 Task: Log work in the project BuildPro for the issue 'Address issues related to system stability and uptime' spent time as '4w 1d 18h 9m' and remaining time as '4w 4d 4h 3m' and move to top of backlog. Now add the issue to the epic 'Single Sign-On (SSO) Implementation'. Log work in the project BuildPro for the issue 'Develop a new feature to allow for virtual reality or augmented reality experiences' spent time as '3w 6d 11h 50m' and remaining time as '5w 2d 18h 51m' and move to bottom of backlog. Now add the issue to the epic 'Patch Management'
Action: Mouse moved to (227, 66)
Screenshot: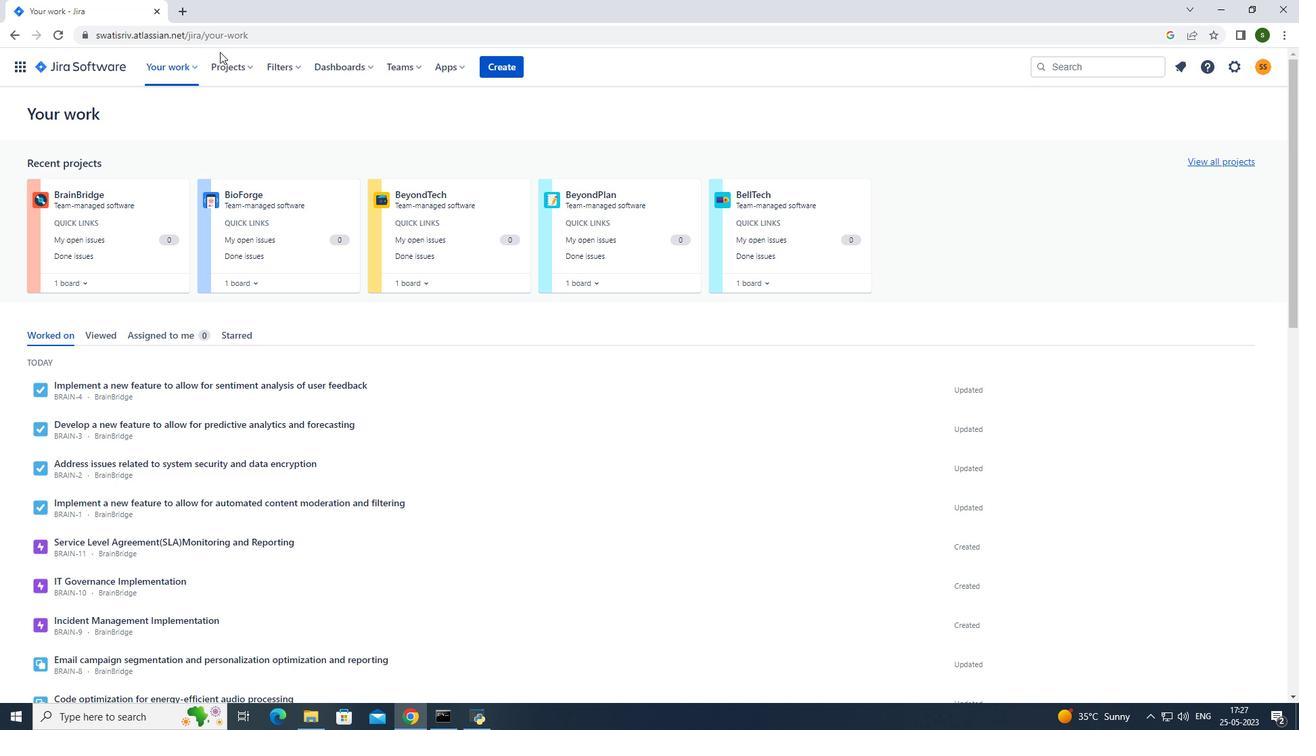 
Action: Mouse pressed left at (227, 66)
Screenshot: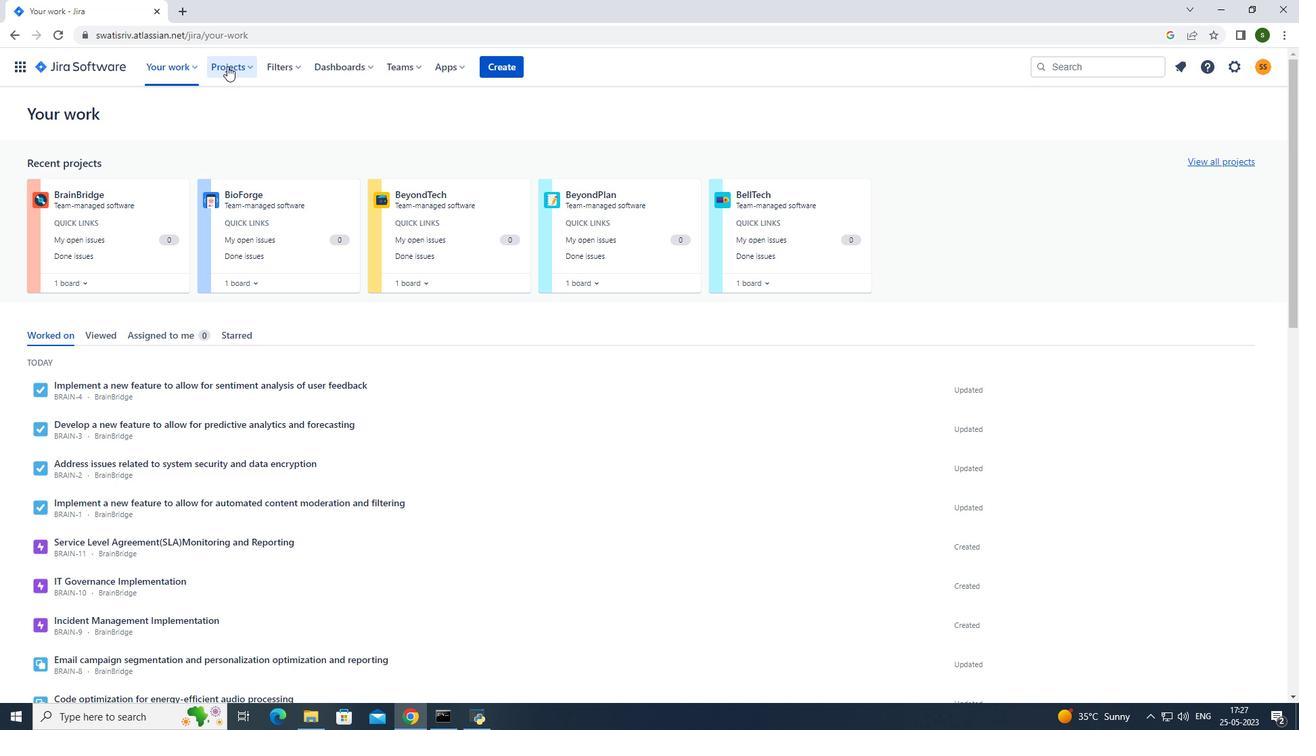 
Action: Mouse moved to (276, 120)
Screenshot: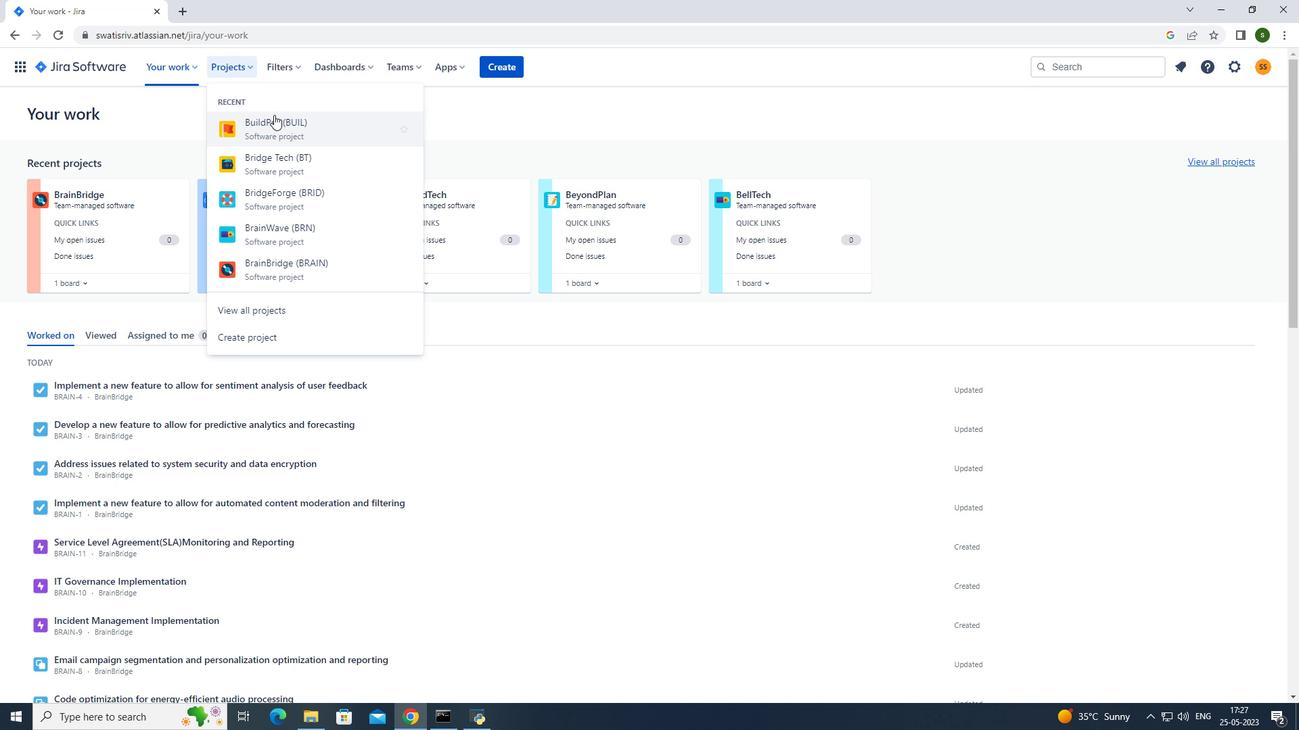 
Action: Mouse pressed left at (276, 120)
Screenshot: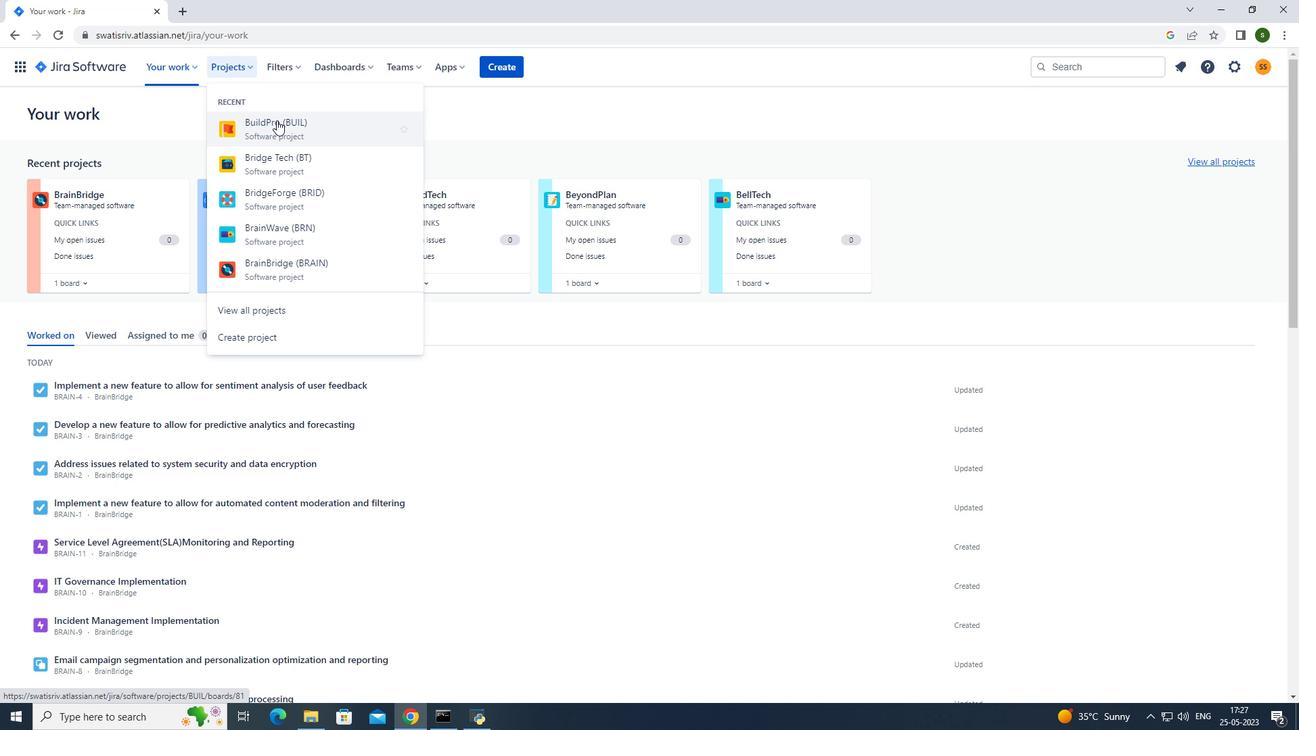 
Action: Mouse moved to (116, 198)
Screenshot: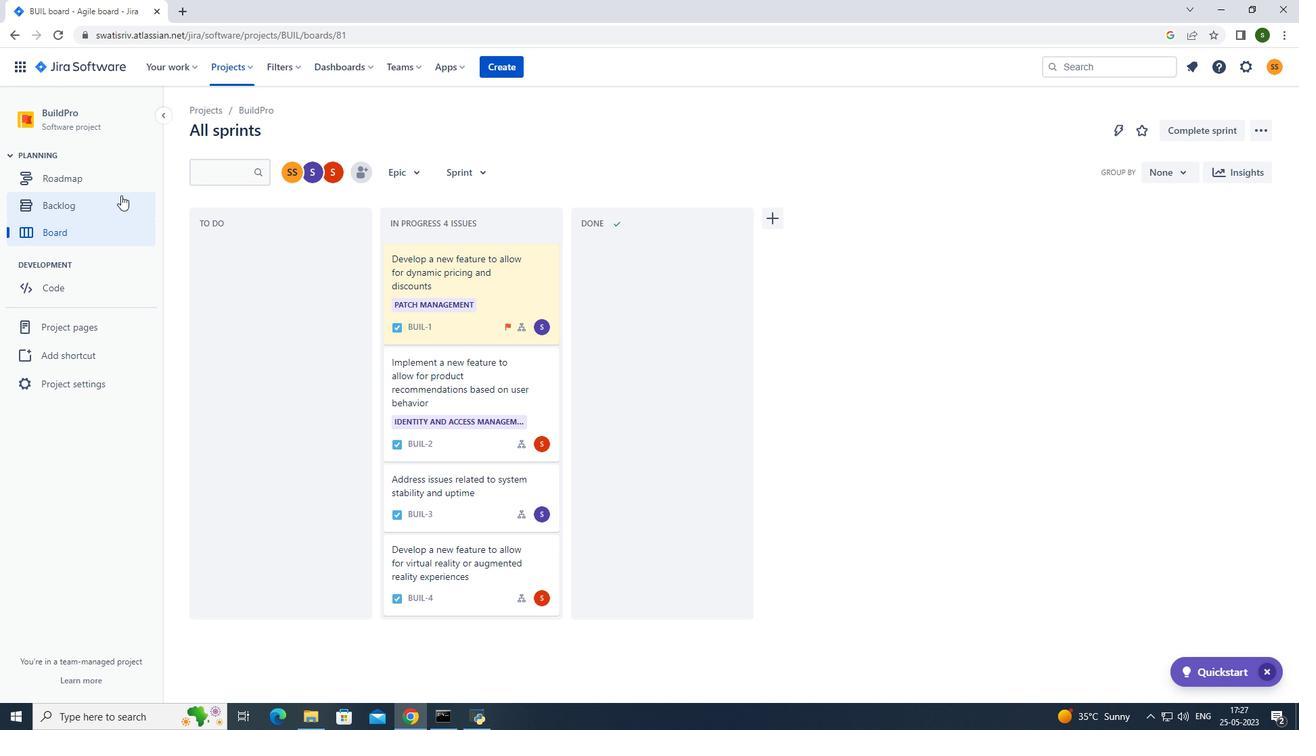 
Action: Mouse pressed left at (116, 198)
Screenshot: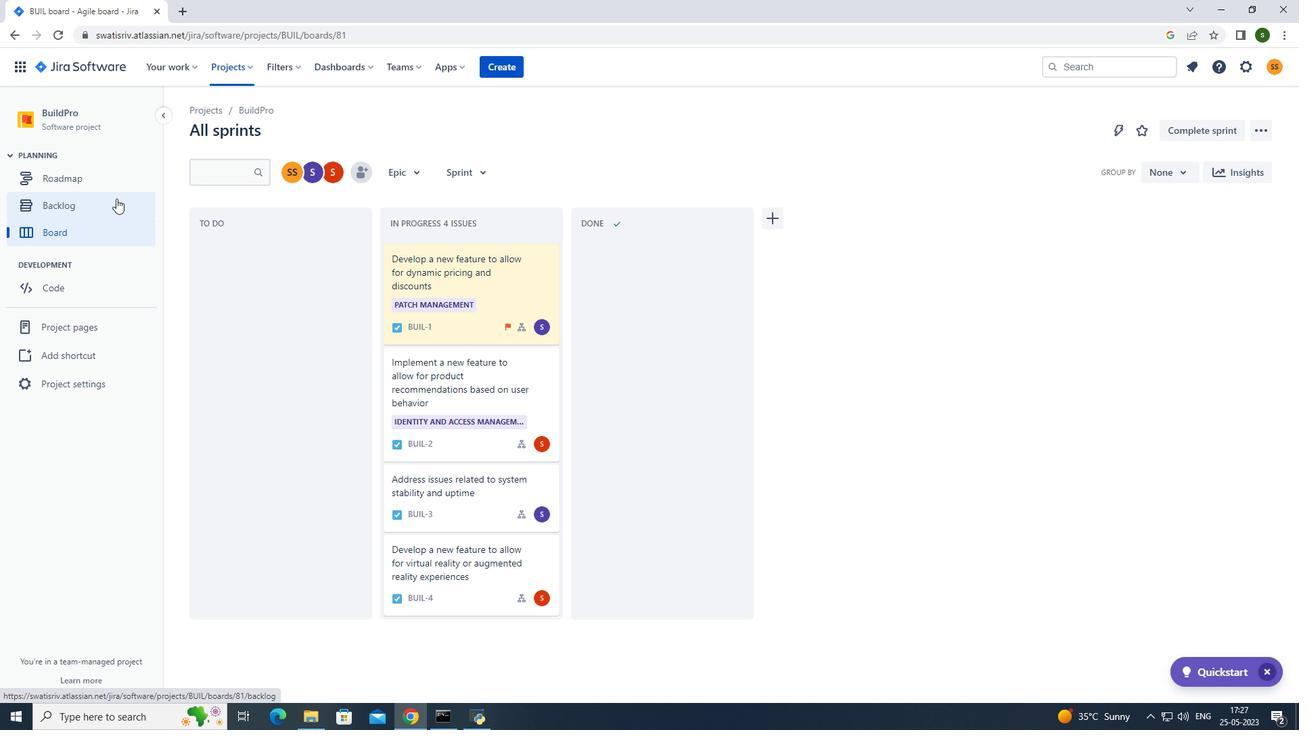 
Action: Mouse moved to (805, 411)
Screenshot: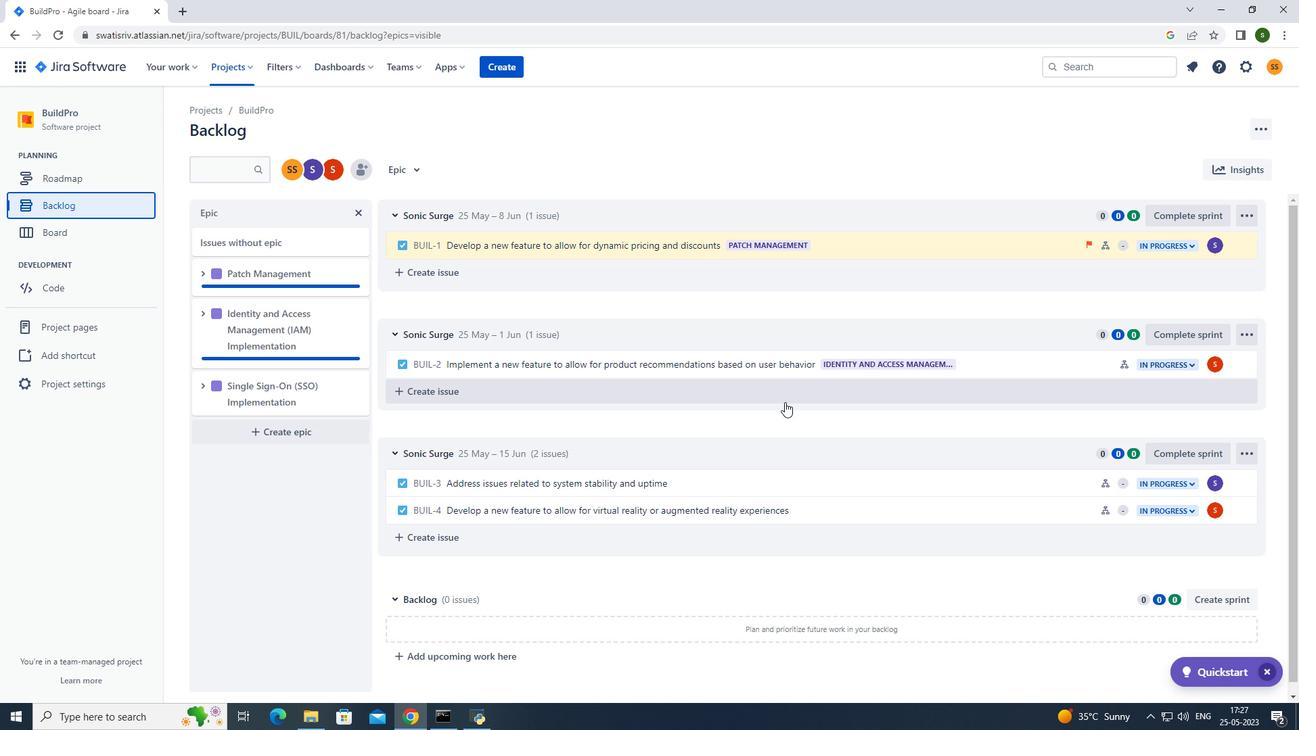 
Action: Mouse scrolled (805, 410) with delta (0, 0)
Screenshot: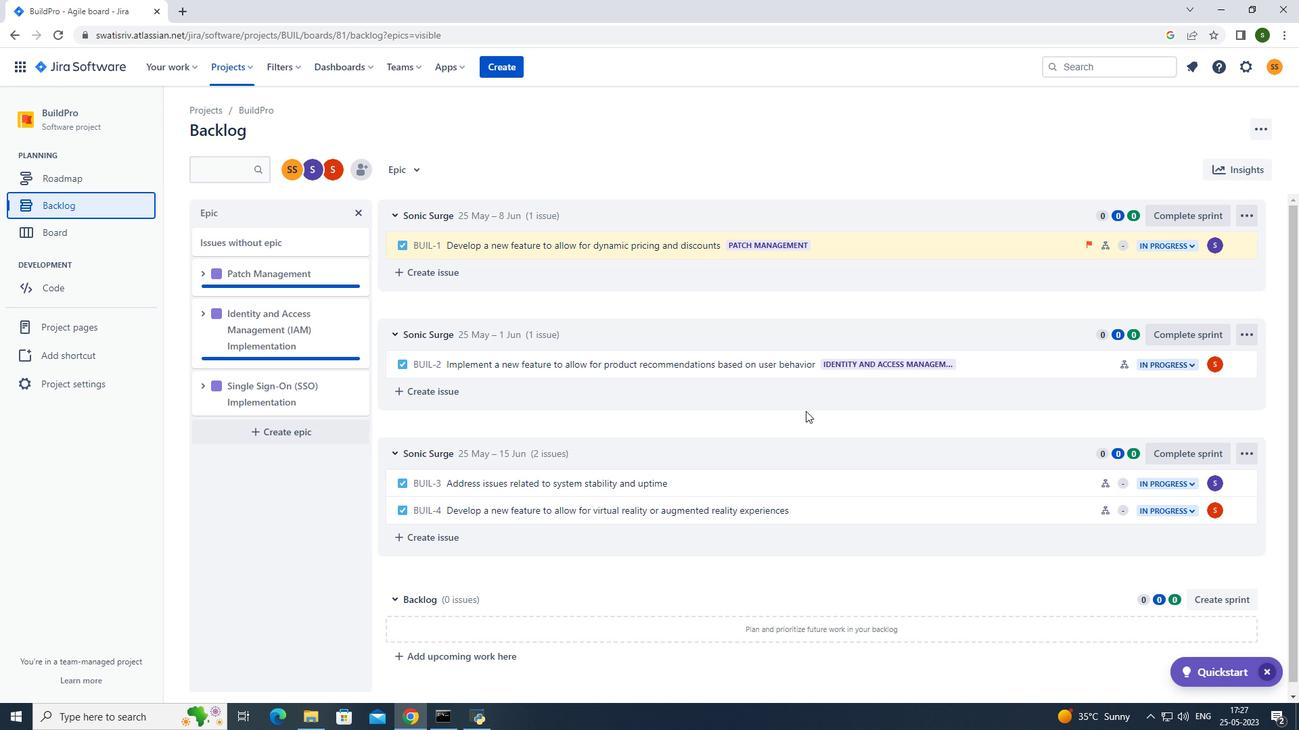 
Action: Mouse moved to (895, 472)
Screenshot: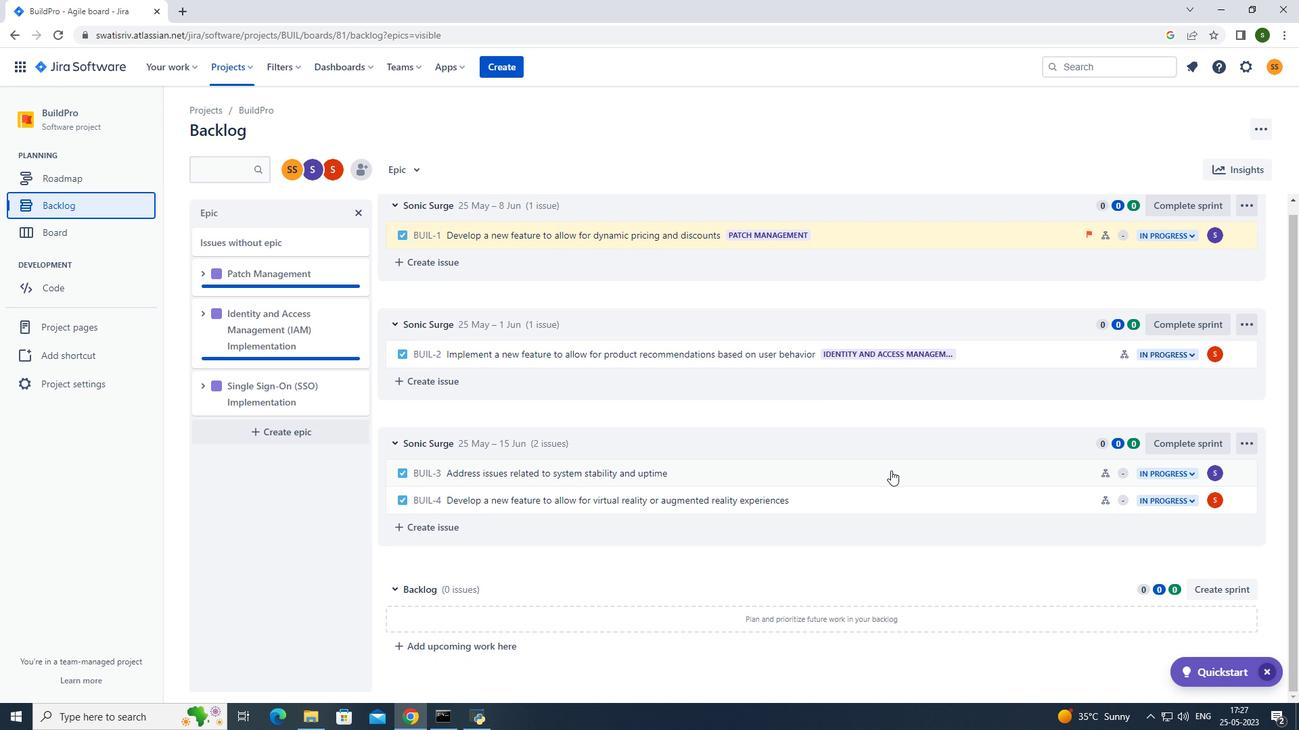 
Action: Mouse pressed left at (895, 472)
Screenshot: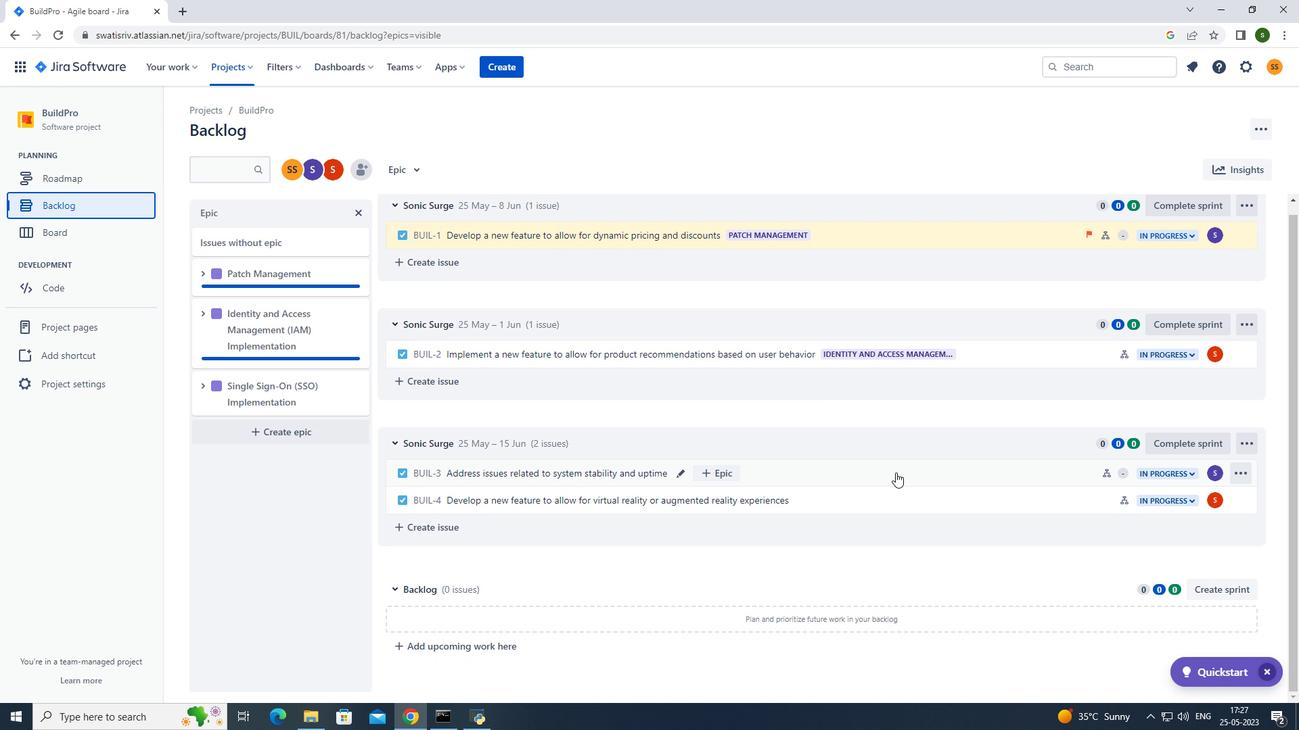 
Action: Mouse moved to (1242, 209)
Screenshot: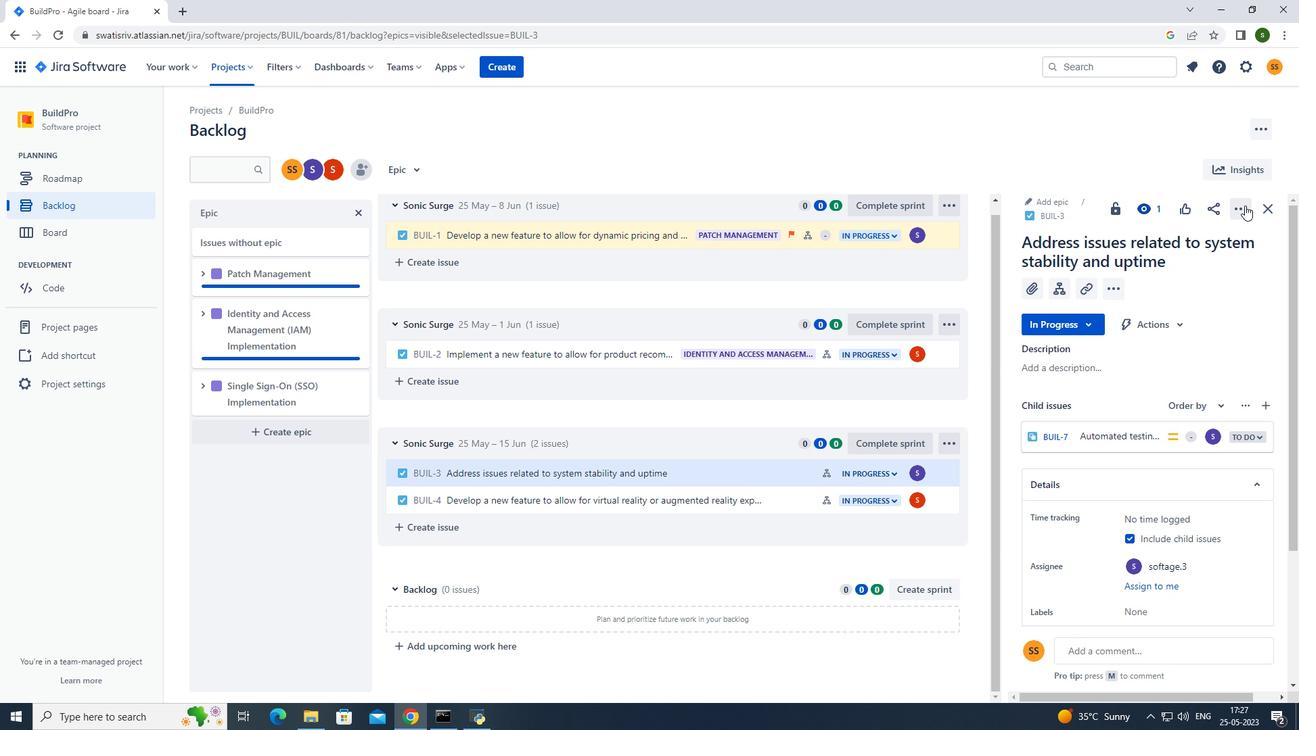 
Action: Mouse pressed left at (1242, 209)
Screenshot: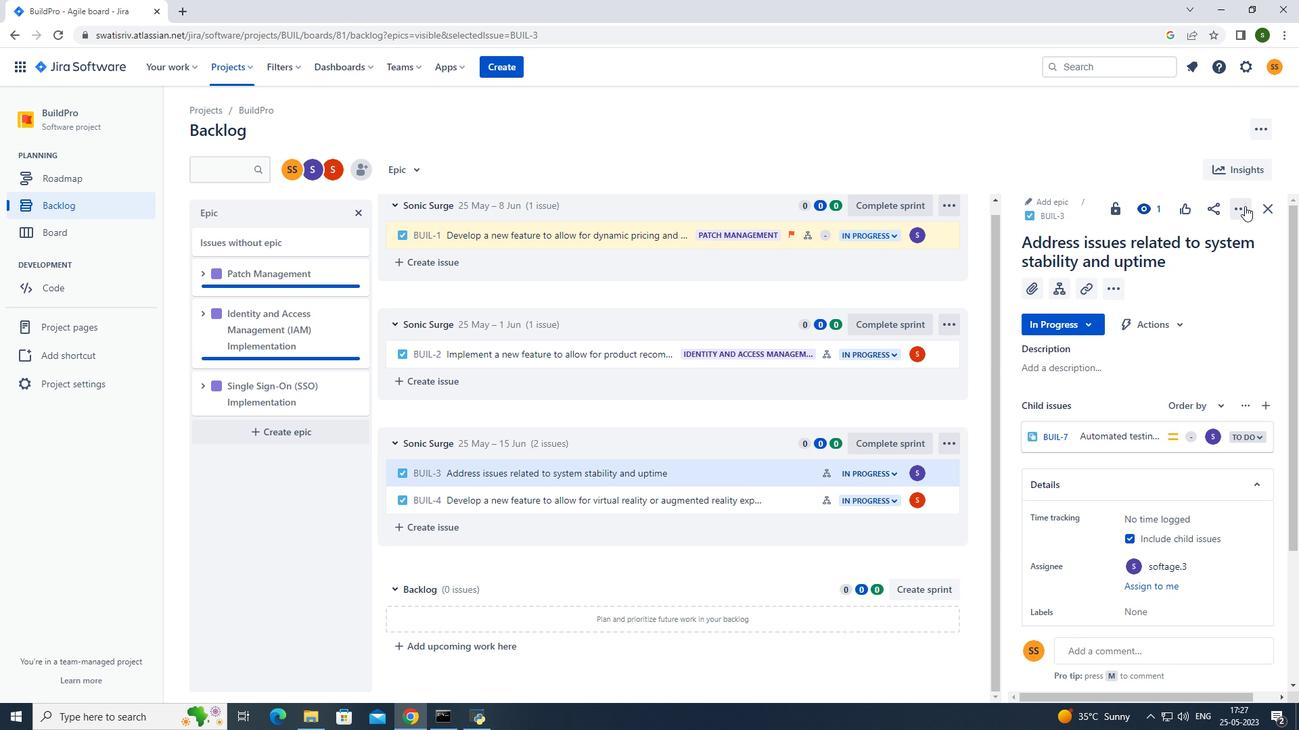 
Action: Mouse moved to (1215, 242)
Screenshot: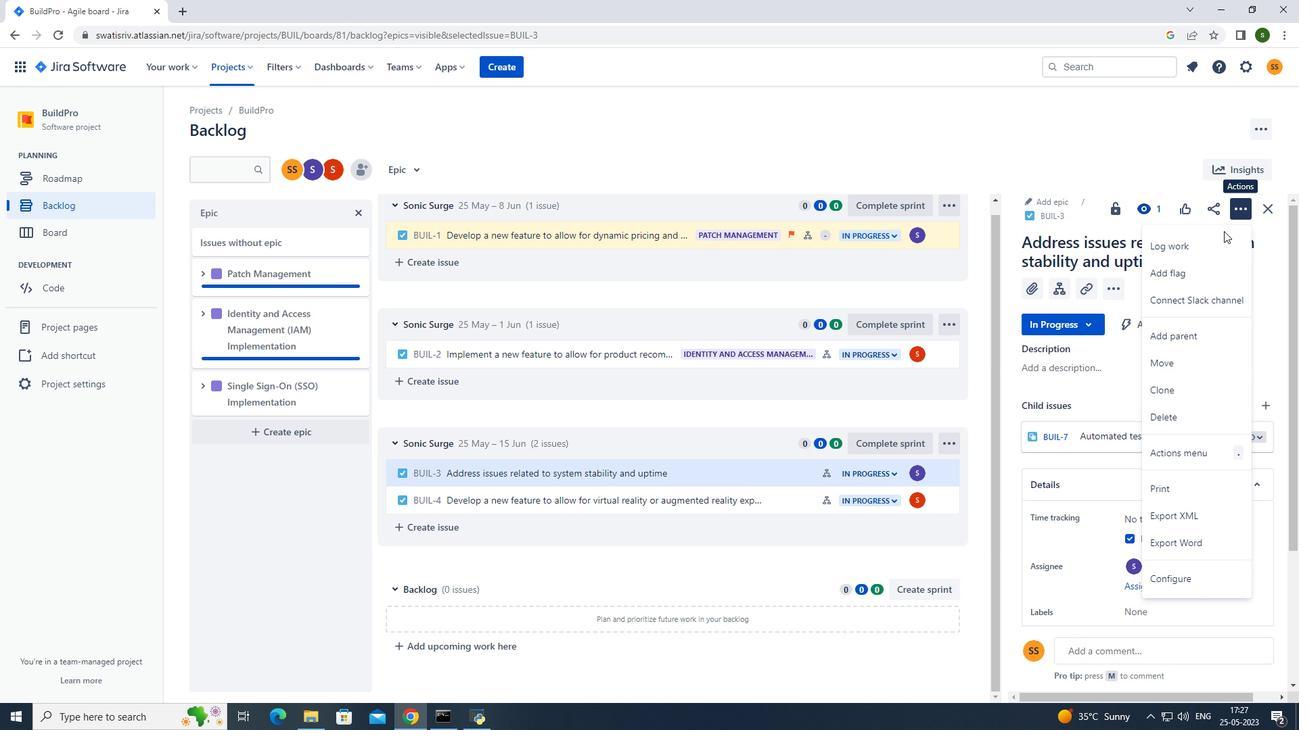 
Action: Mouse pressed left at (1215, 242)
Screenshot: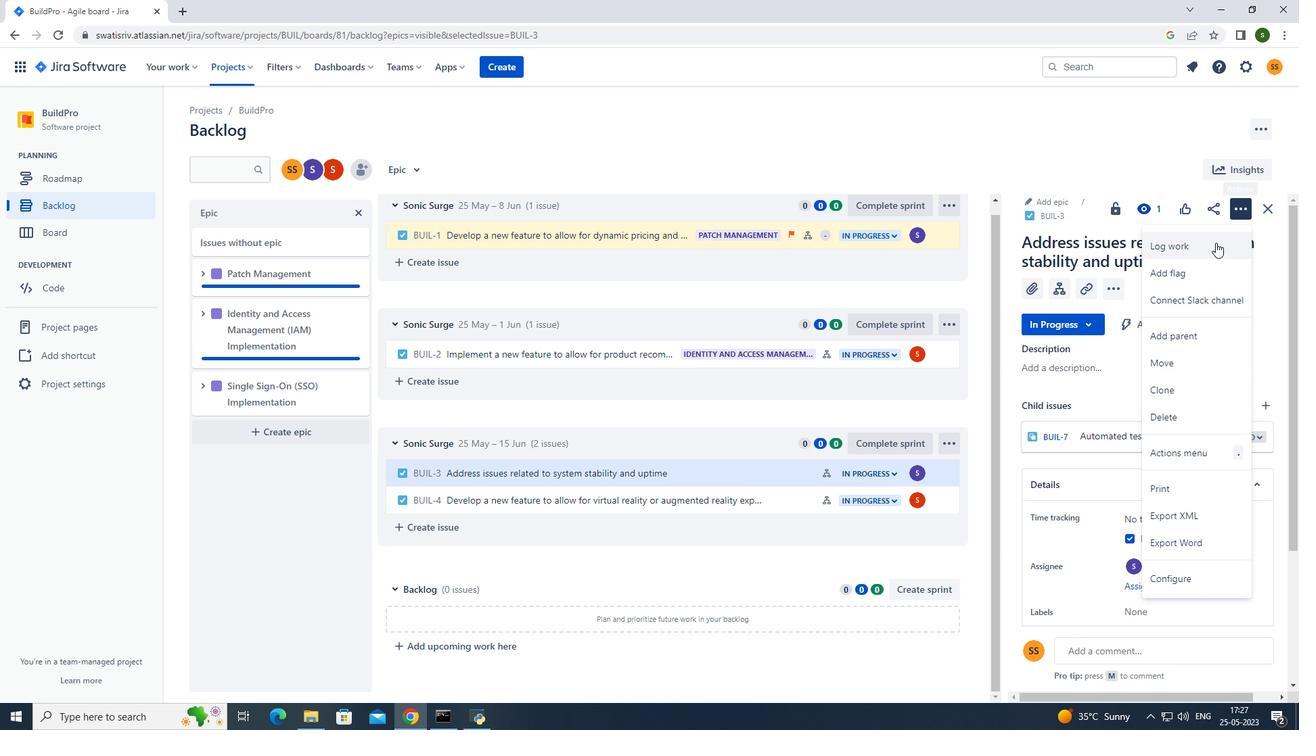 
Action: Mouse moved to (619, 204)
Screenshot: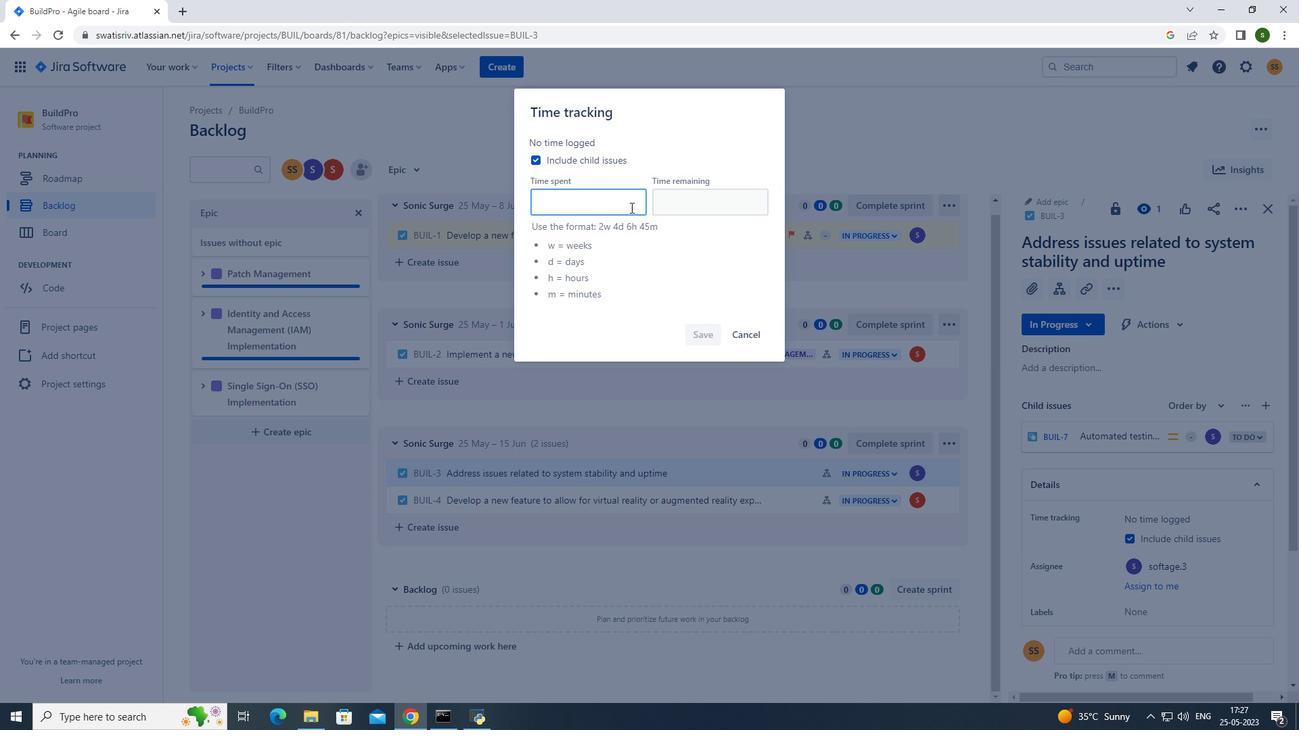 
Action: Key pressed 4w<Key.space>1d<Key.space>18h<Key.space>9m
Screenshot: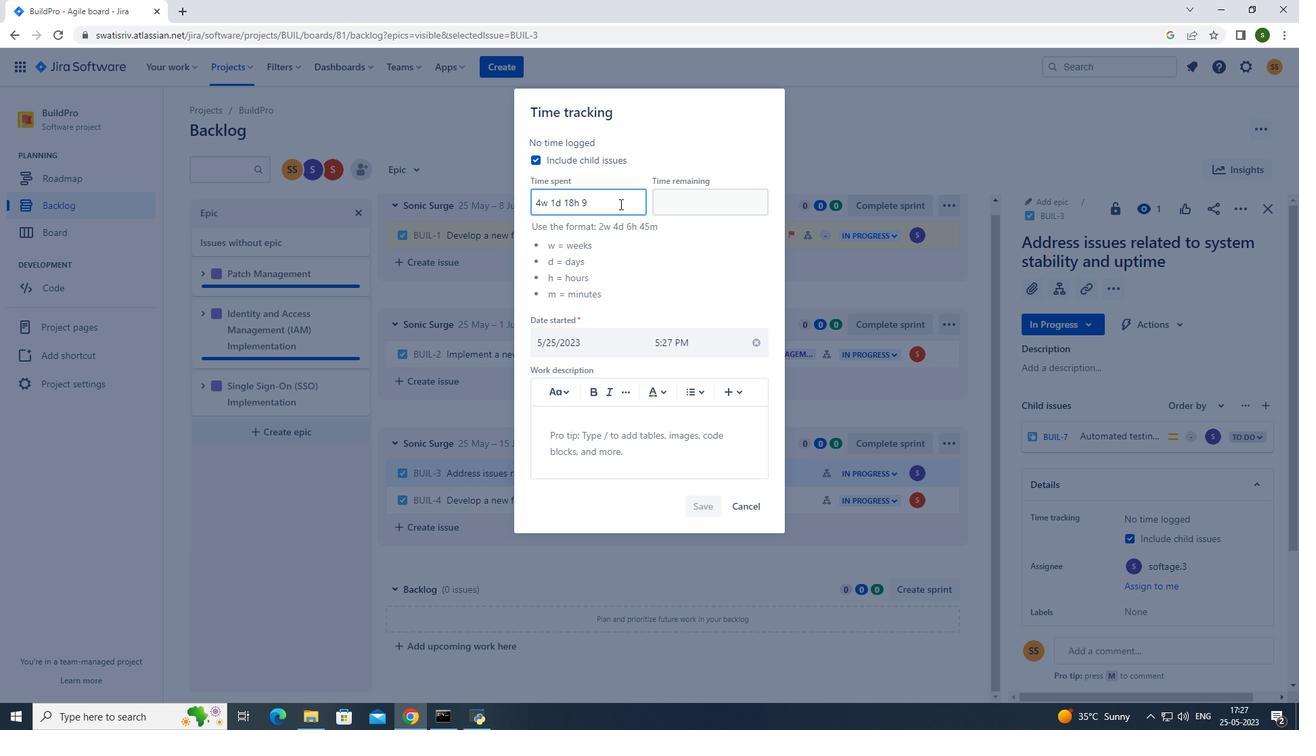 
Action: Mouse moved to (665, 200)
Screenshot: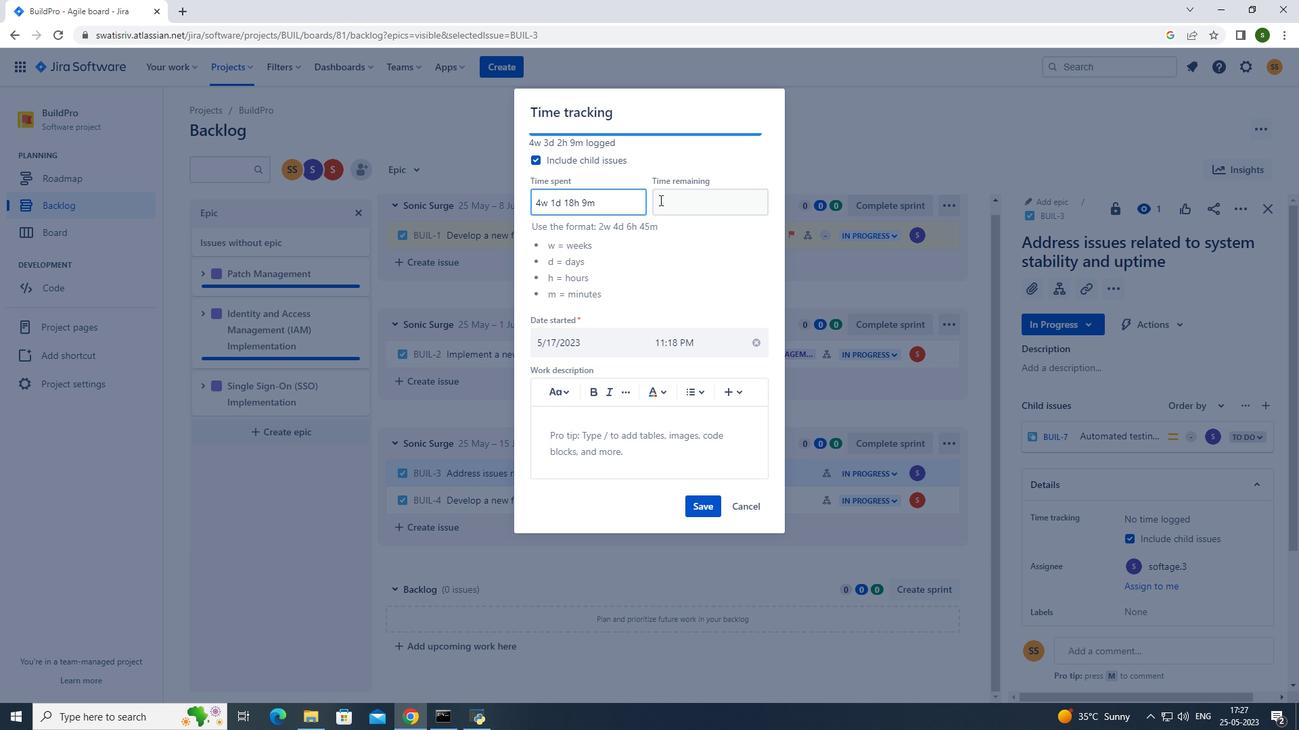 
Action: Mouse pressed left at (665, 200)
Screenshot: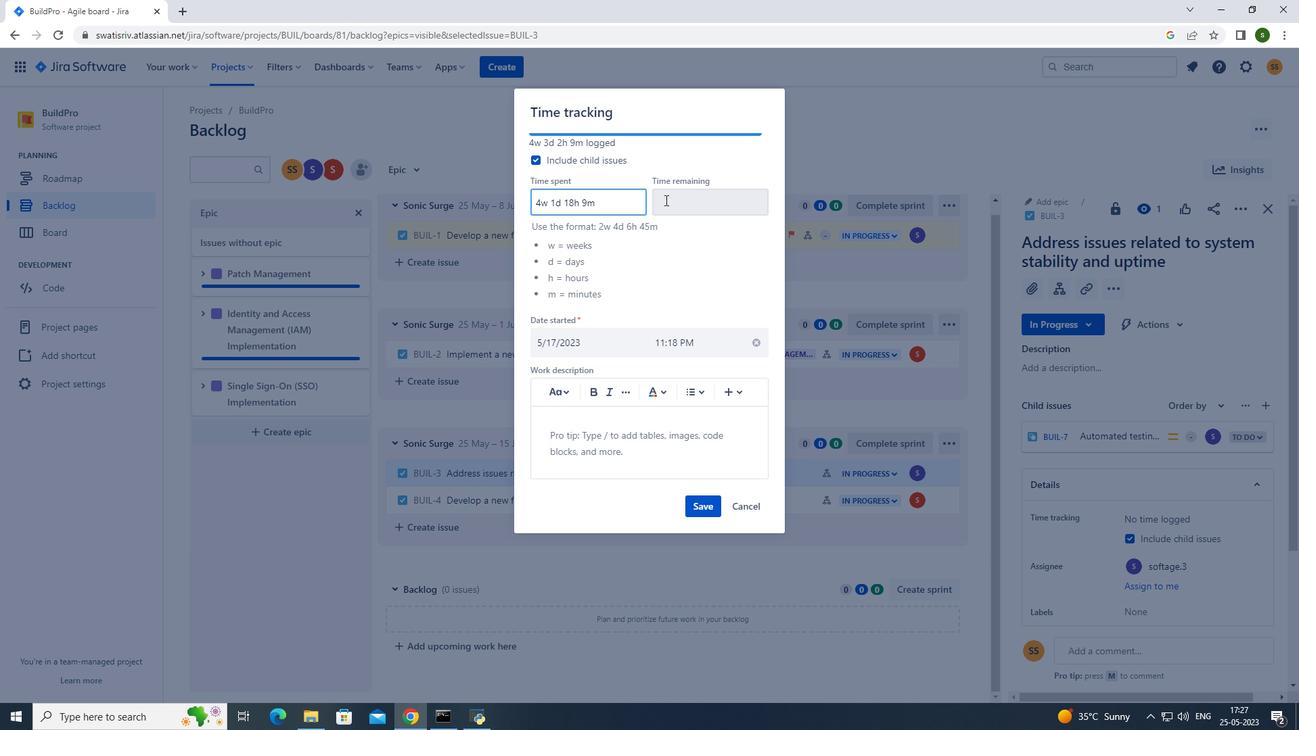 
Action: Key pressed 4w<Key.space>4d<Key.space>4h<Key.space>3m
Screenshot: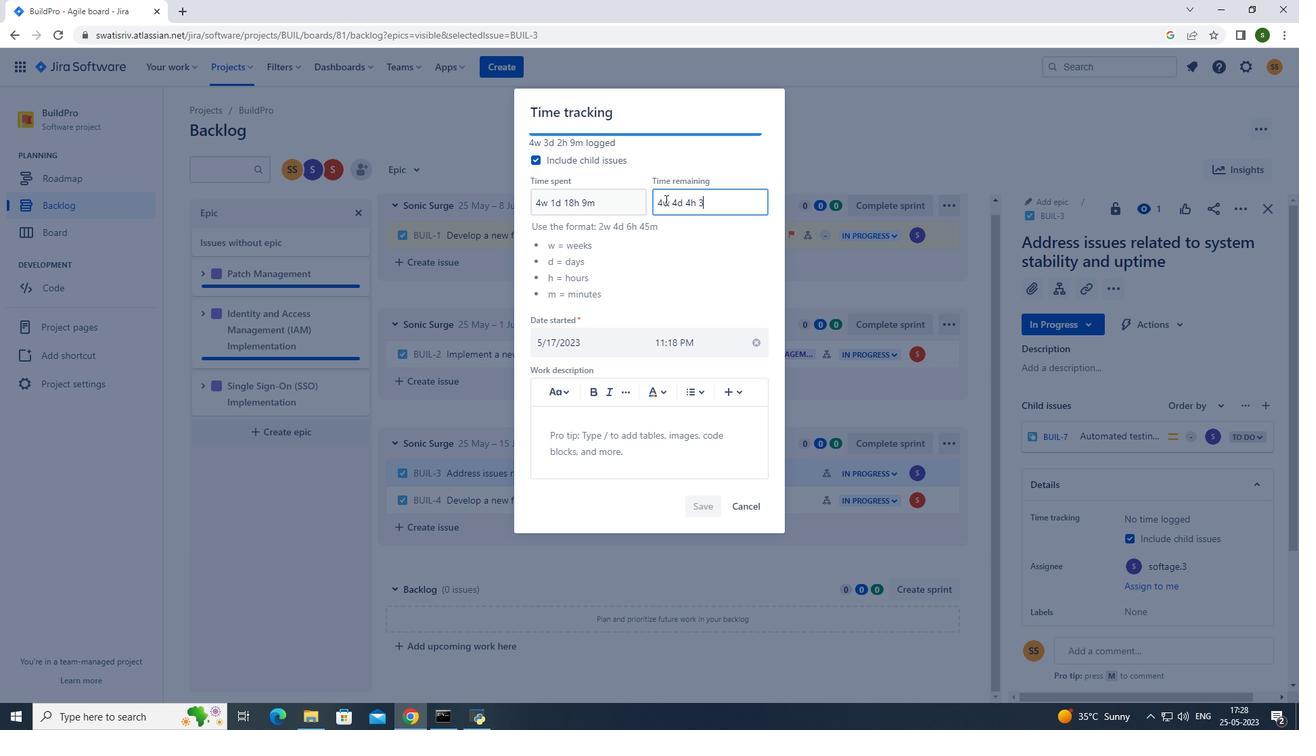 
Action: Mouse moved to (703, 502)
Screenshot: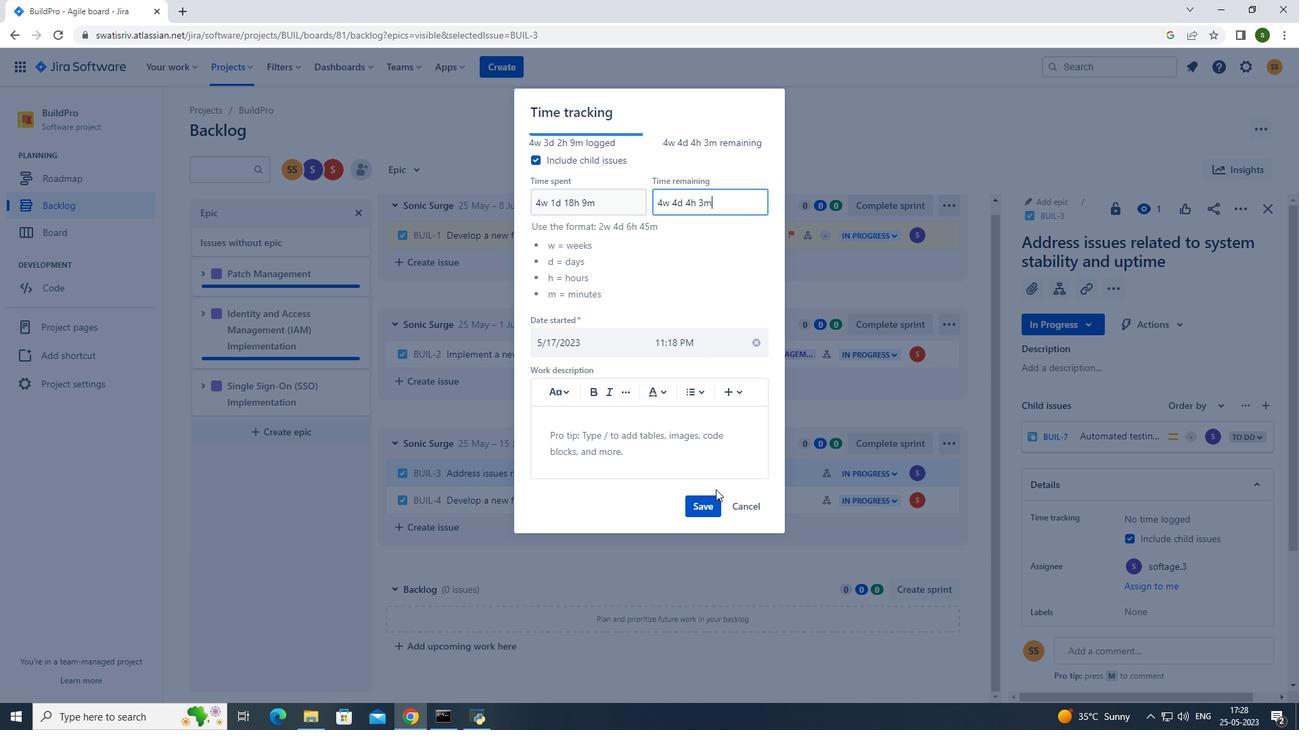 
Action: Mouse pressed left at (703, 502)
Screenshot: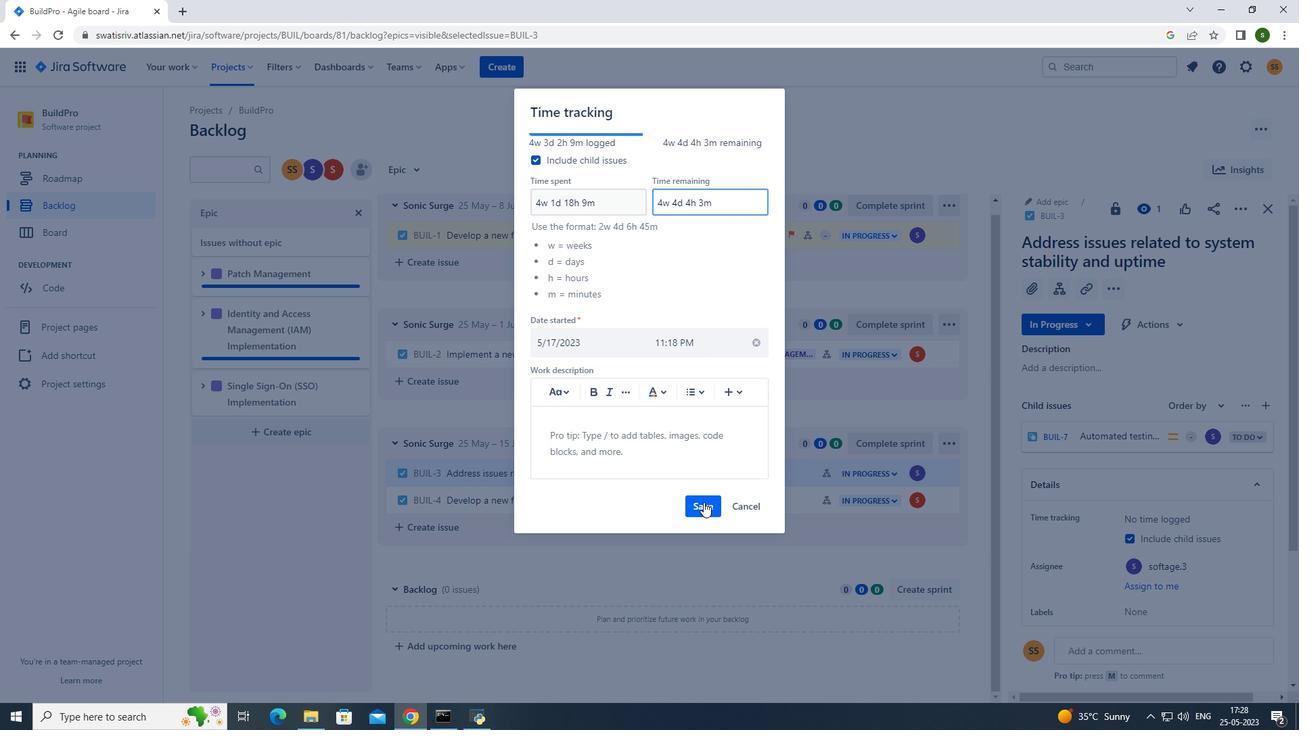 
Action: Mouse moved to (944, 479)
Screenshot: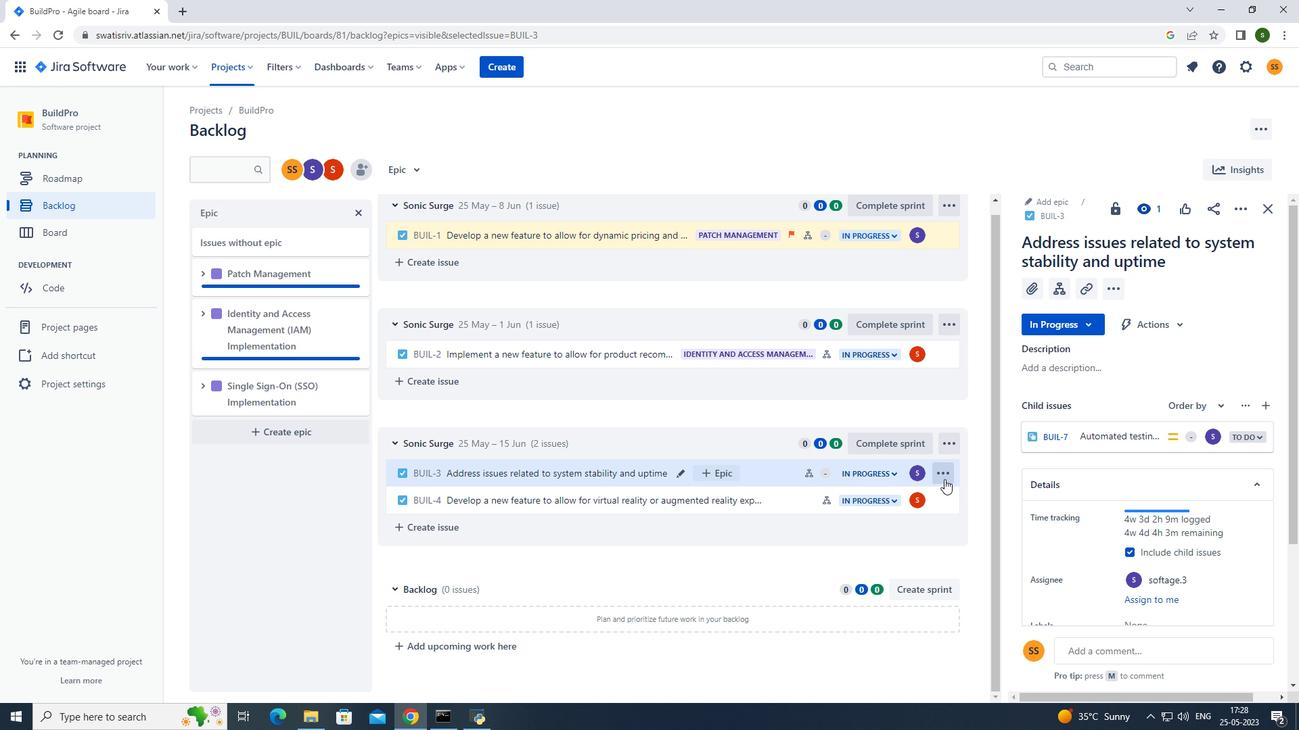 
Action: Mouse pressed left at (944, 479)
Screenshot: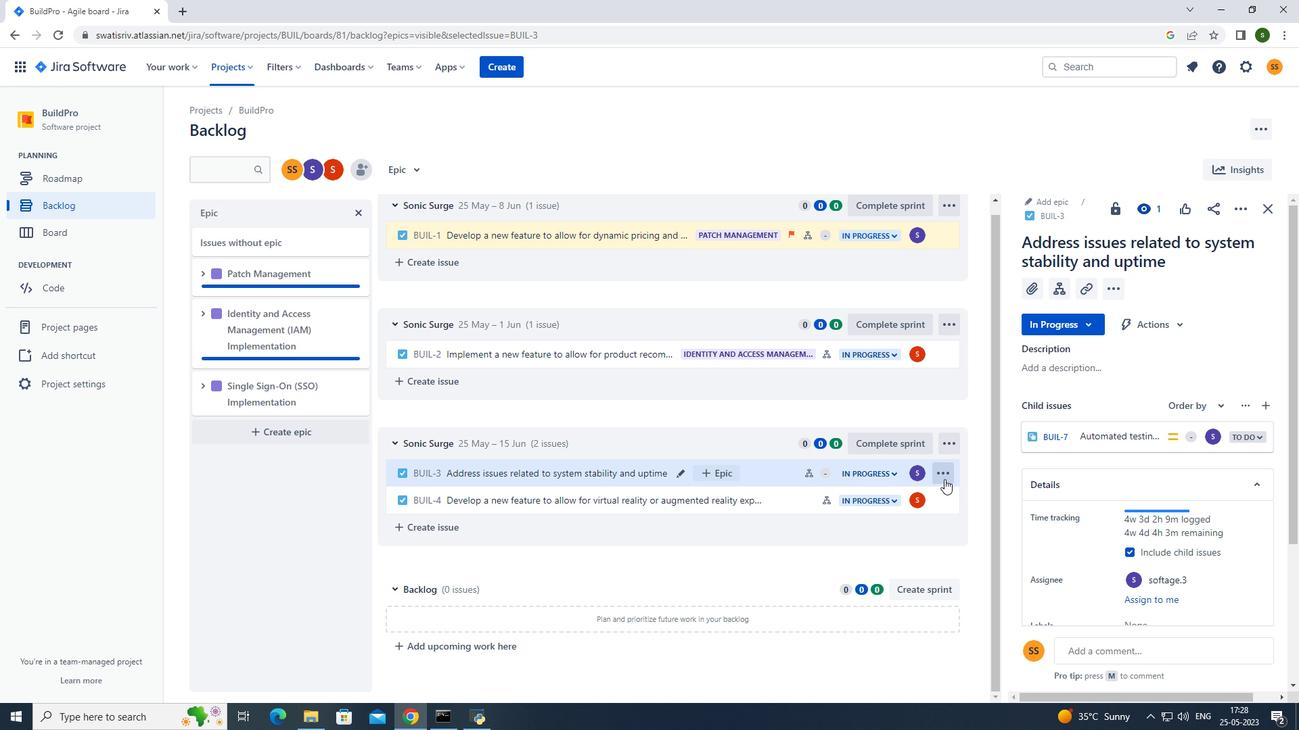 
Action: Mouse moved to (924, 421)
Screenshot: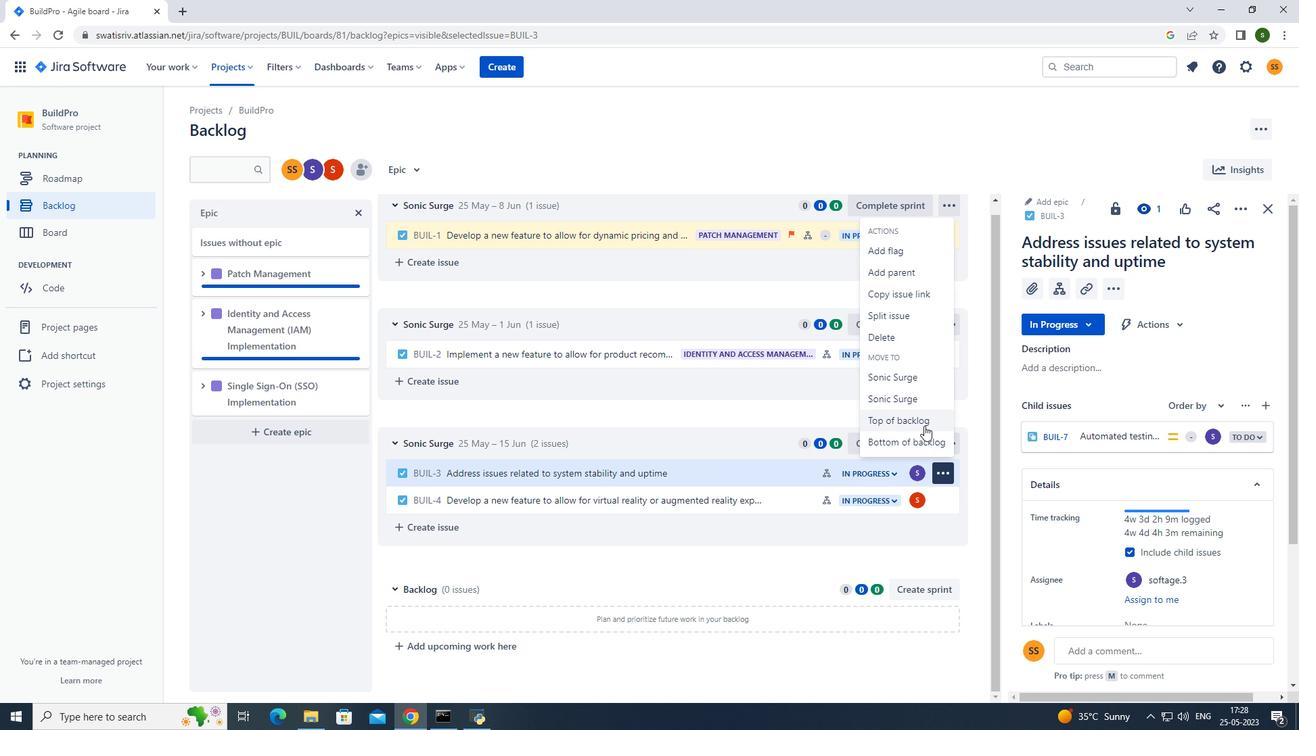 
Action: Mouse pressed left at (924, 421)
Screenshot: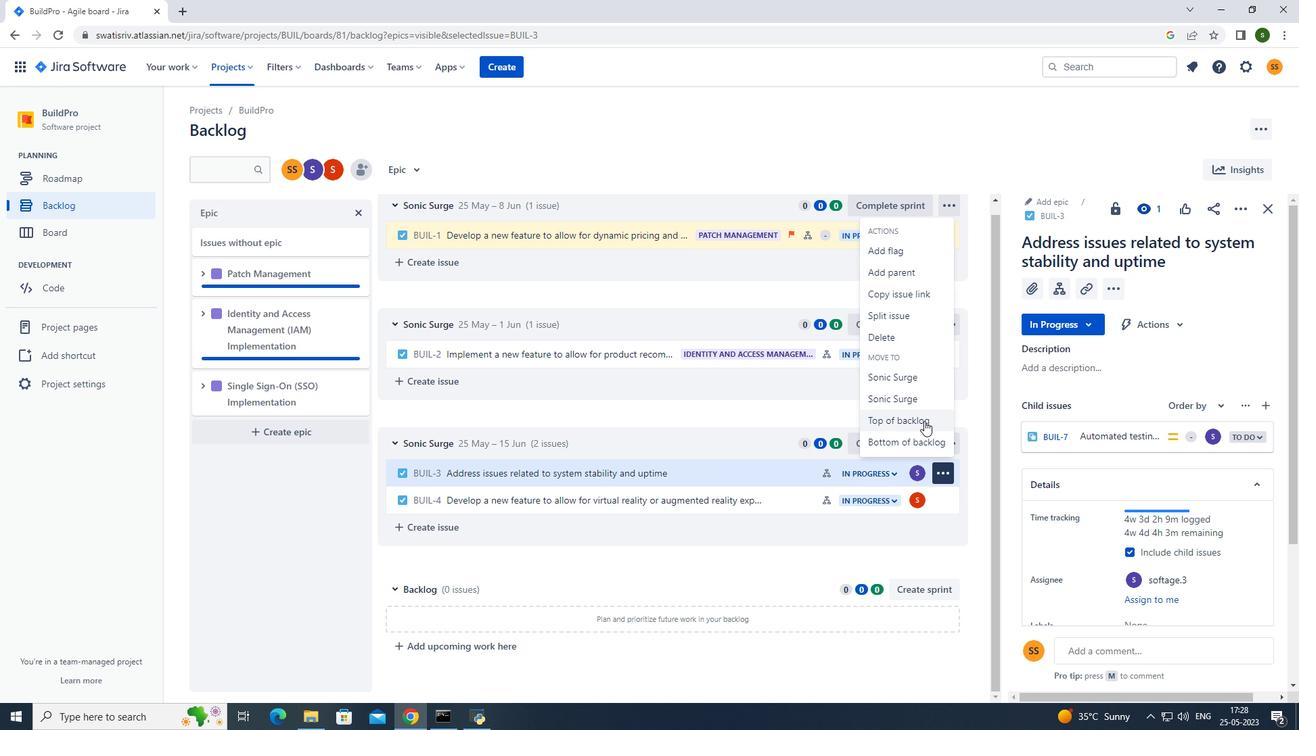 
Action: Mouse moved to (707, 221)
Screenshot: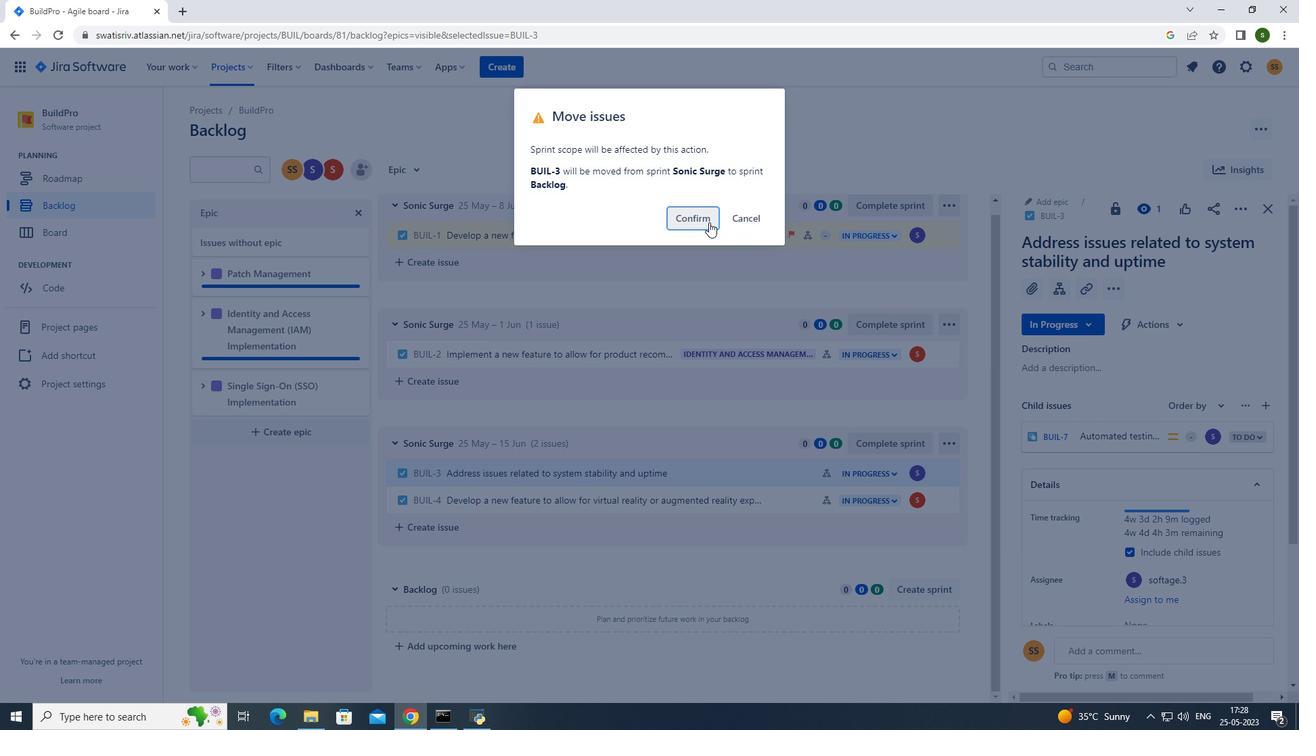 
Action: Mouse pressed left at (707, 221)
Screenshot: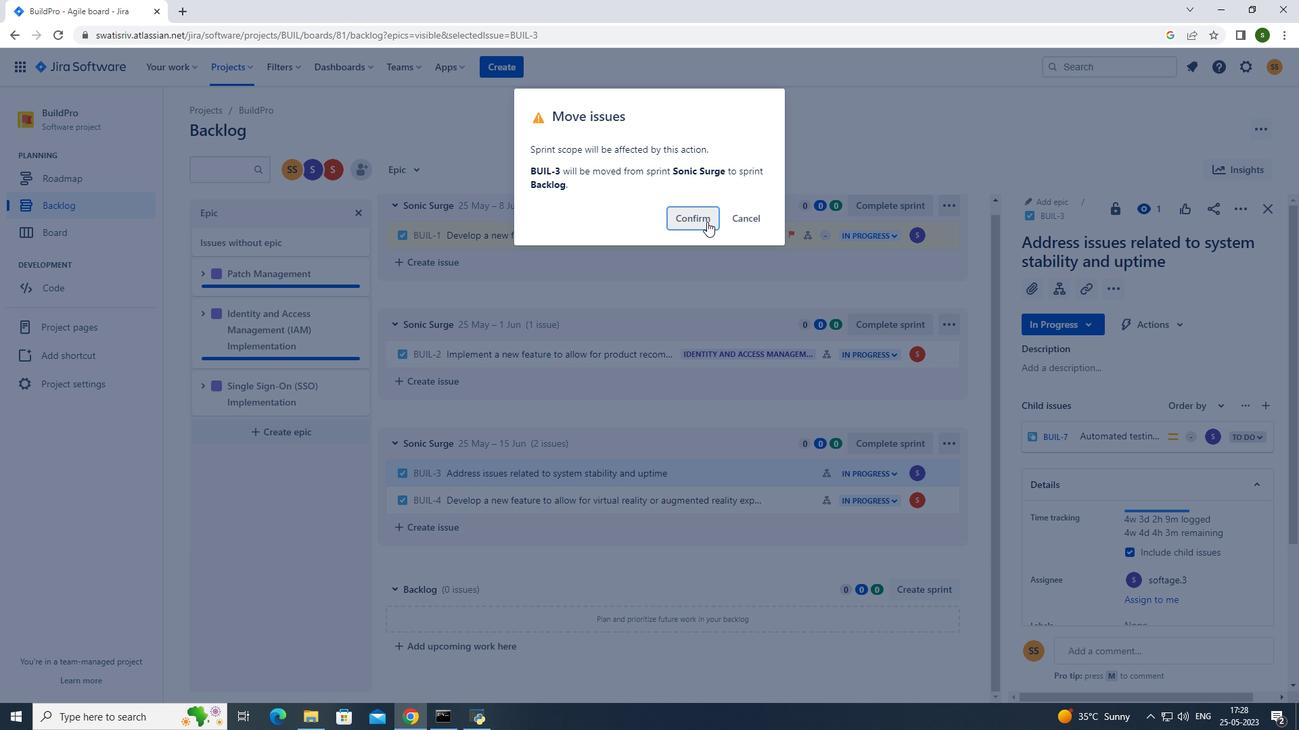 
Action: Mouse moved to (721, 604)
Screenshot: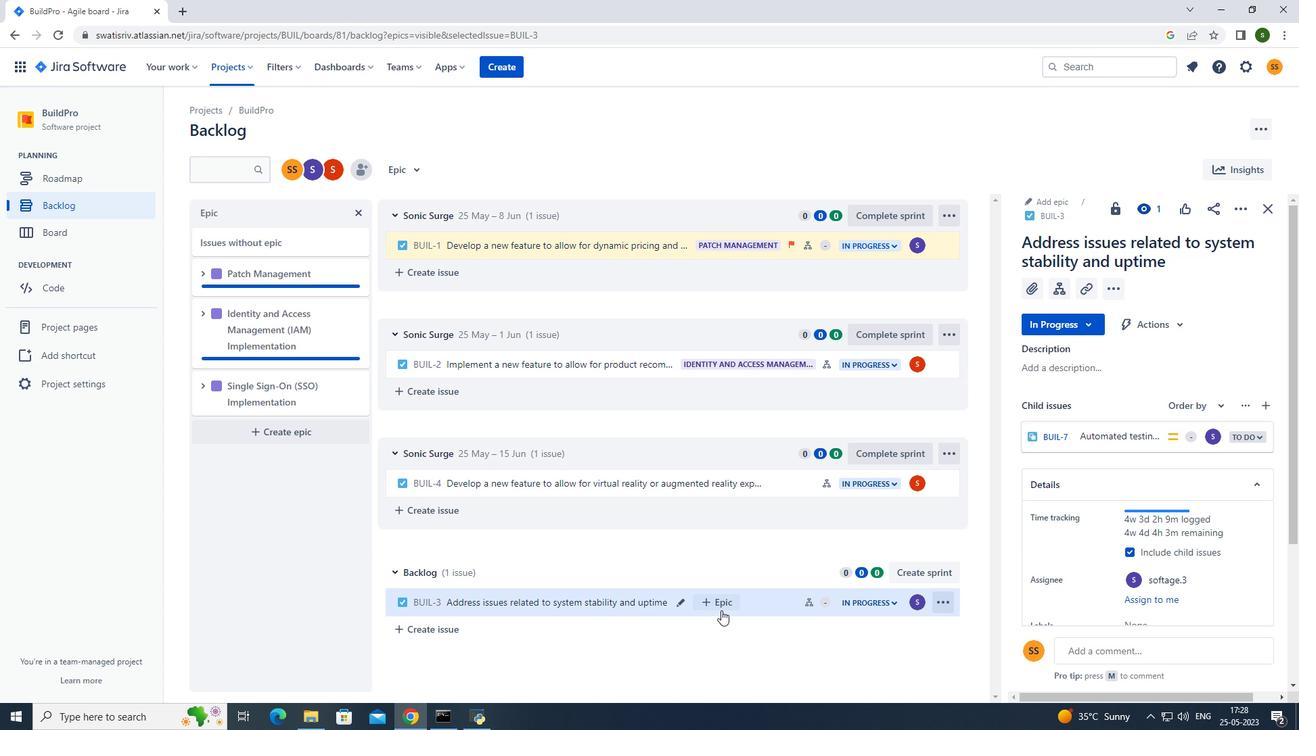 
Action: Mouse pressed left at (721, 604)
Screenshot: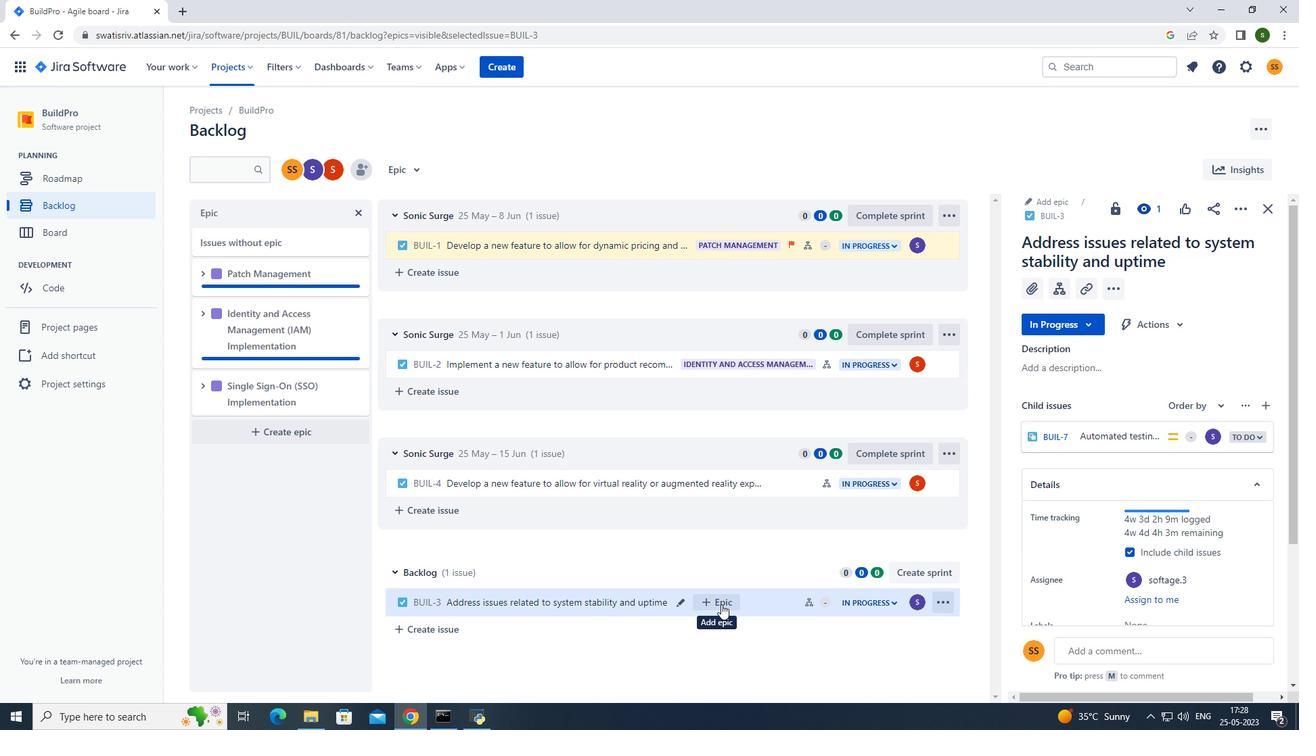 
Action: Mouse moved to (851, 697)
Screenshot: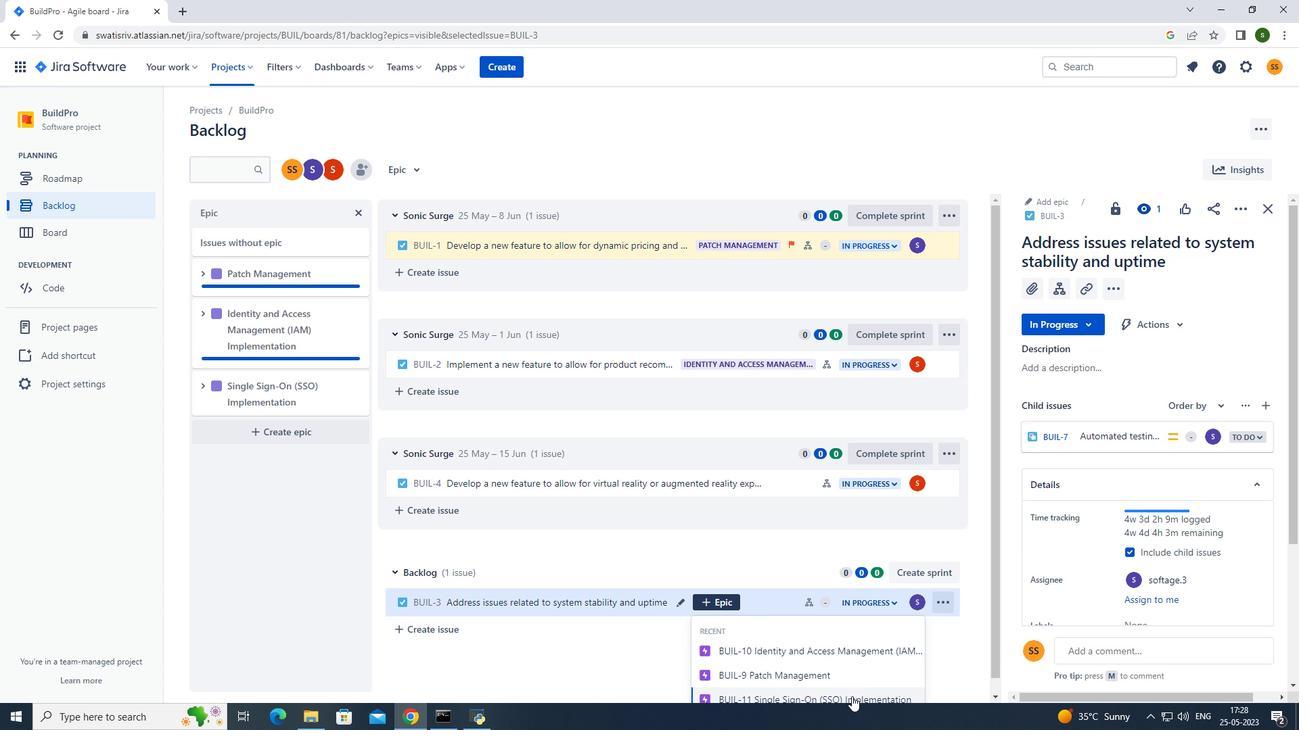 
Action: Mouse pressed left at (851, 697)
Screenshot: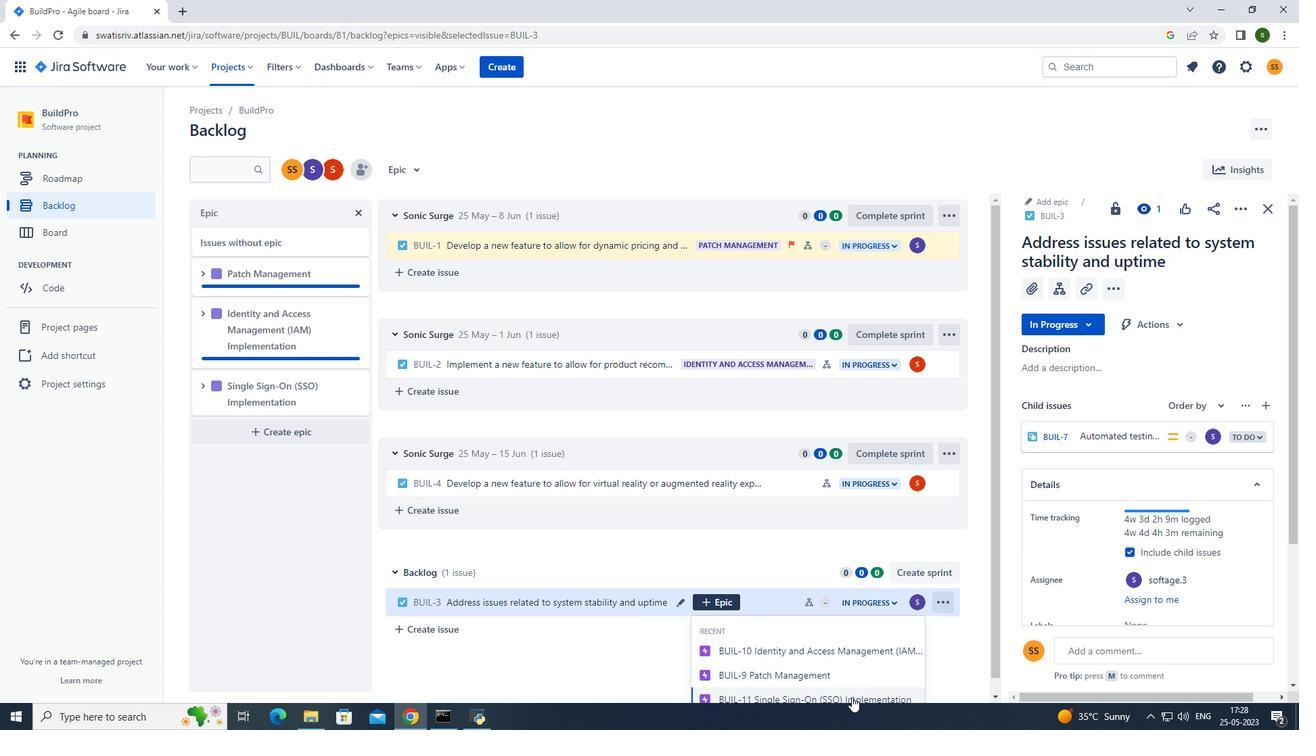 
Action: Mouse moved to (412, 167)
Screenshot: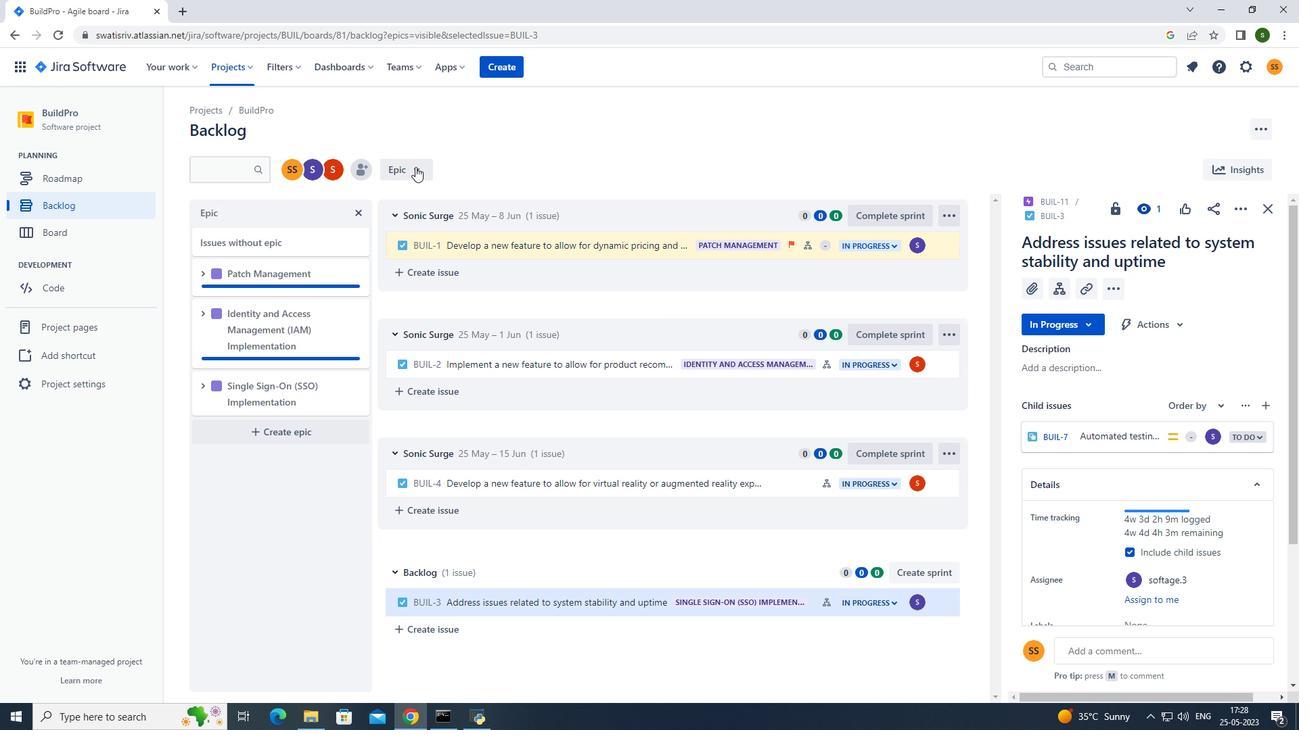 
Action: Mouse pressed left at (412, 167)
Screenshot: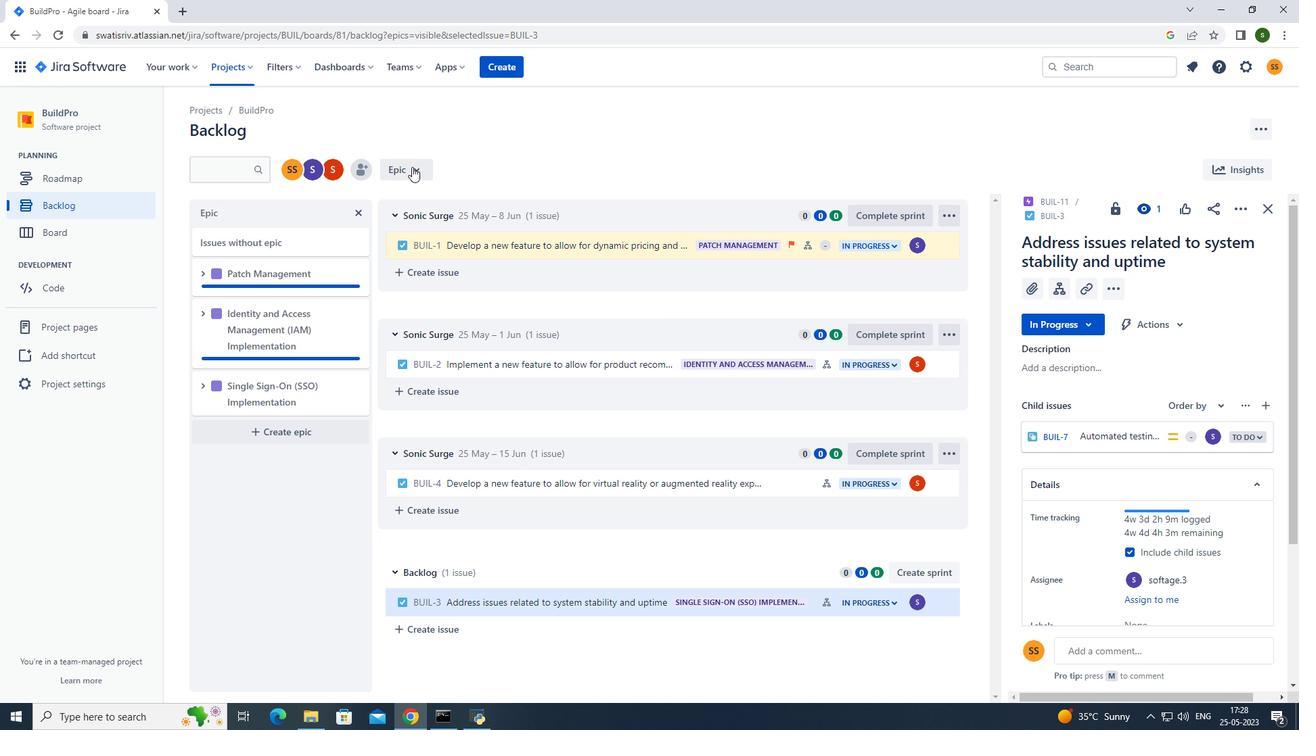 
Action: Mouse moved to (459, 269)
Screenshot: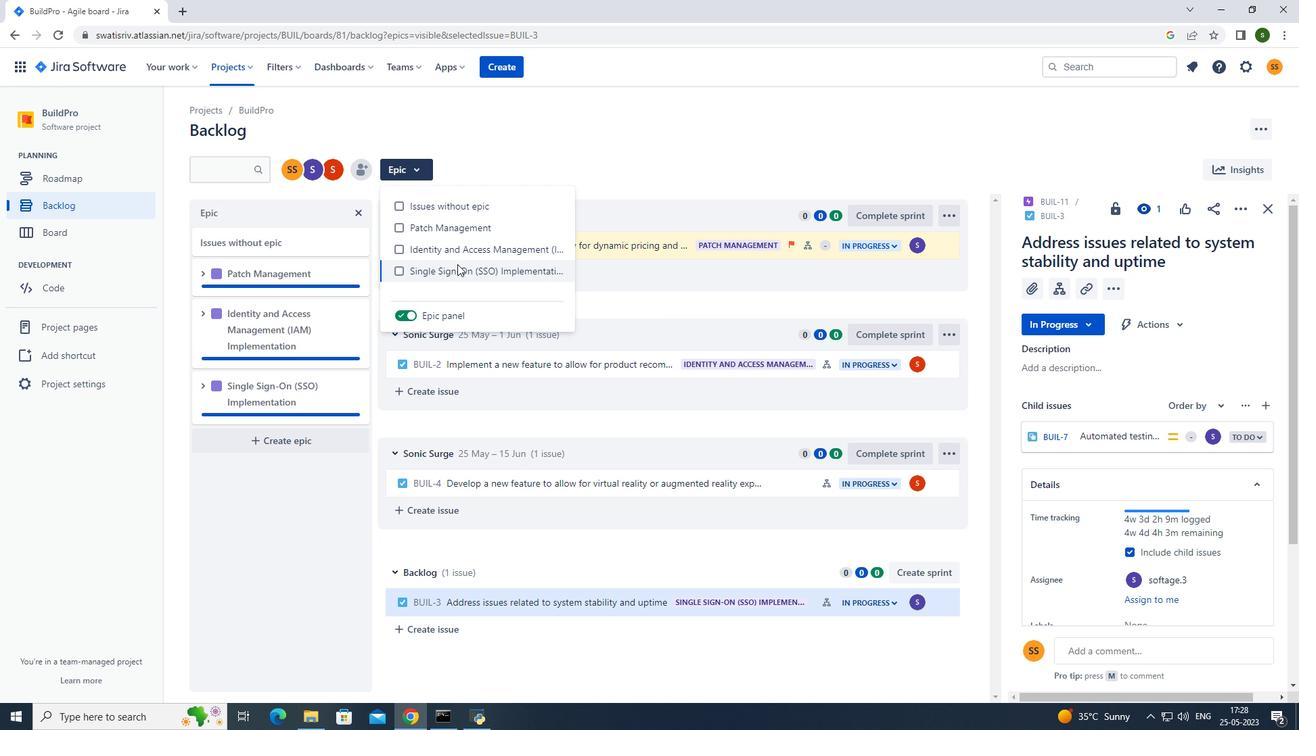 
Action: Mouse pressed left at (459, 269)
Screenshot: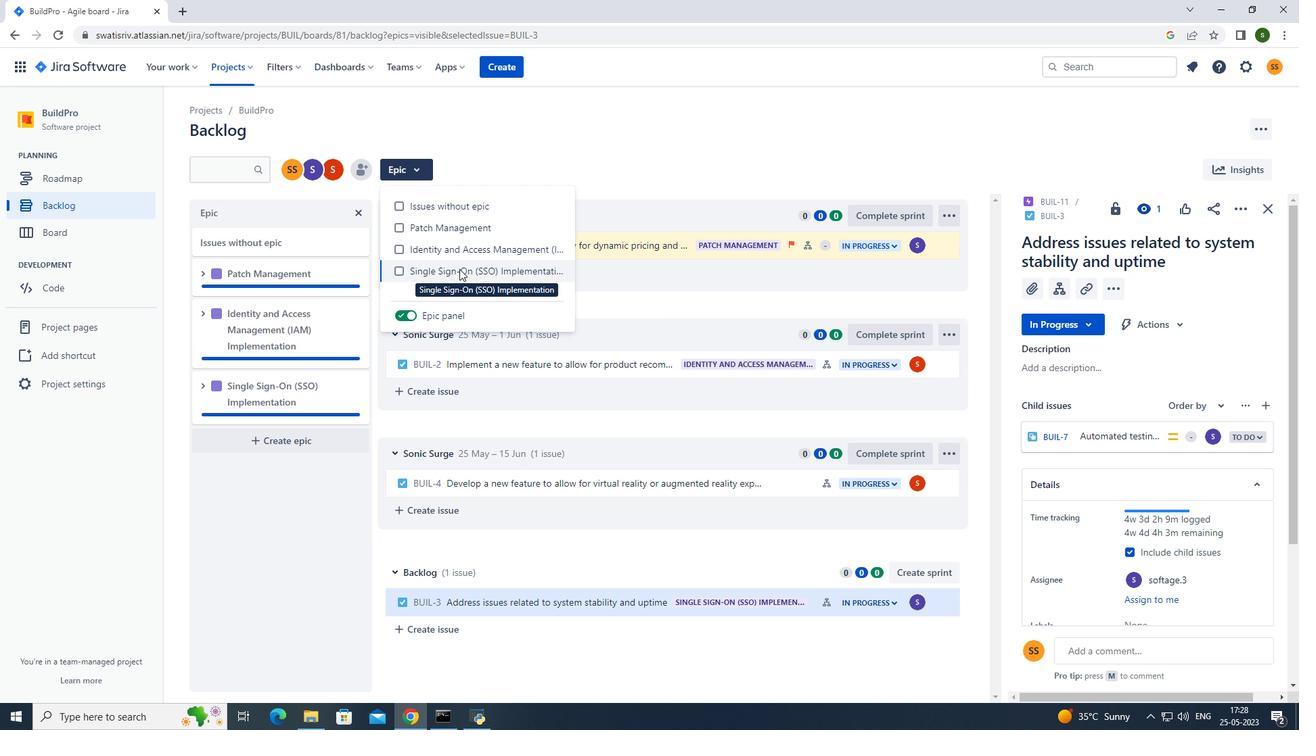 
Action: Mouse moved to (627, 113)
Screenshot: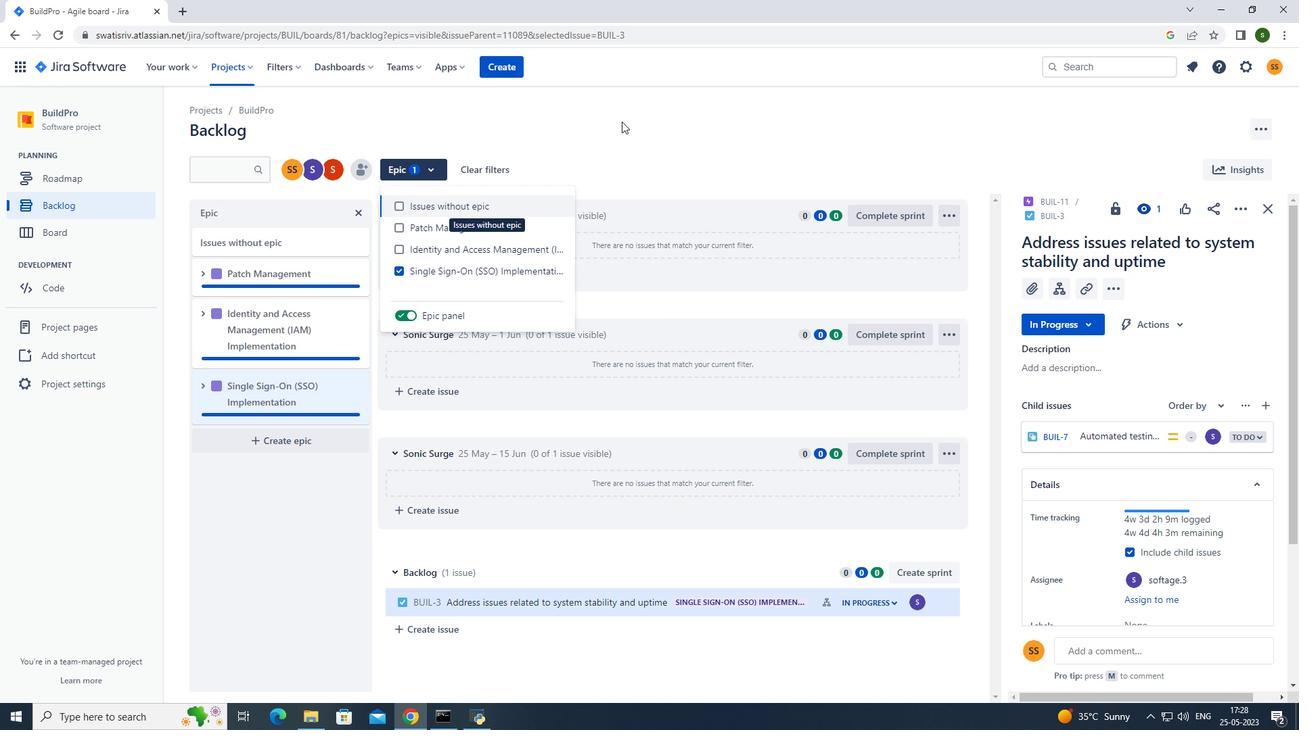 
Action: Mouse pressed left at (627, 113)
Screenshot: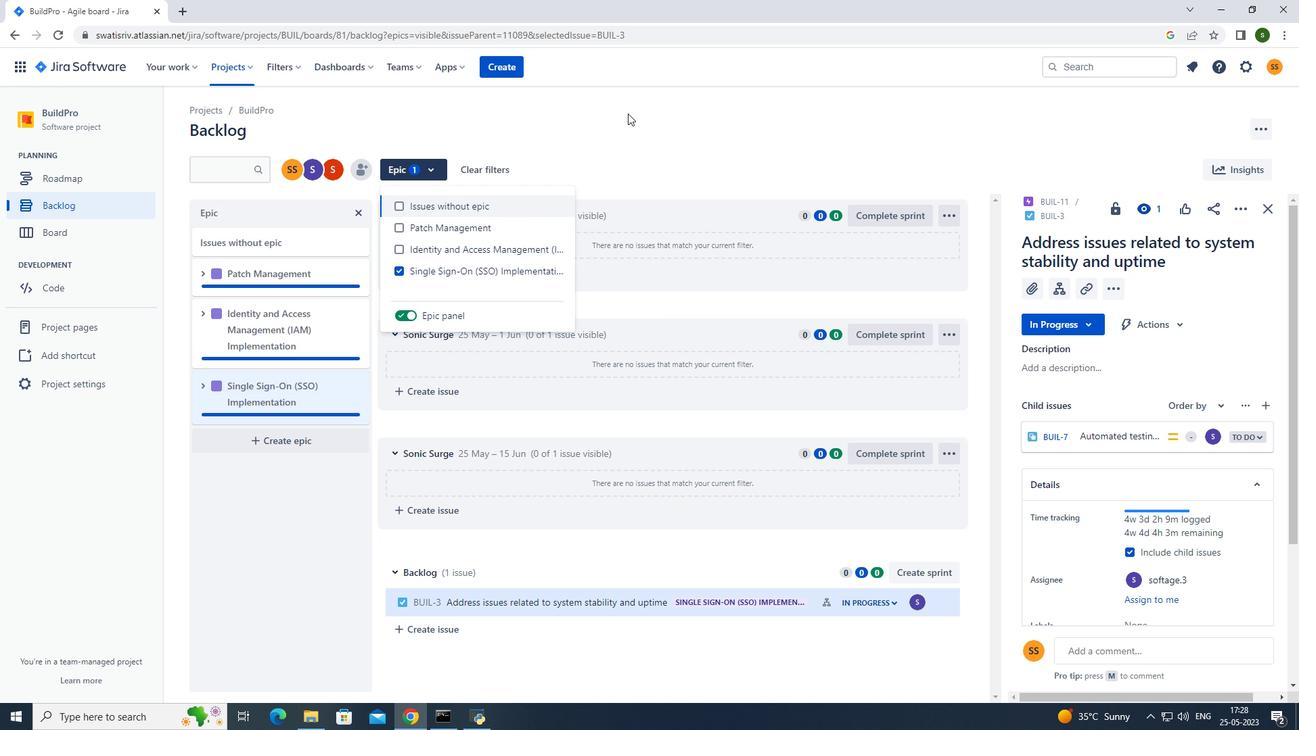 
Action: Mouse moved to (247, 69)
Screenshot: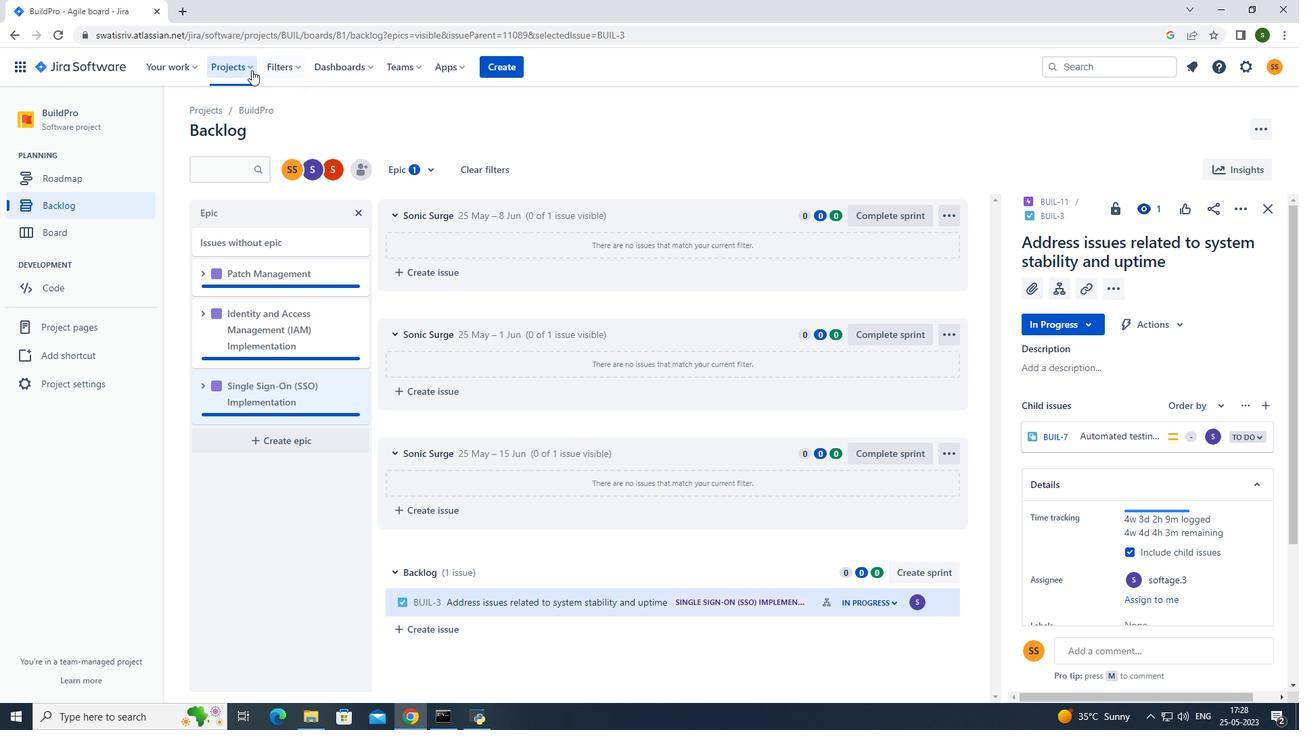 
Action: Mouse pressed left at (247, 69)
Screenshot: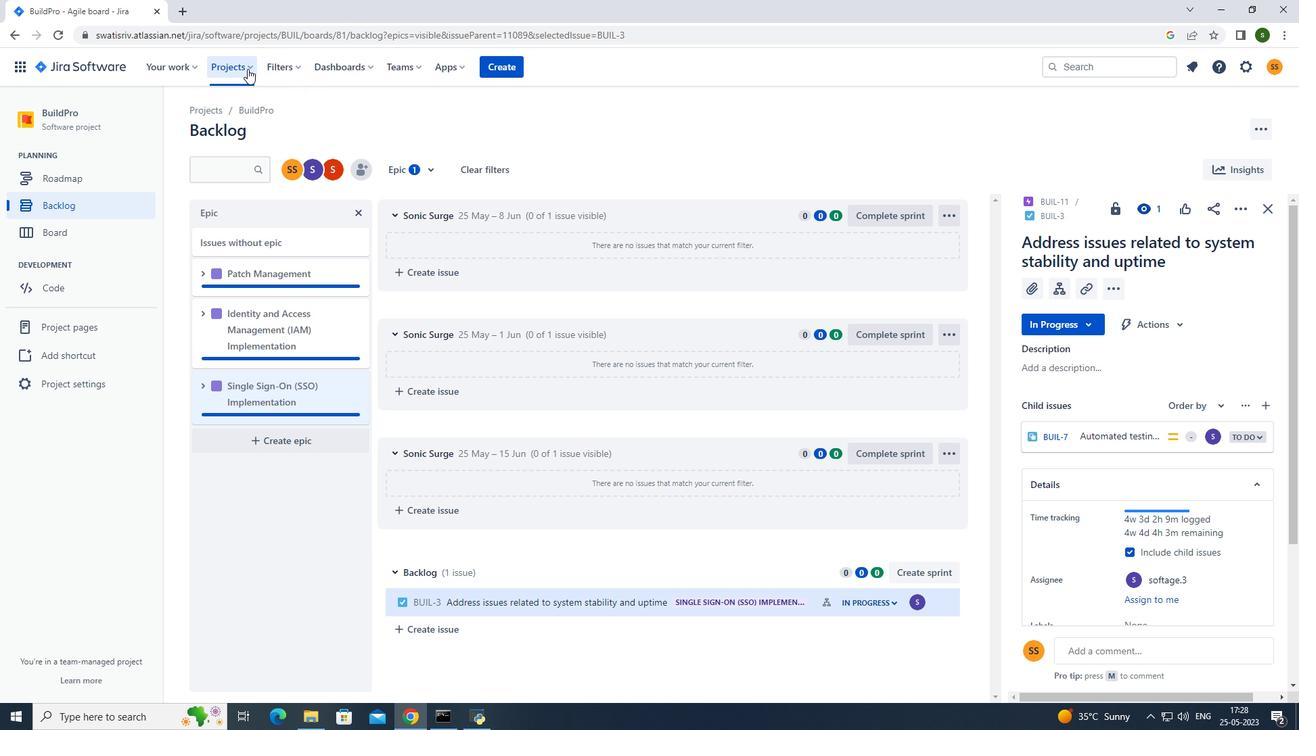 
Action: Mouse moved to (290, 127)
Screenshot: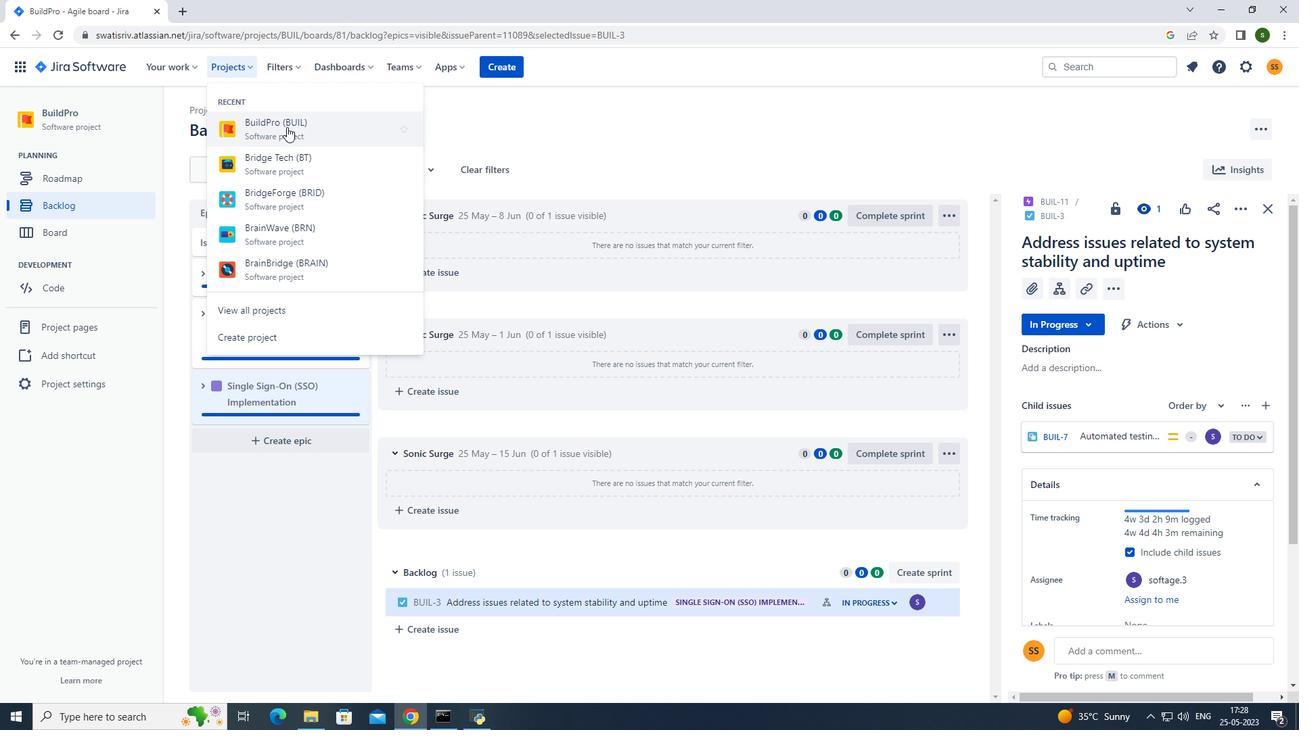 
Action: Mouse pressed left at (290, 127)
Screenshot: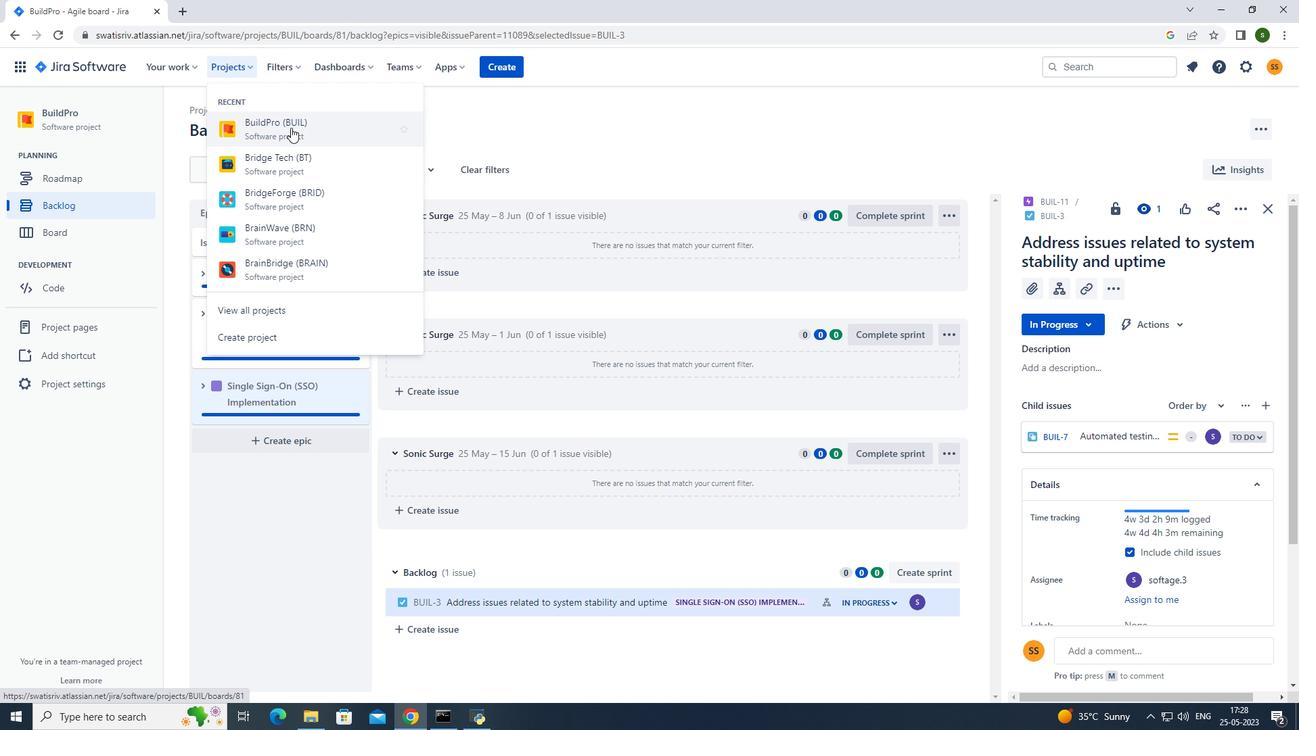 
Action: Mouse moved to (116, 201)
Screenshot: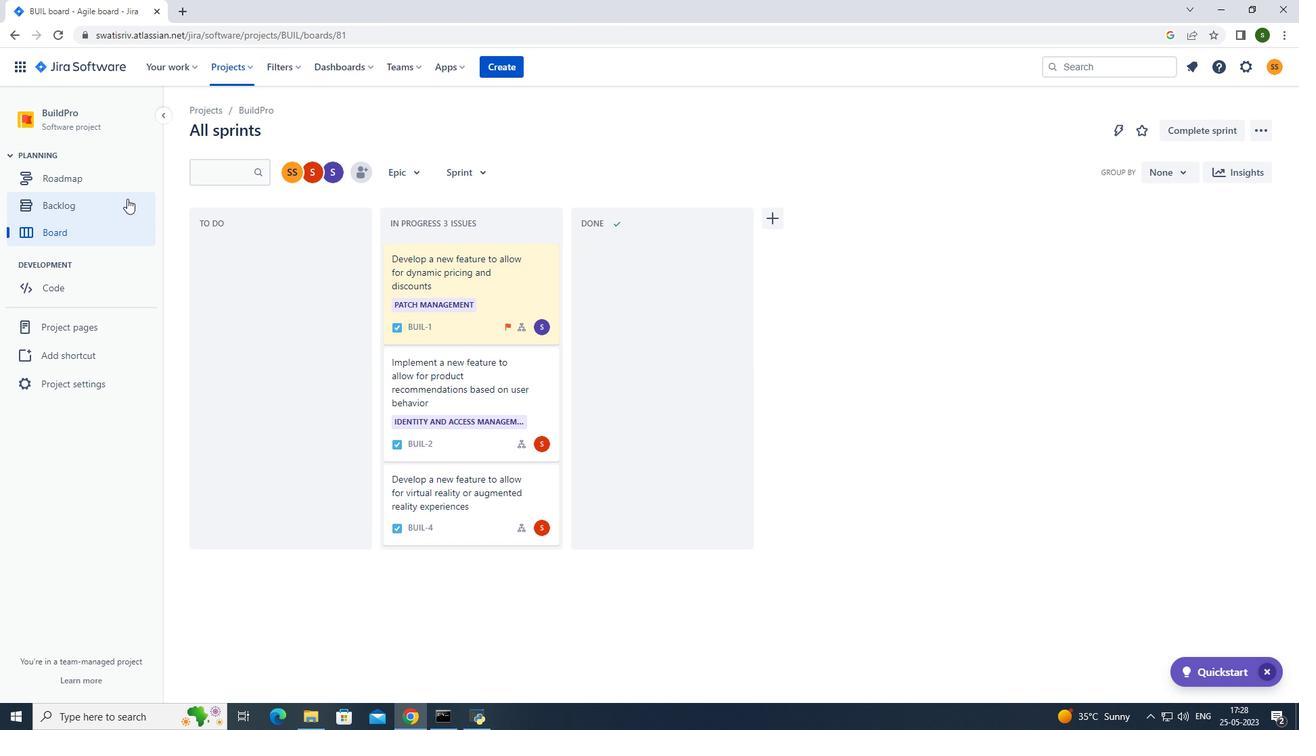 
Action: Mouse pressed left at (116, 201)
Screenshot: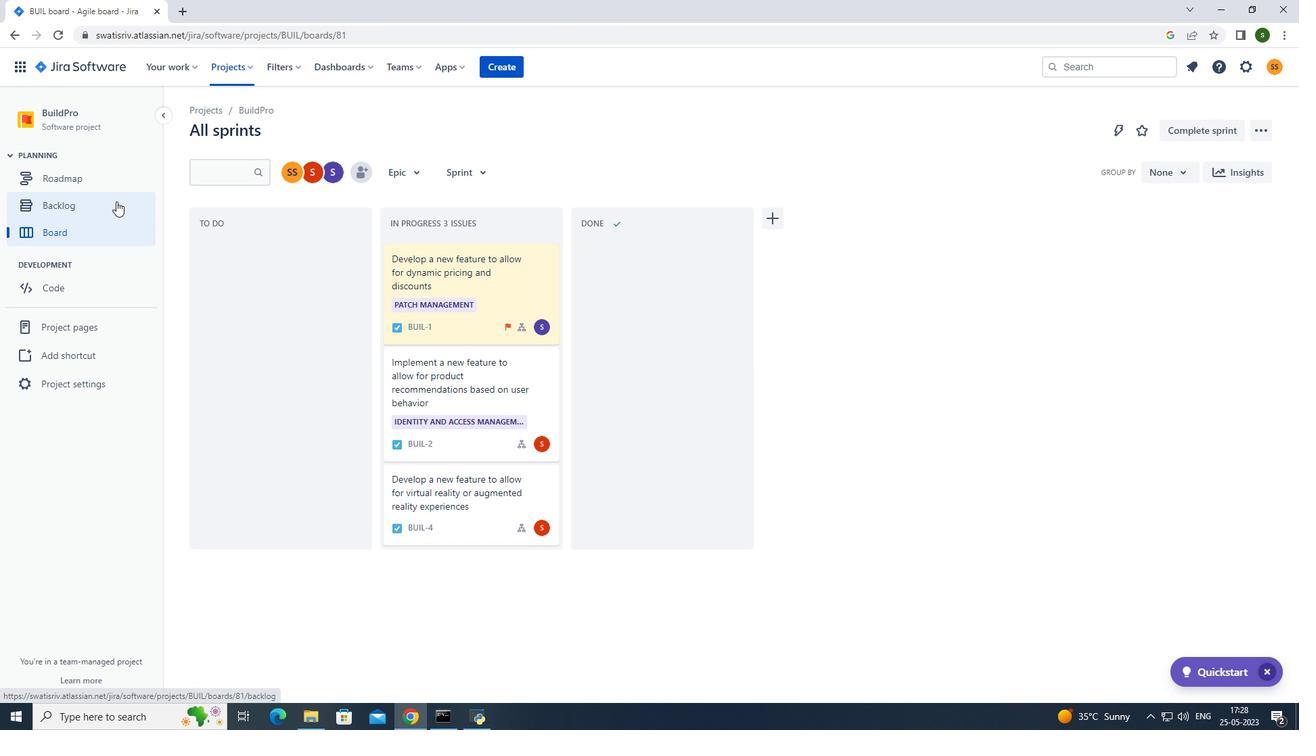 
Action: Mouse moved to (756, 411)
Screenshot: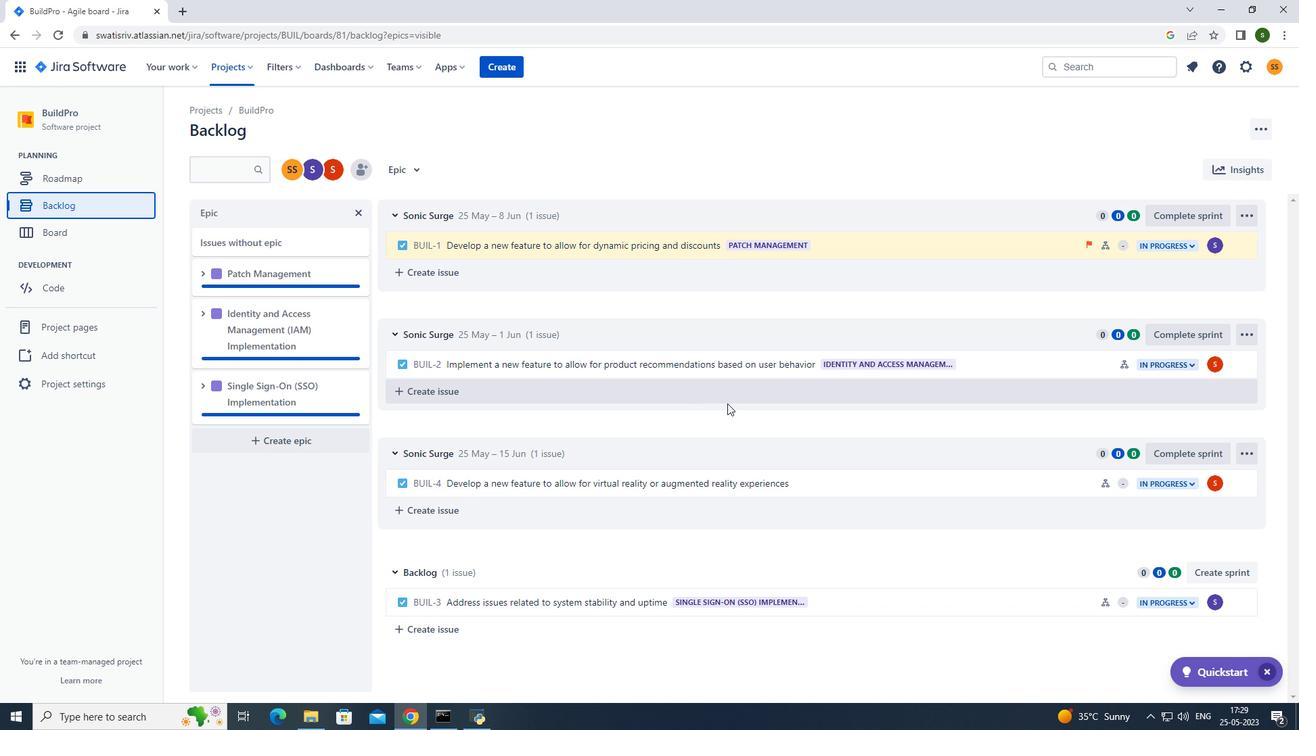 
Action: Mouse scrolled (756, 410) with delta (0, 0)
Screenshot: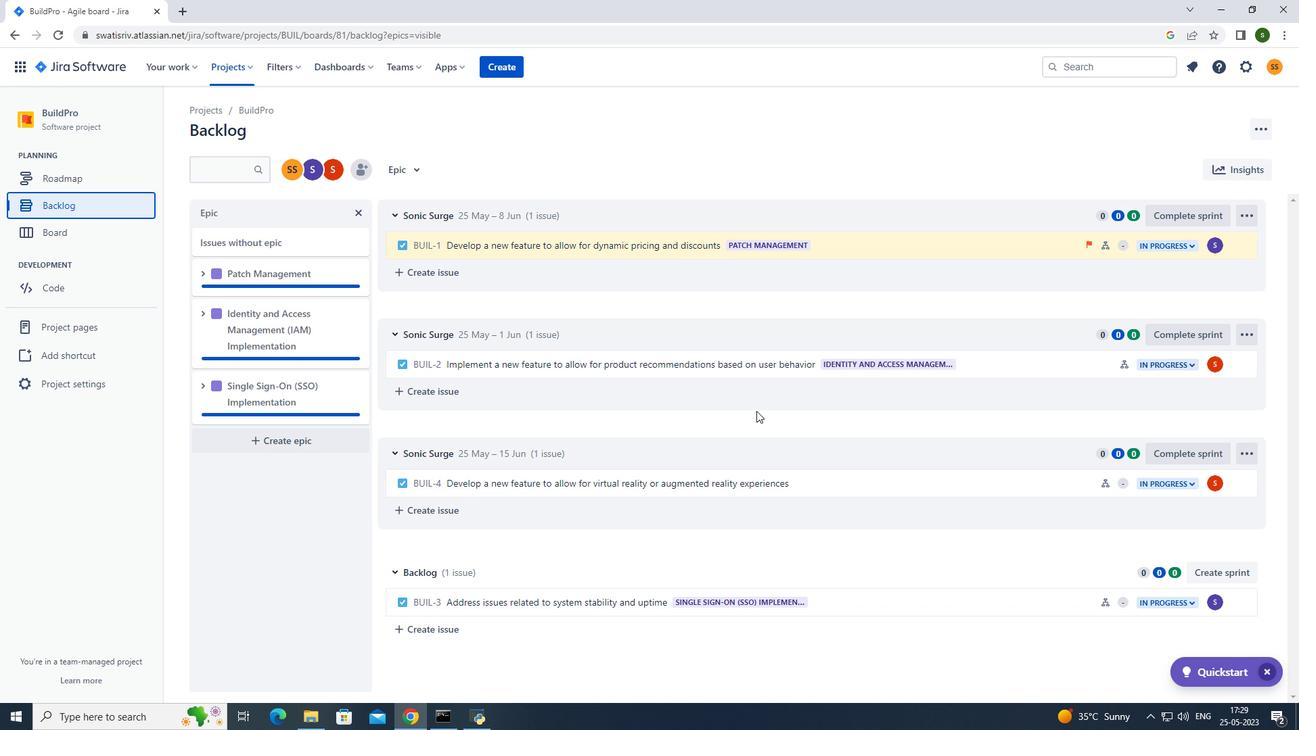 
Action: Mouse moved to (898, 482)
Screenshot: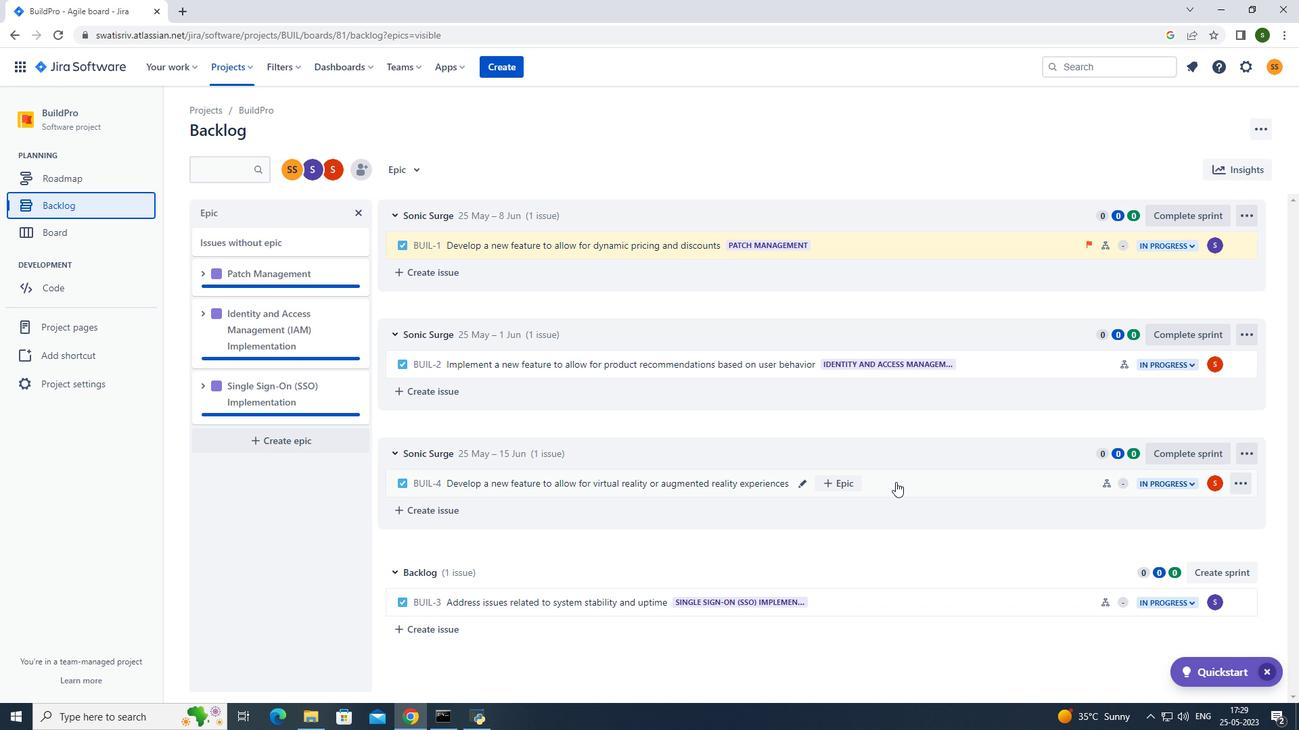 
Action: Mouse pressed left at (898, 482)
Screenshot: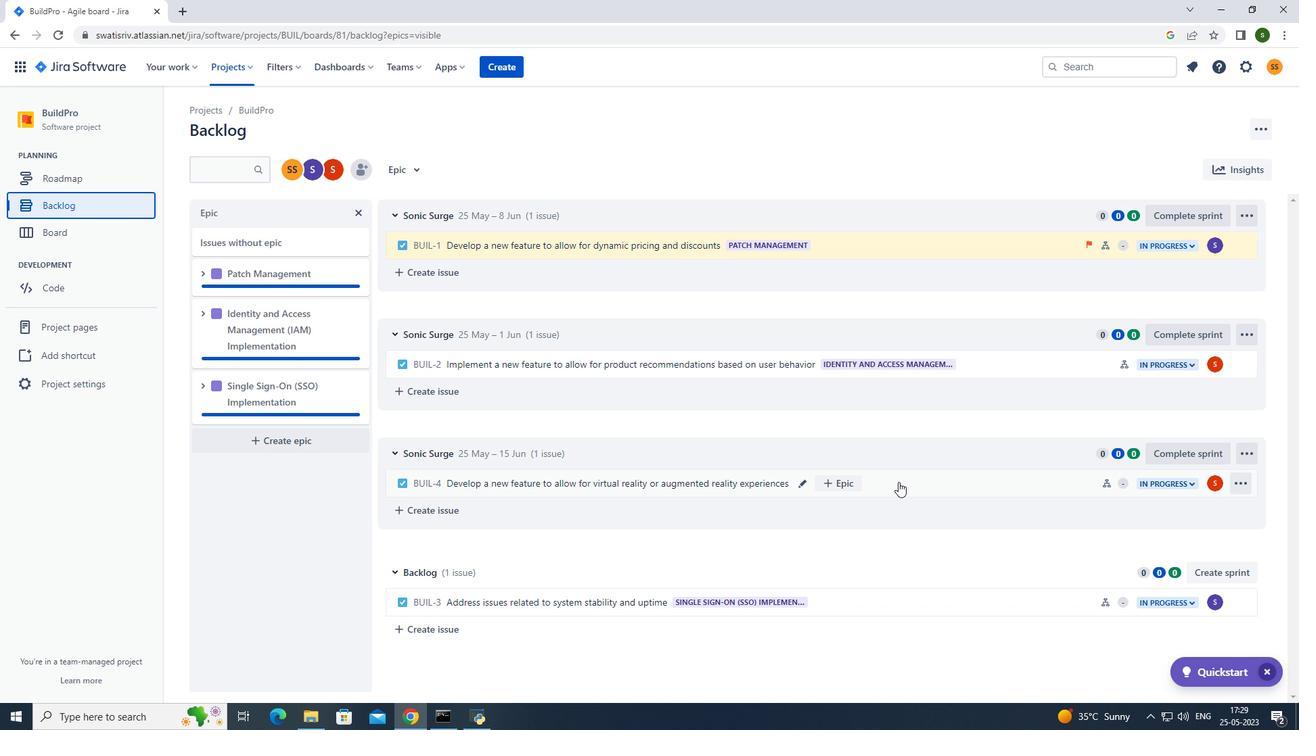 
Action: Mouse moved to (1247, 209)
Screenshot: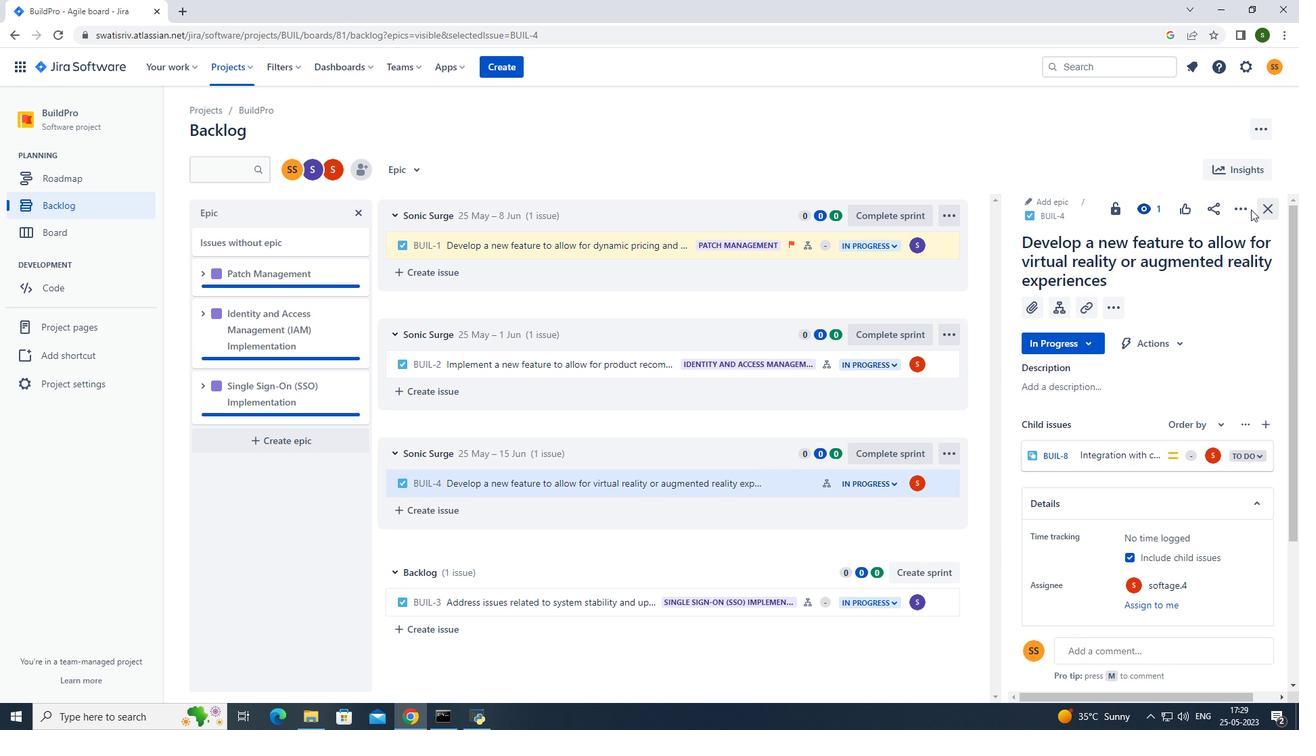 
Action: Mouse pressed left at (1247, 209)
Screenshot: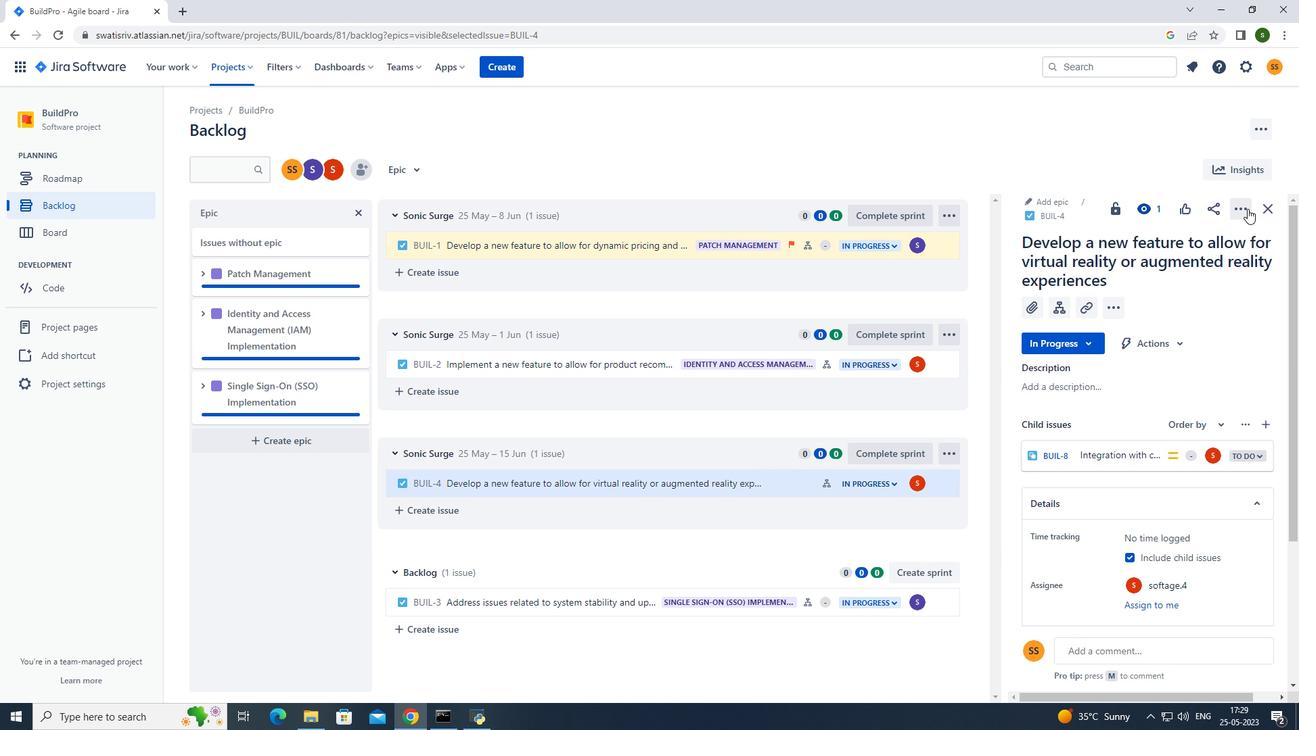 
Action: Mouse moved to (1209, 242)
Screenshot: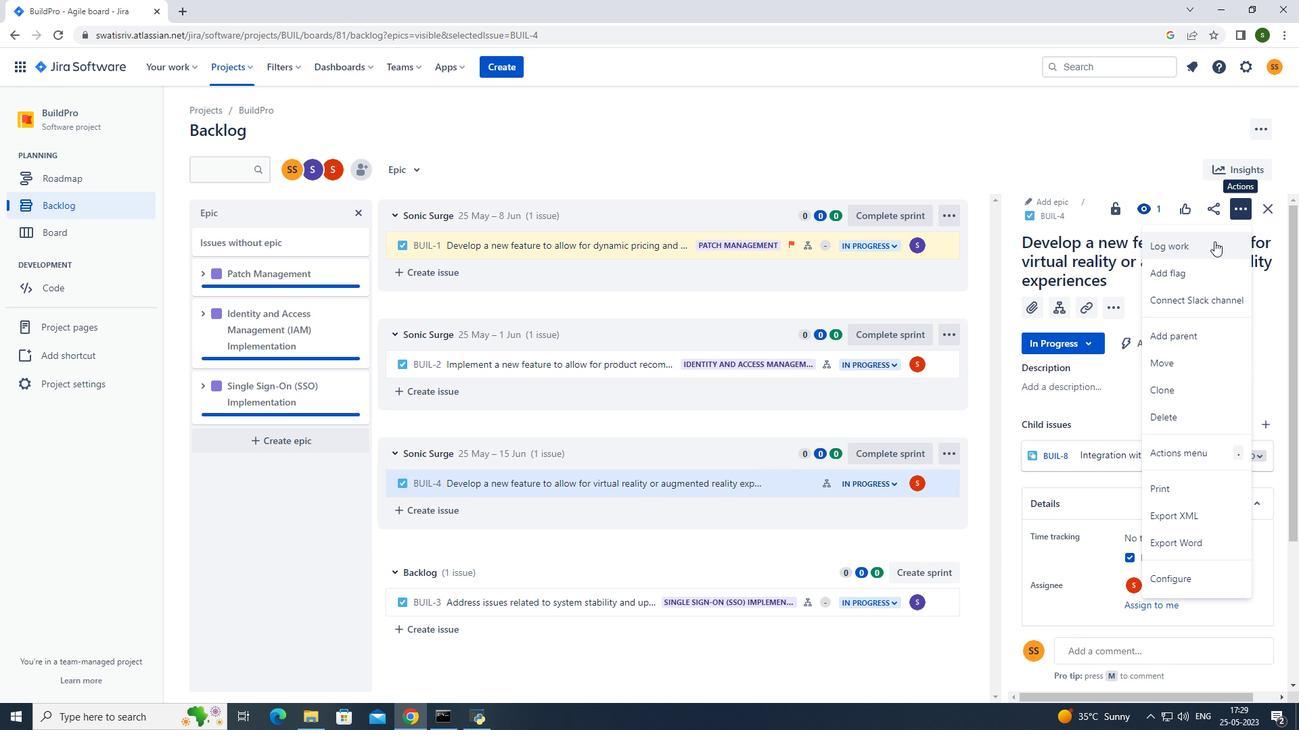 
Action: Mouse pressed left at (1209, 242)
Screenshot: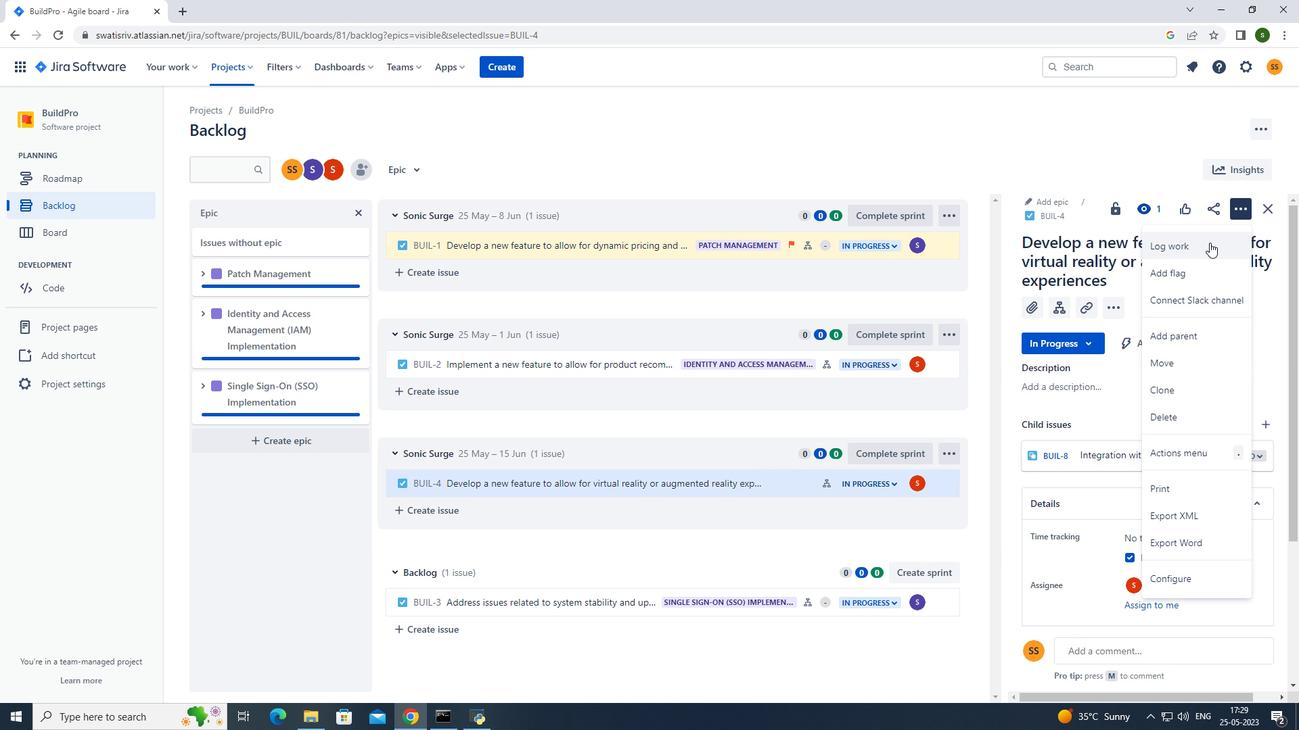 
Action: Mouse moved to (572, 209)
Screenshot: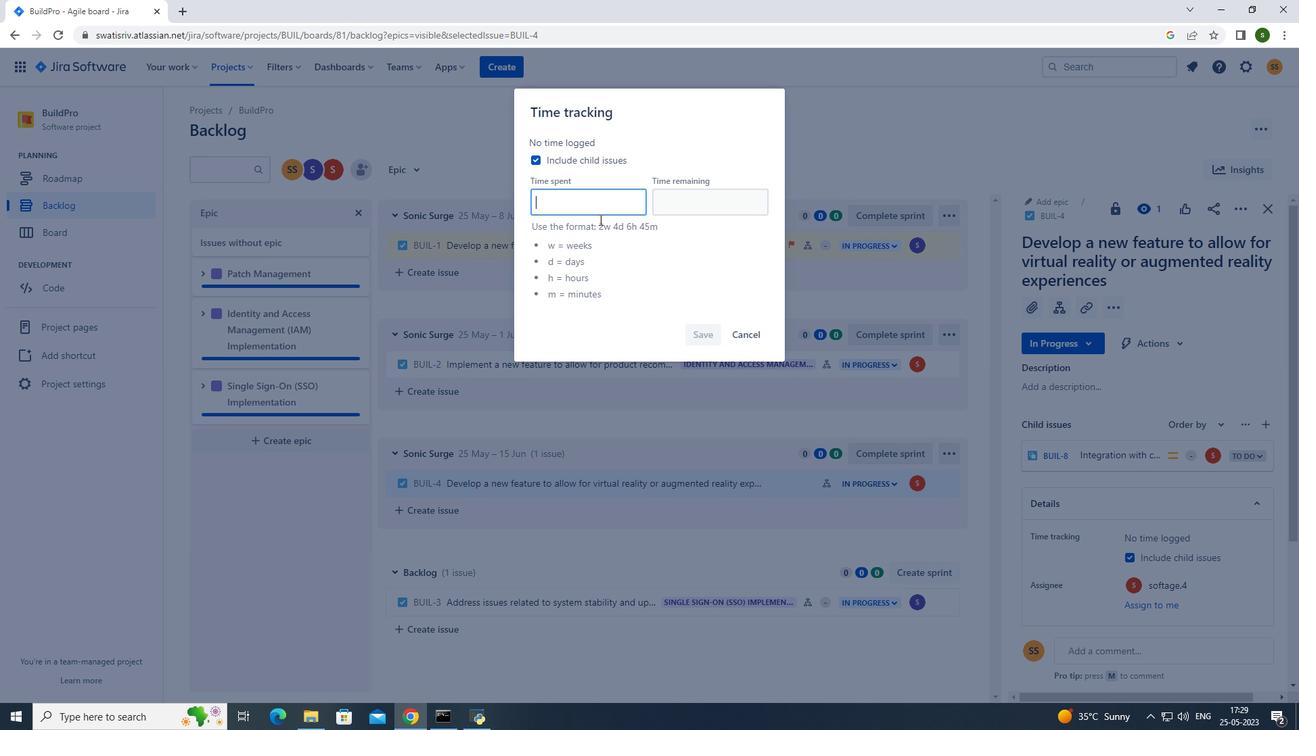 
Action: Key pressed 3w<Key.space>6d<Key.space>11h<Key.space>50m
Screenshot: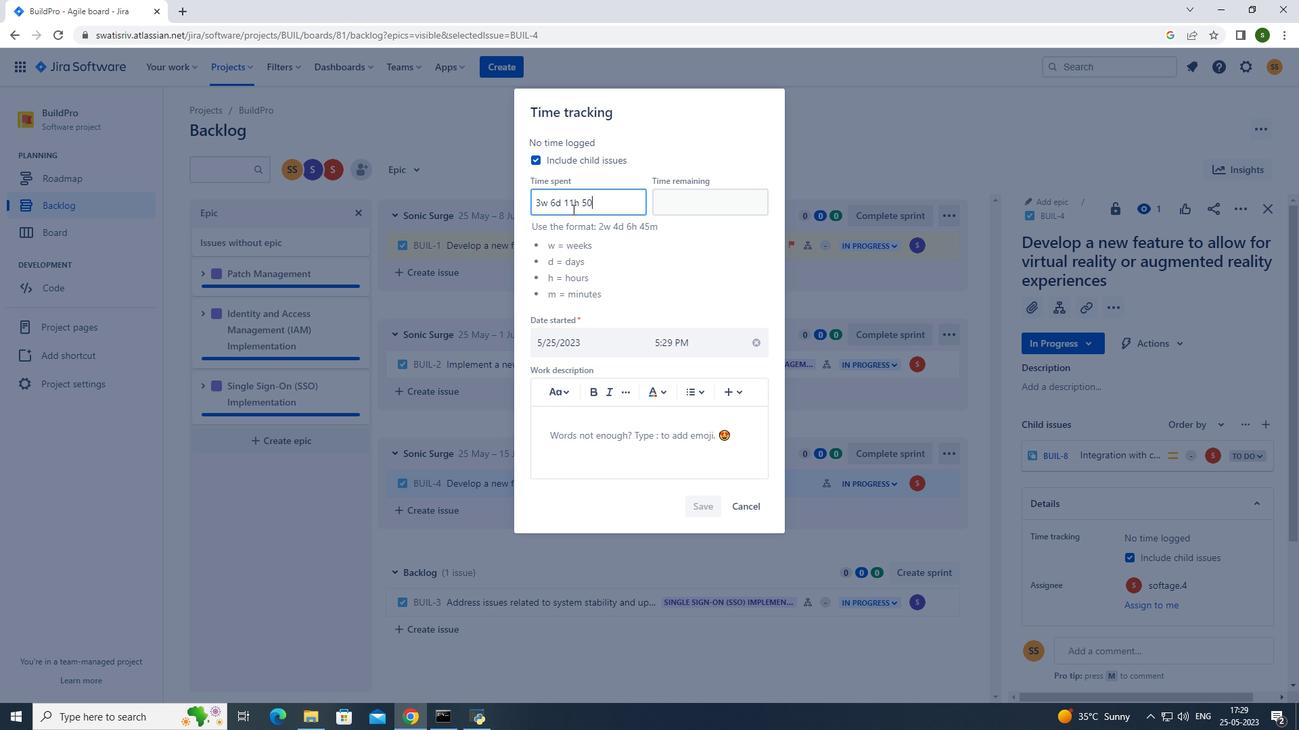 
Action: Mouse moved to (692, 193)
Screenshot: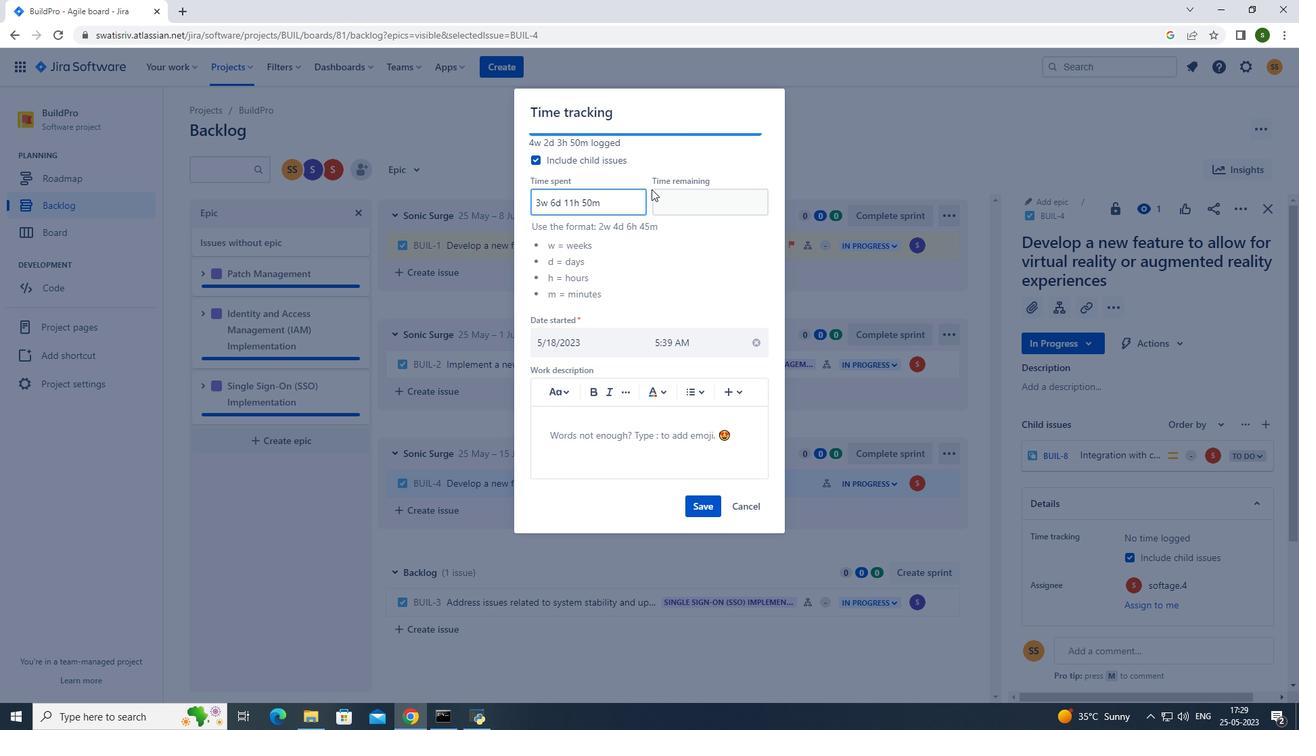 
Action: Mouse pressed left at (692, 193)
Screenshot: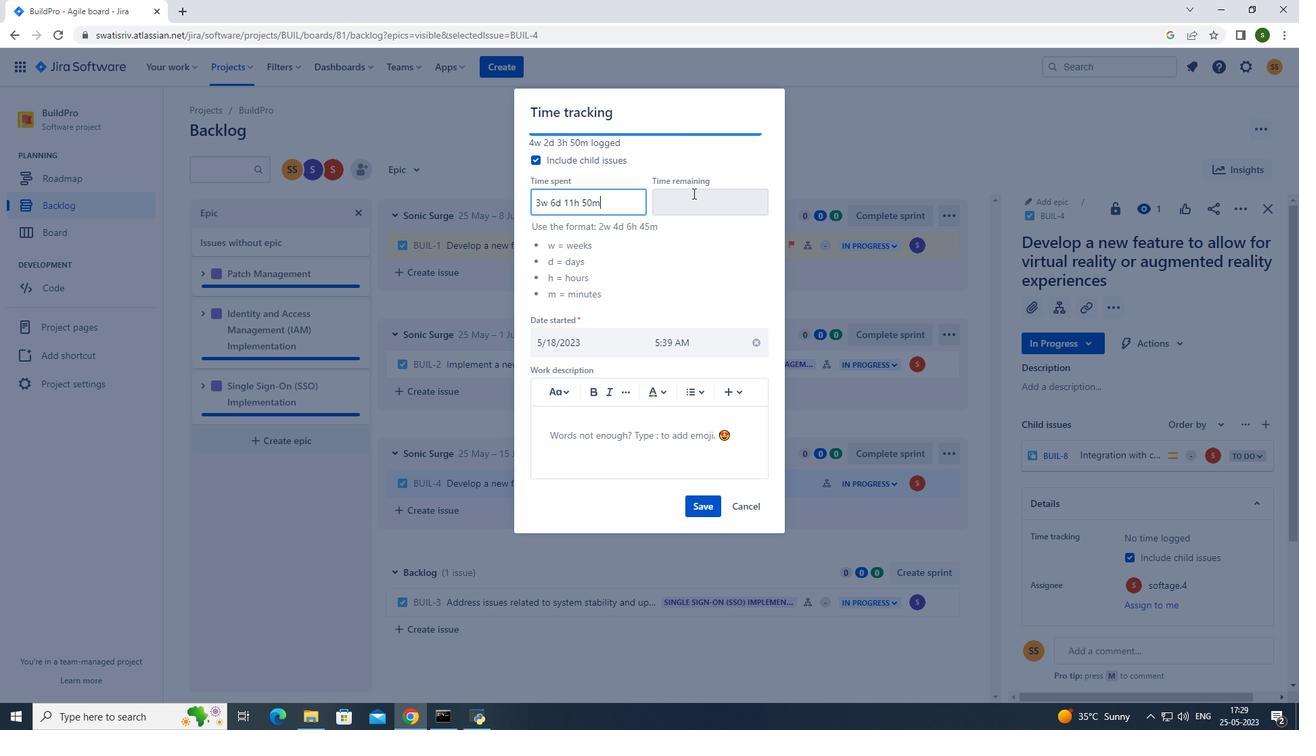 
Action: Key pressed 5w
Screenshot: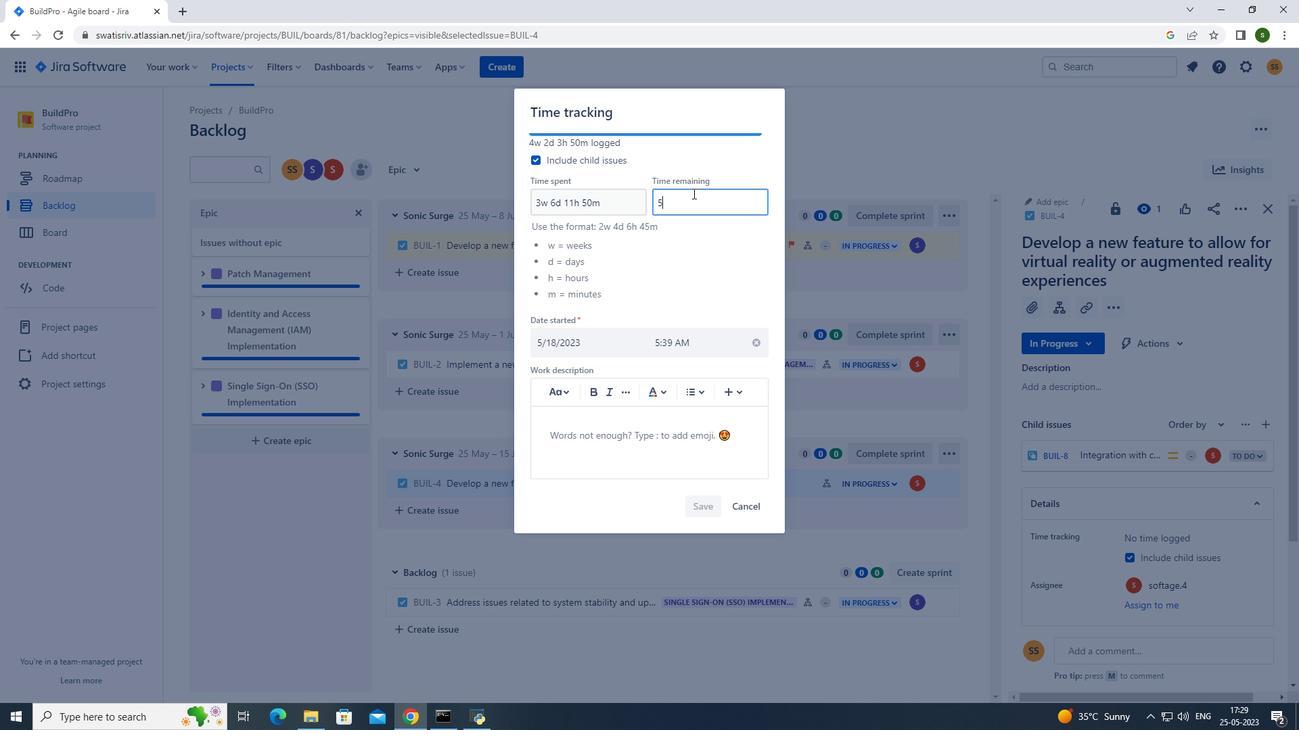 
Action: Mouse moved to (693, 194)
Screenshot: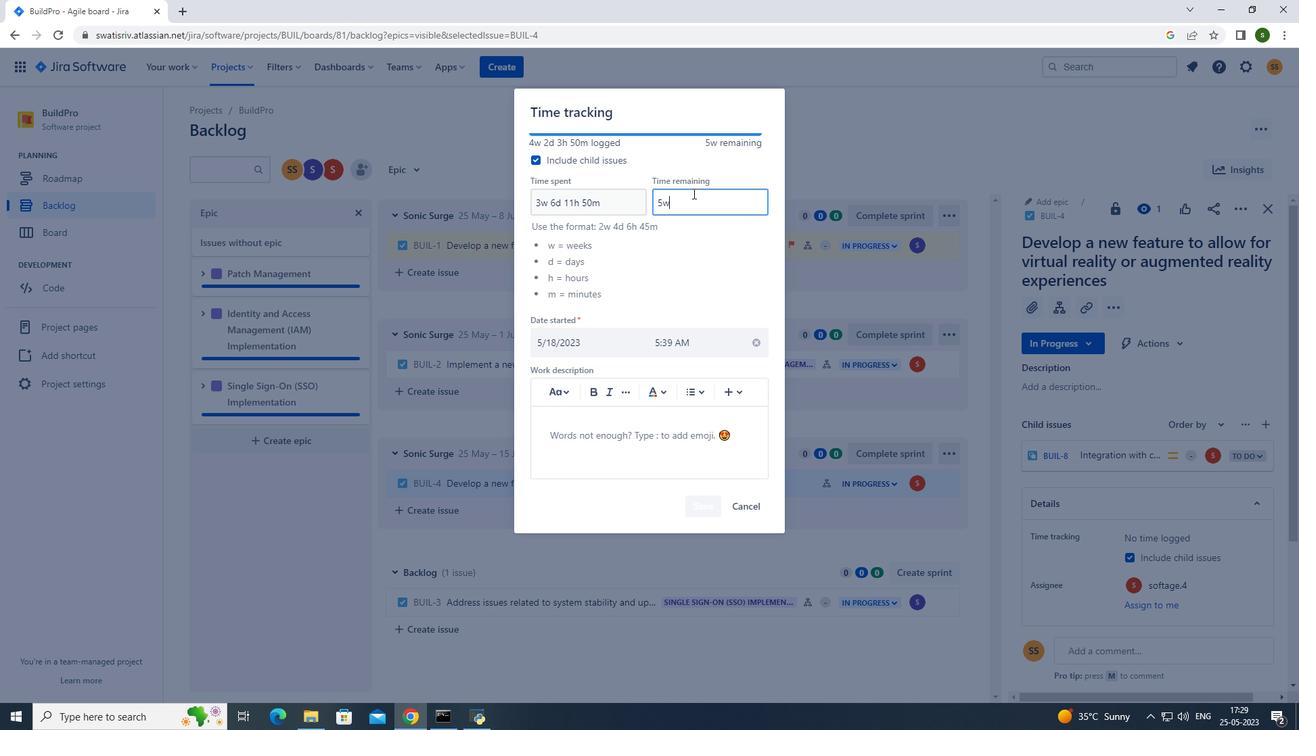 
Action: Key pressed <Key.space>2d<Key.space>
Screenshot: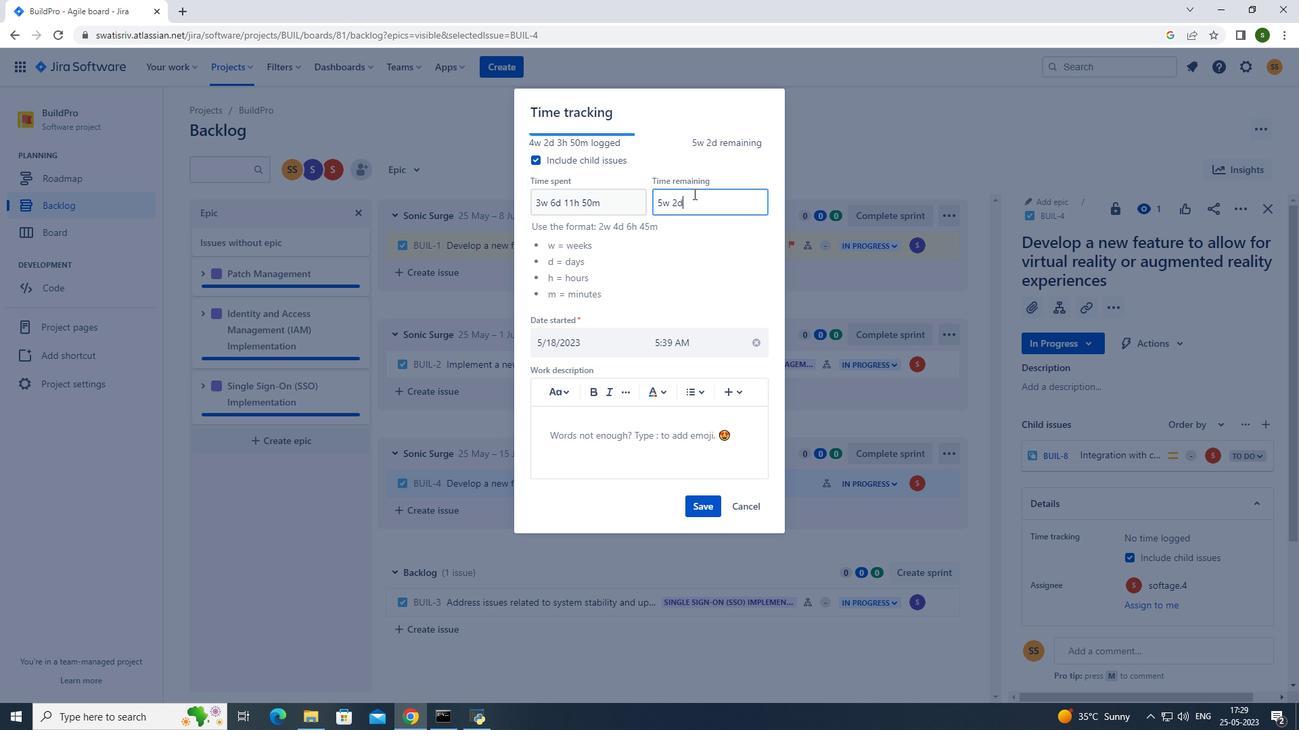 
Action: Mouse moved to (692, 194)
Screenshot: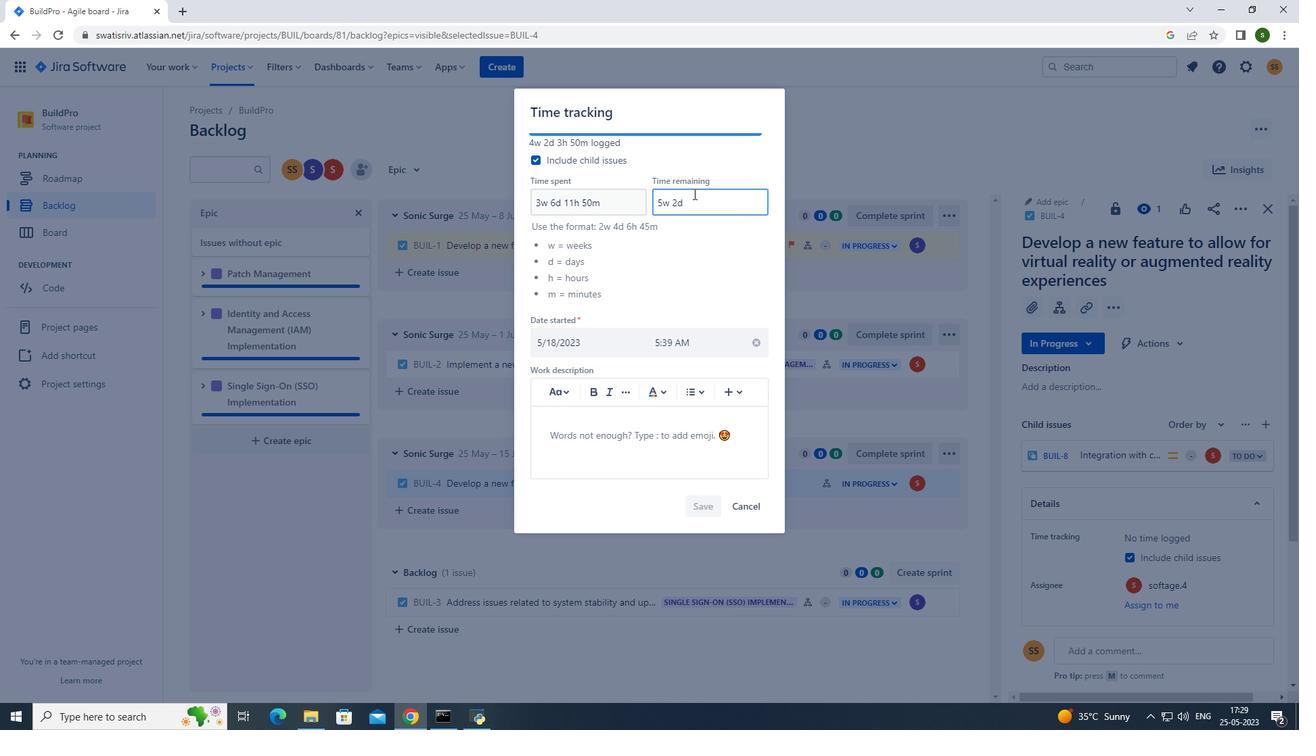 
Action: Key pressed 18h<Key.space>51m
Screenshot: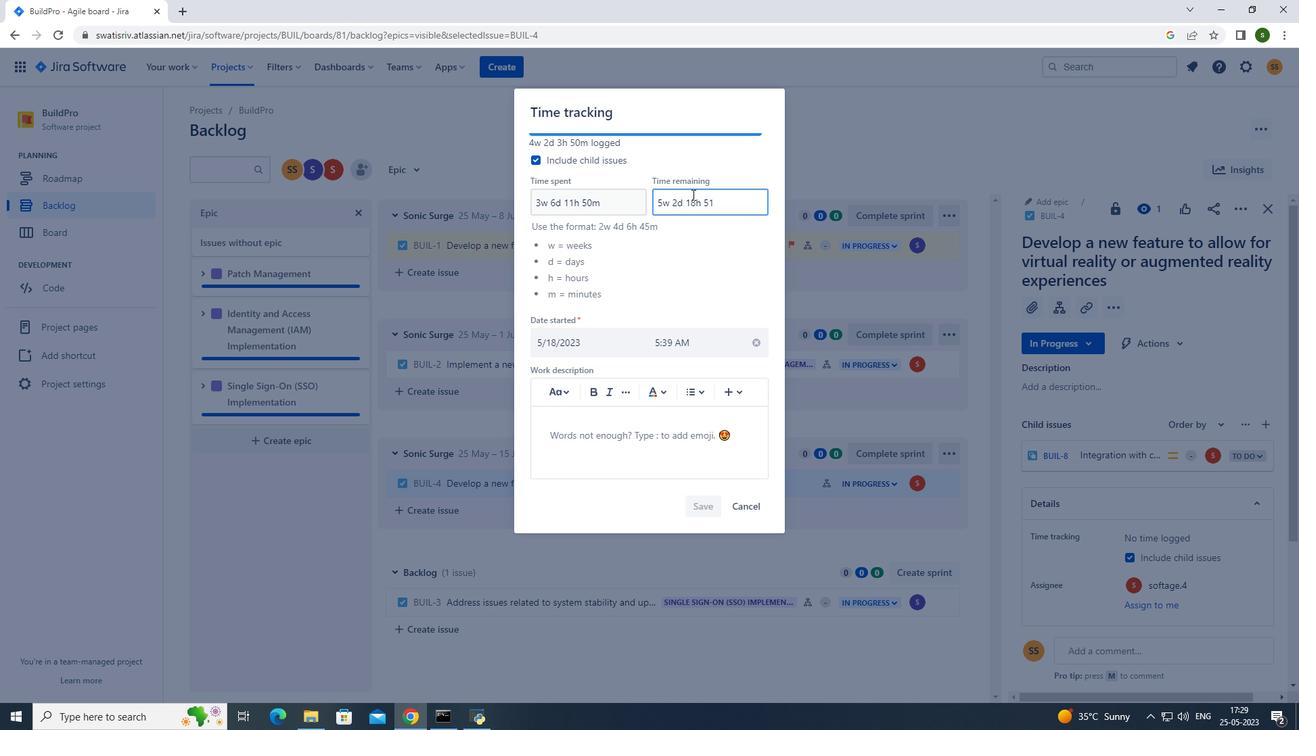 
Action: Mouse moved to (698, 508)
Screenshot: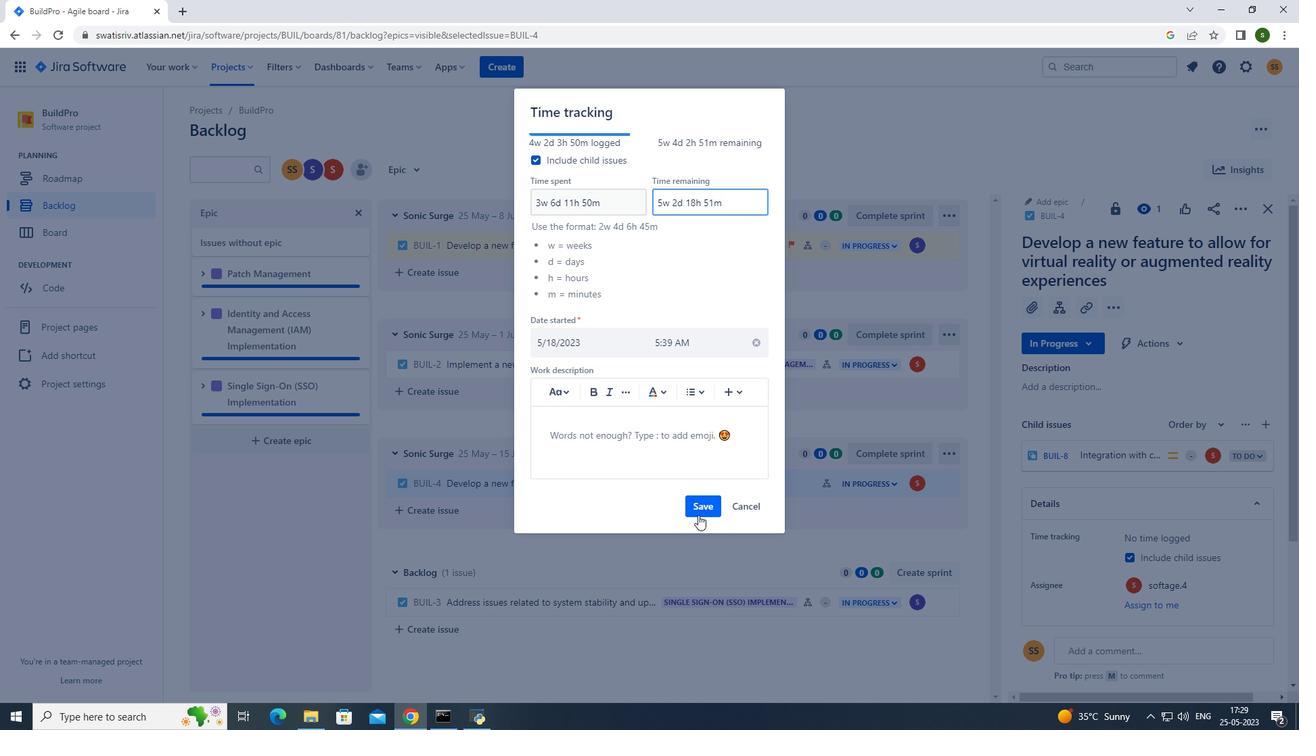 
Action: Mouse pressed left at (698, 508)
Screenshot: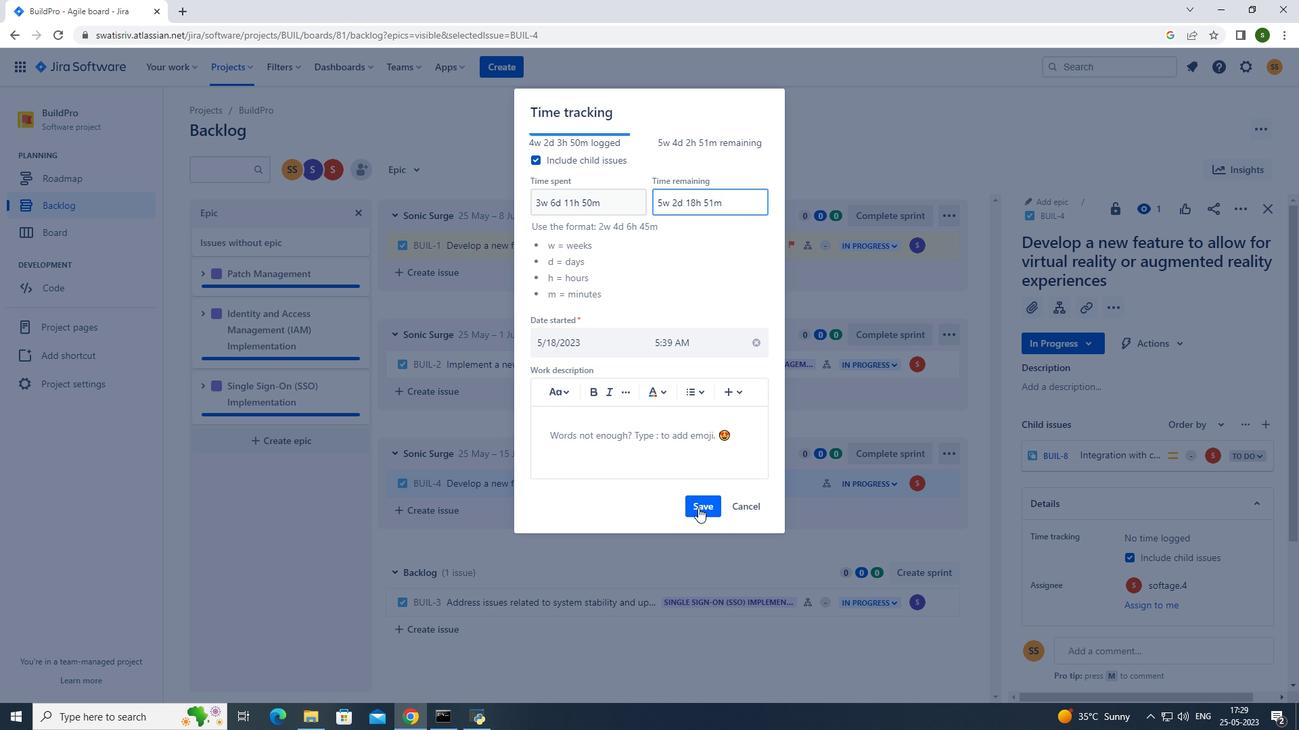 
Action: Mouse moved to (782, 484)
Screenshot: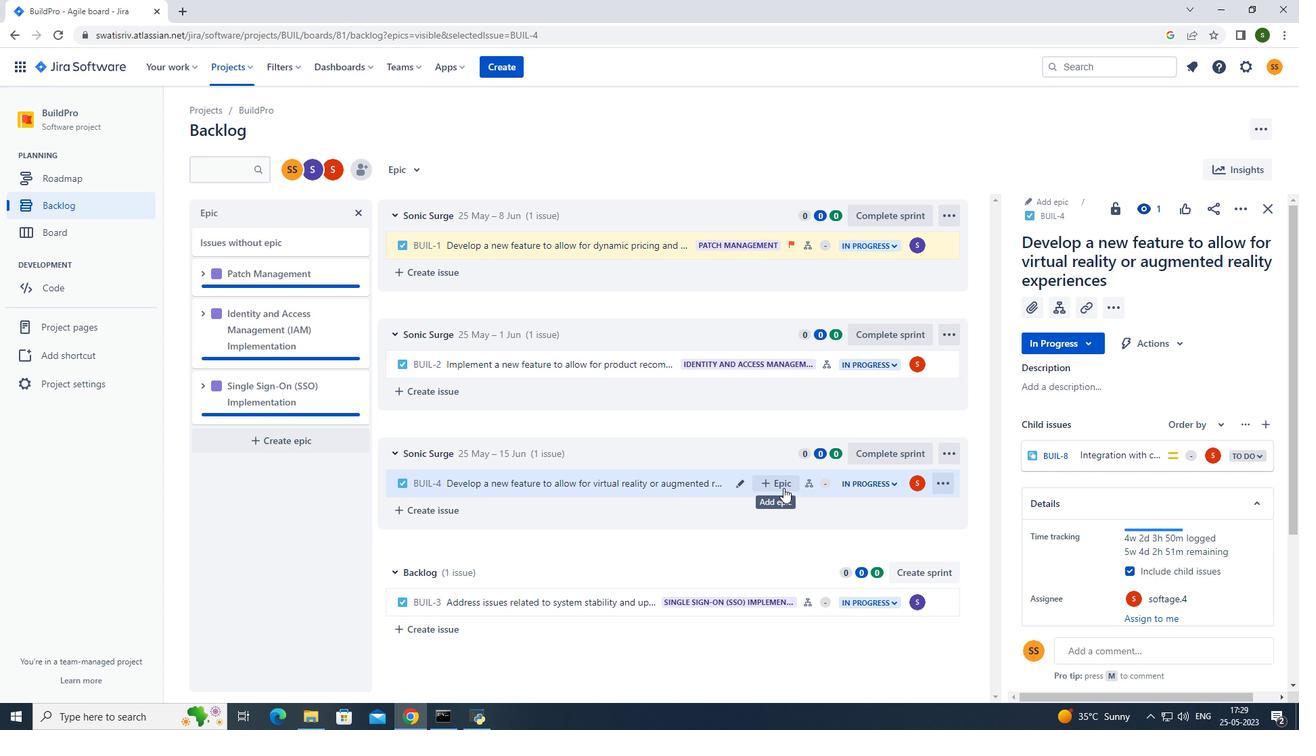 
Action: Mouse pressed left at (782, 484)
Screenshot: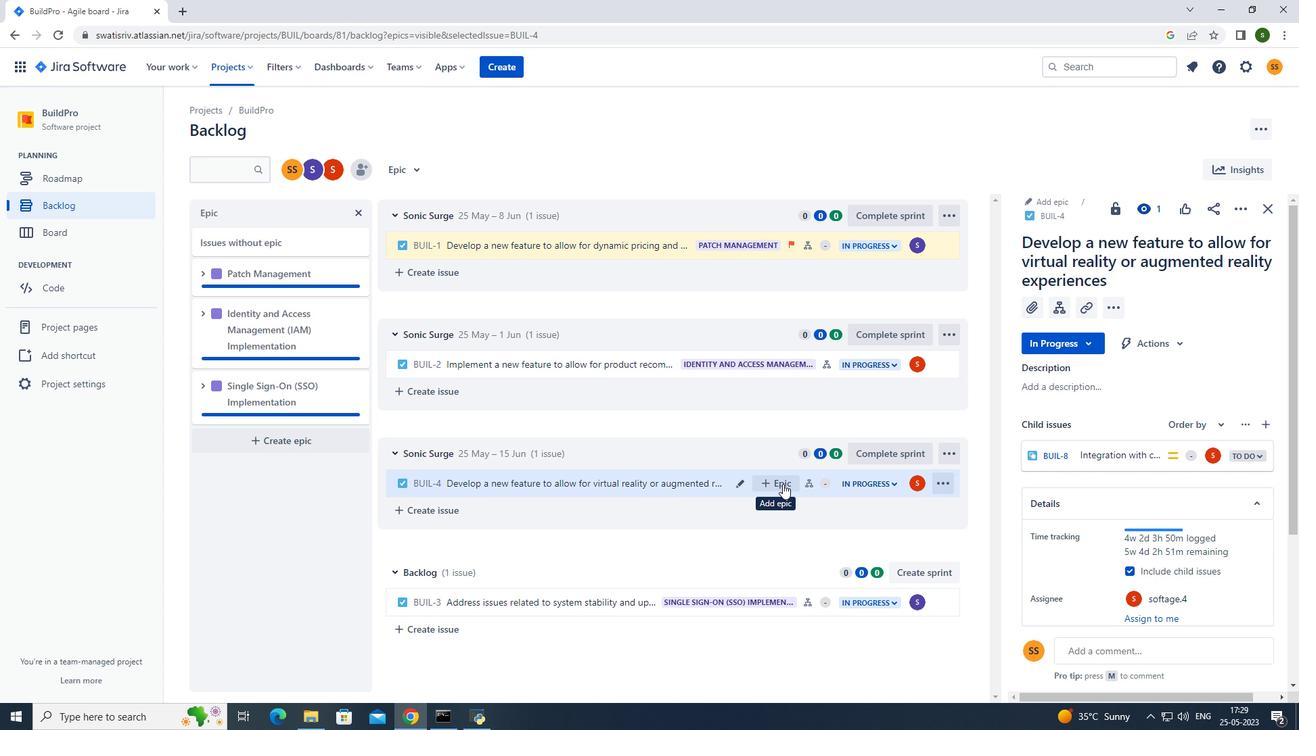 
Action: Mouse moved to (947, 479)
Screenshot: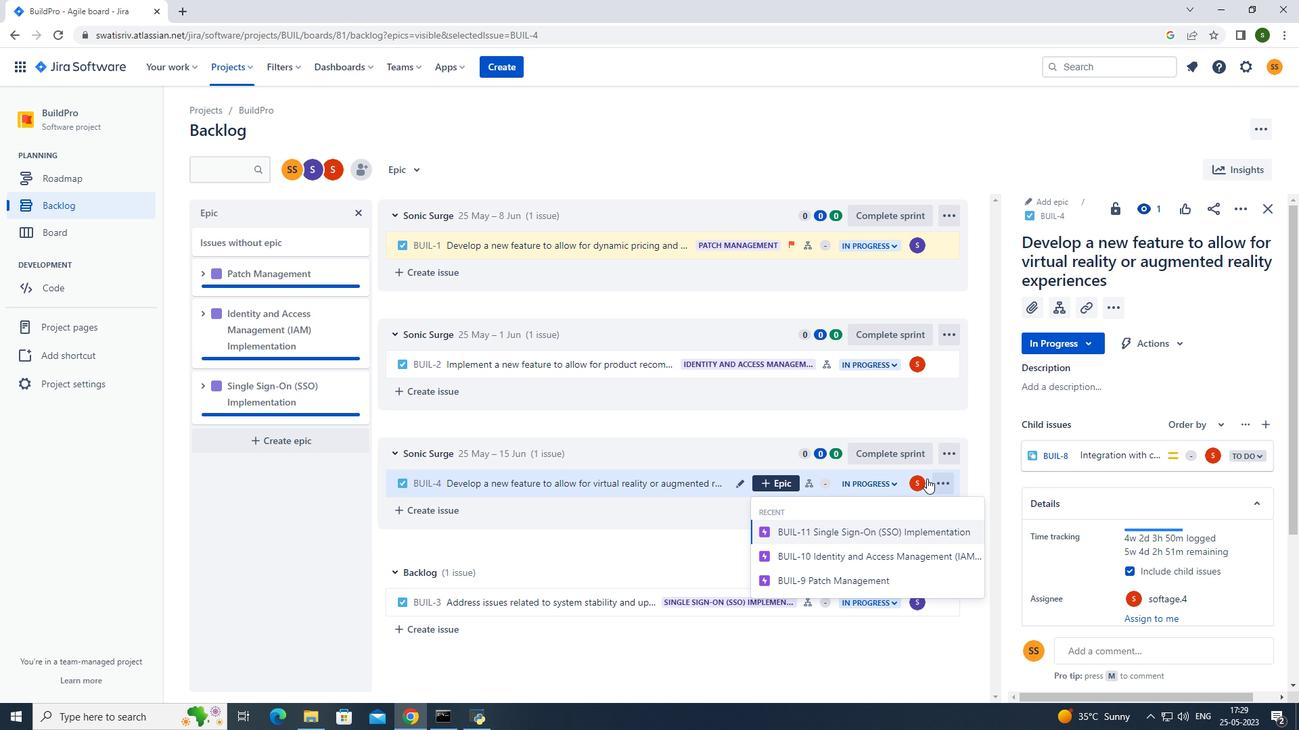 
Action: Mouse pressed left at (947, 479)
Screenshot: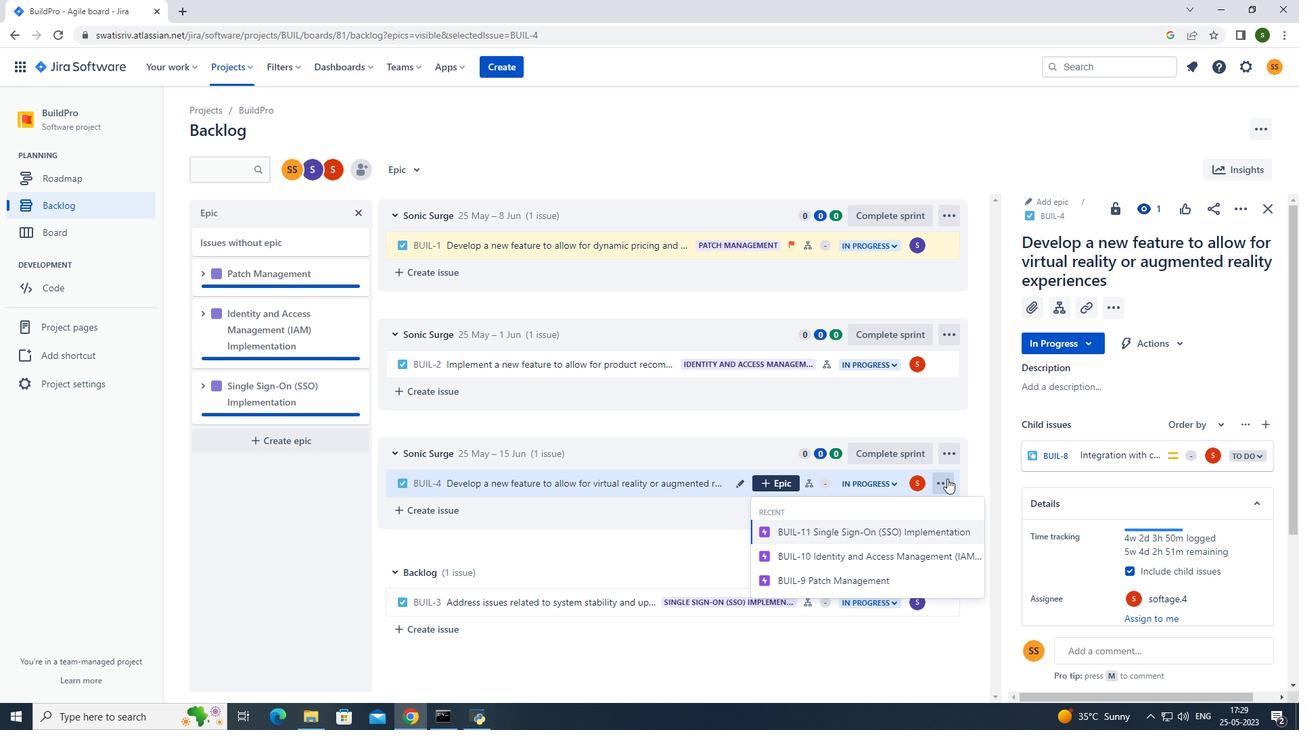 
Action: Mouse moved to (936, 458)
Screenshot: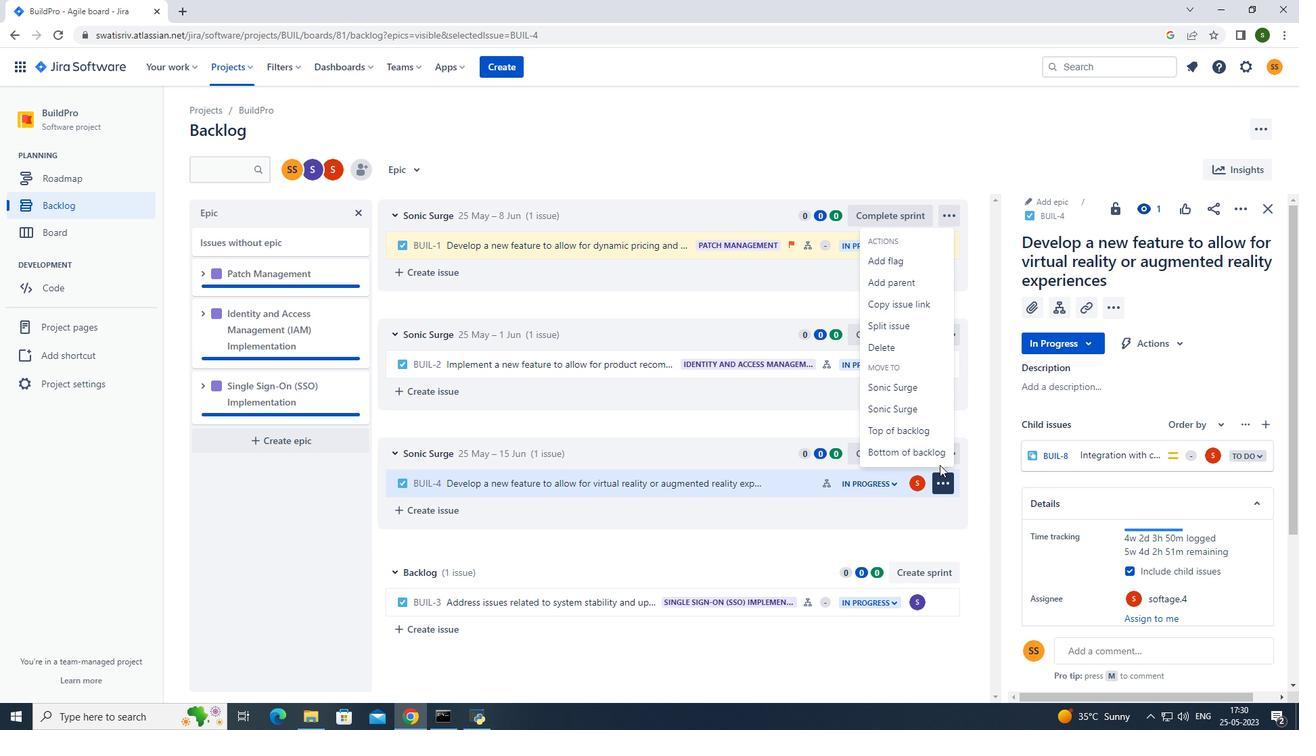 
Action: Mouse pressed left at (936, 458)
Screenshot: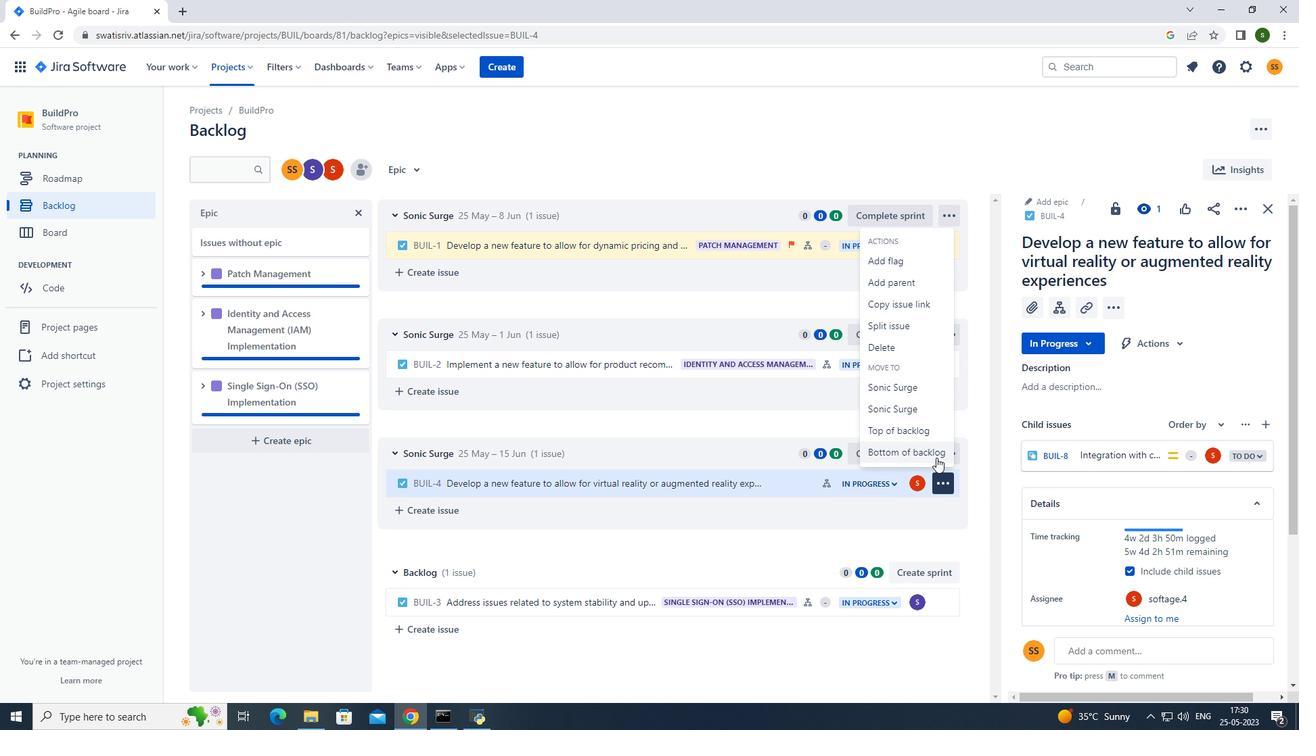 
Action: Mouse moved to (695, 215)
Screenshot: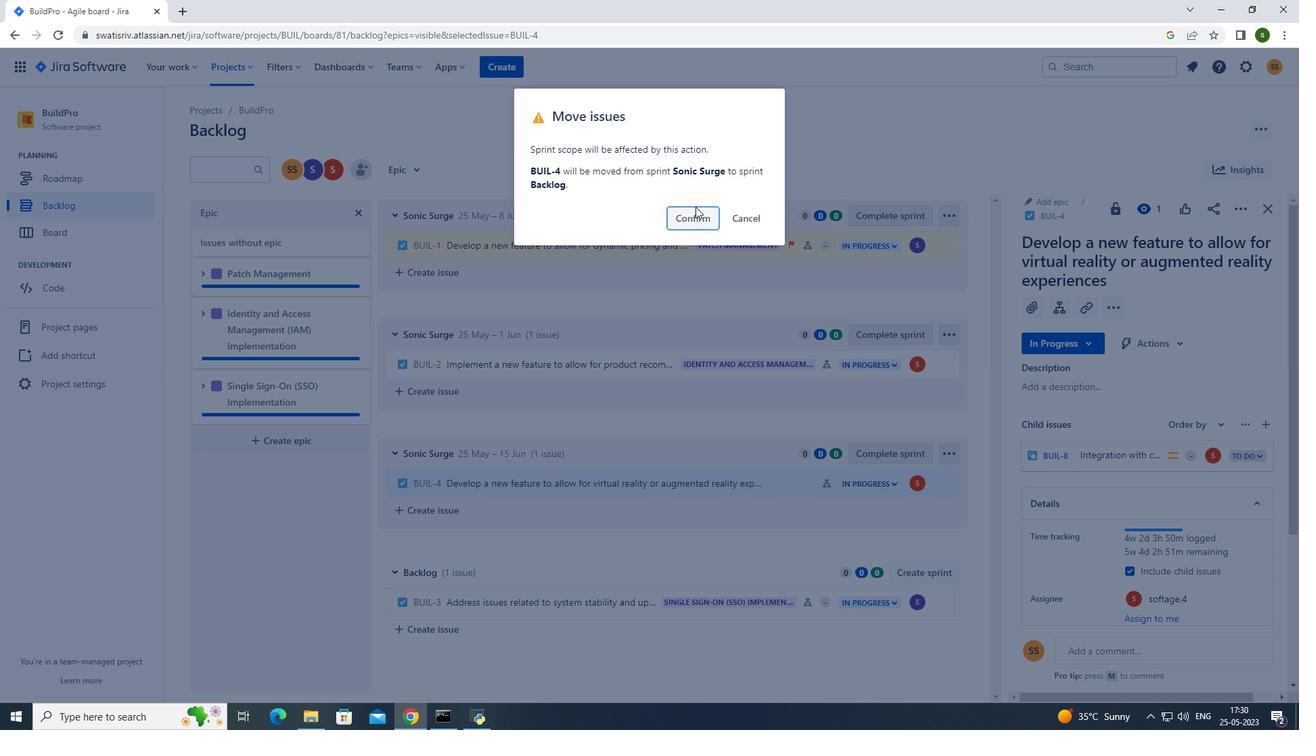 
Action: Mouse pressed left at (695, 215)
Screenshot: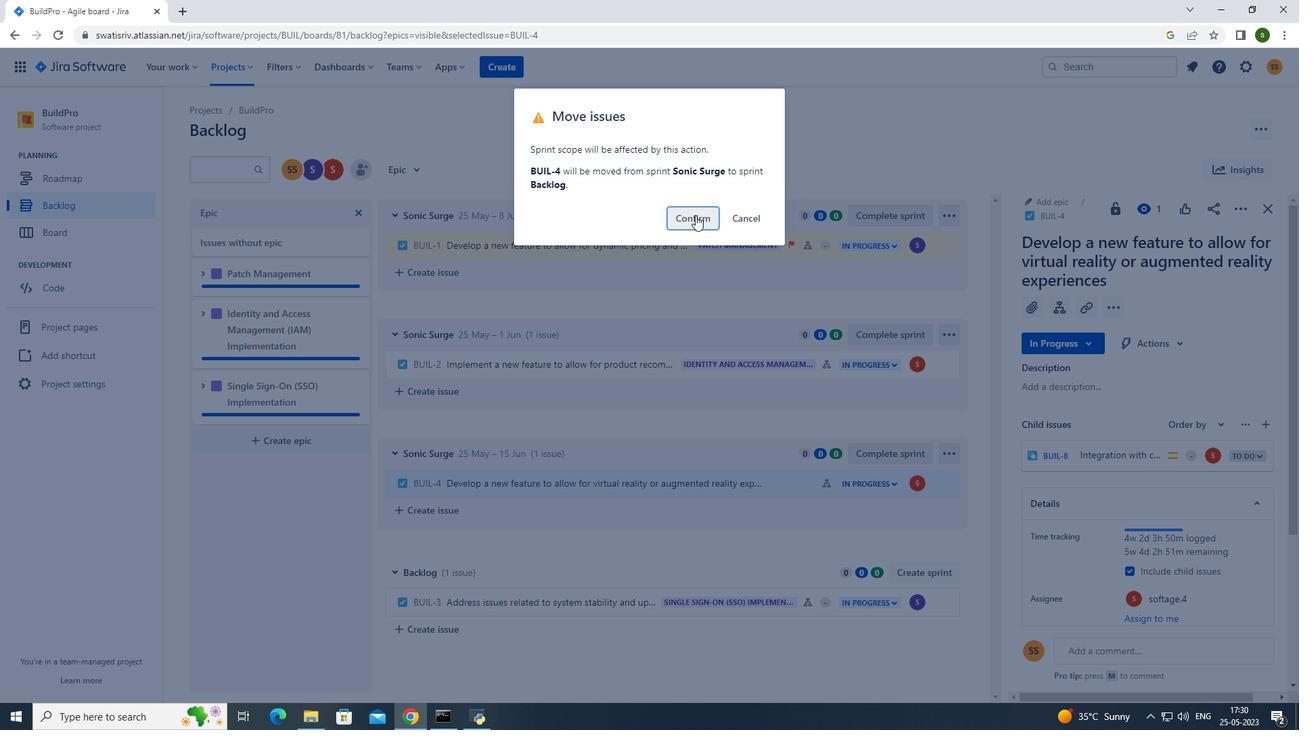
Action: Mouse moved to (698, 545)
Screenshot: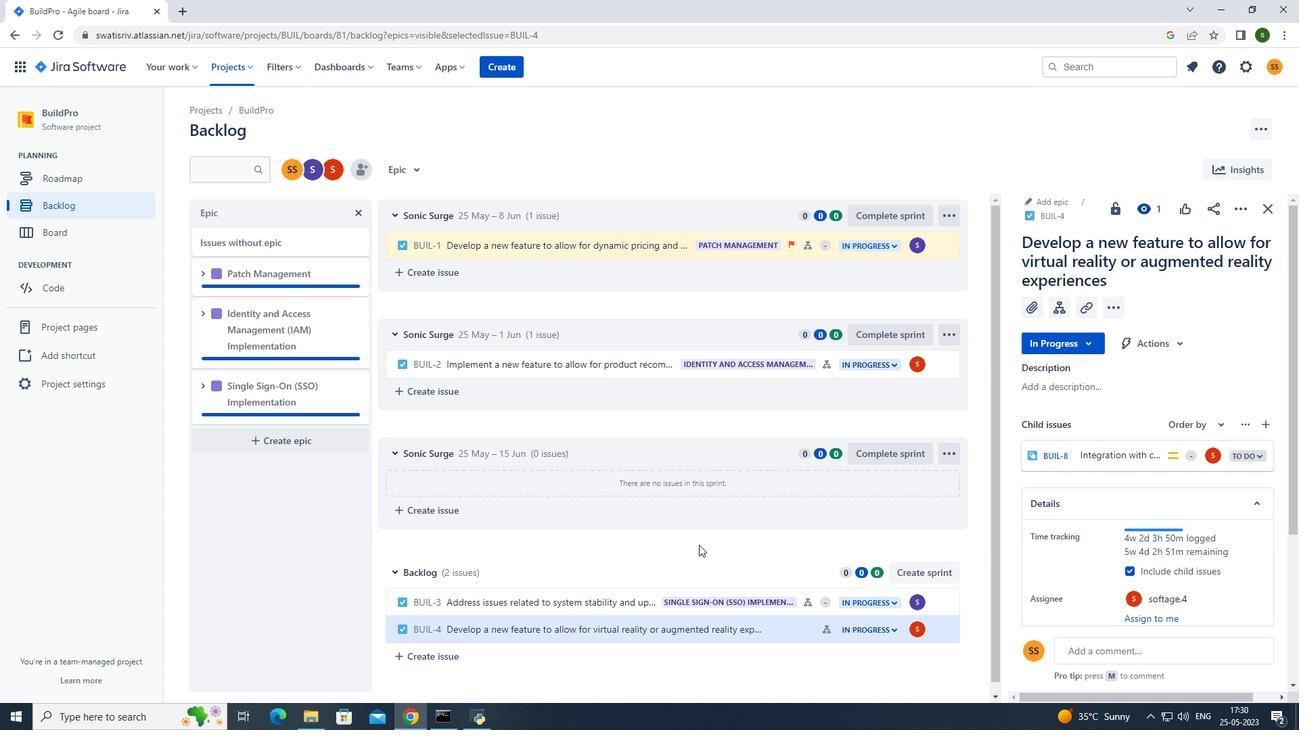 
Action: Mouse scrolled (698, 544) with delta (0, 0)
Screenshot: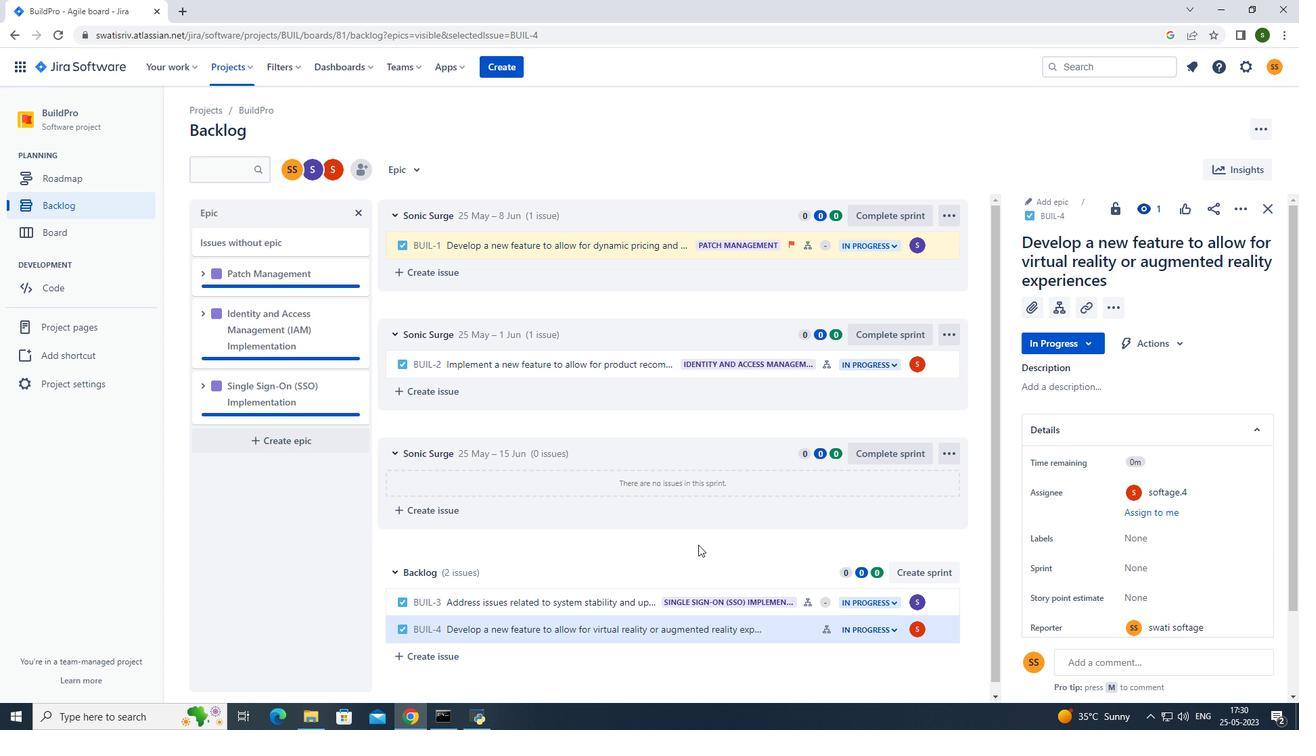 
Action: Mouse scrolled (698, 544) with delta (0, 0)
Screenshot: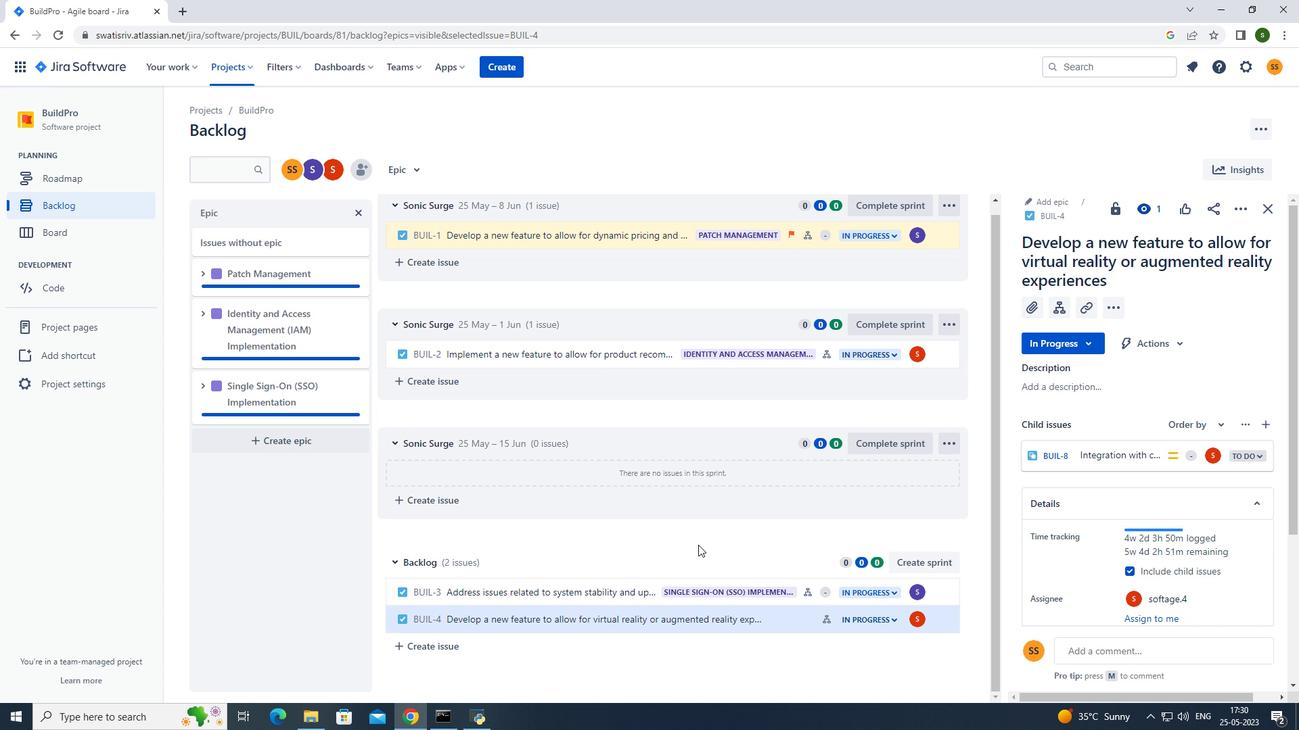 
Action: Mouse moved to (779, 616)
Screenshot: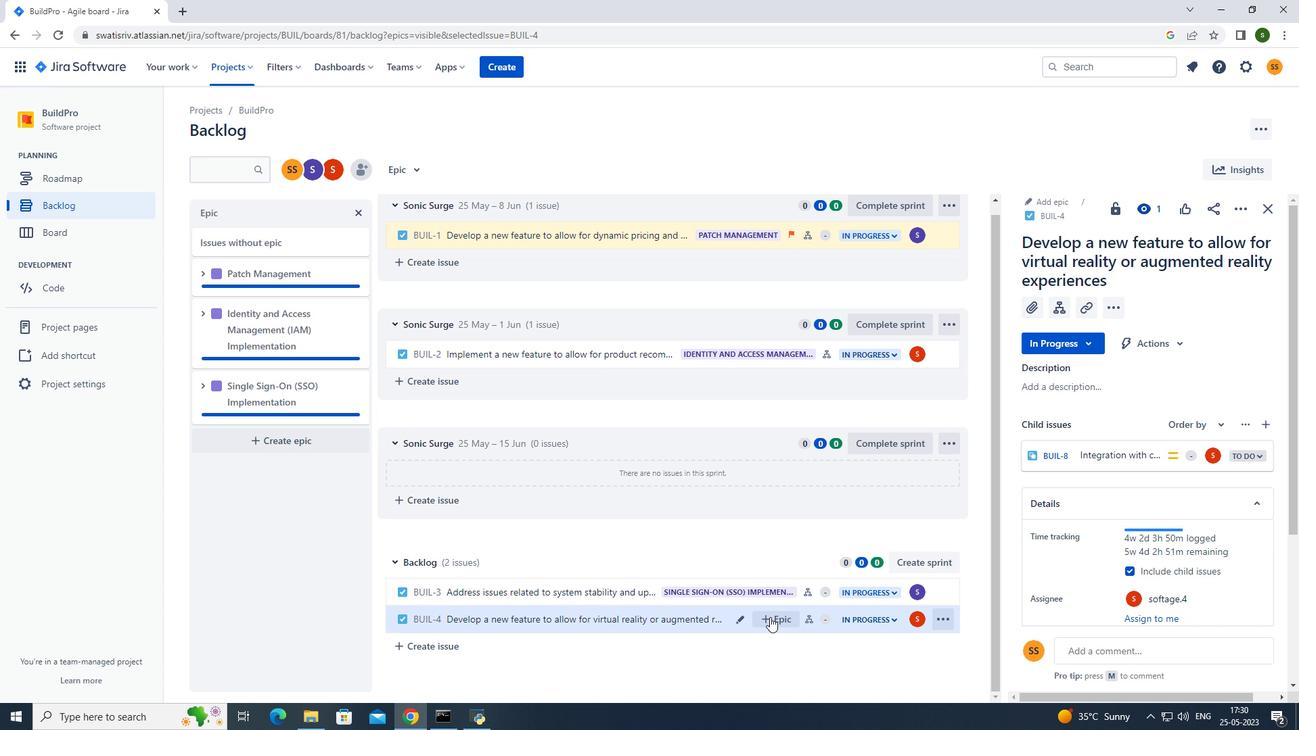 
Action: Mouse pressed left at (779, 616)
Screenshot: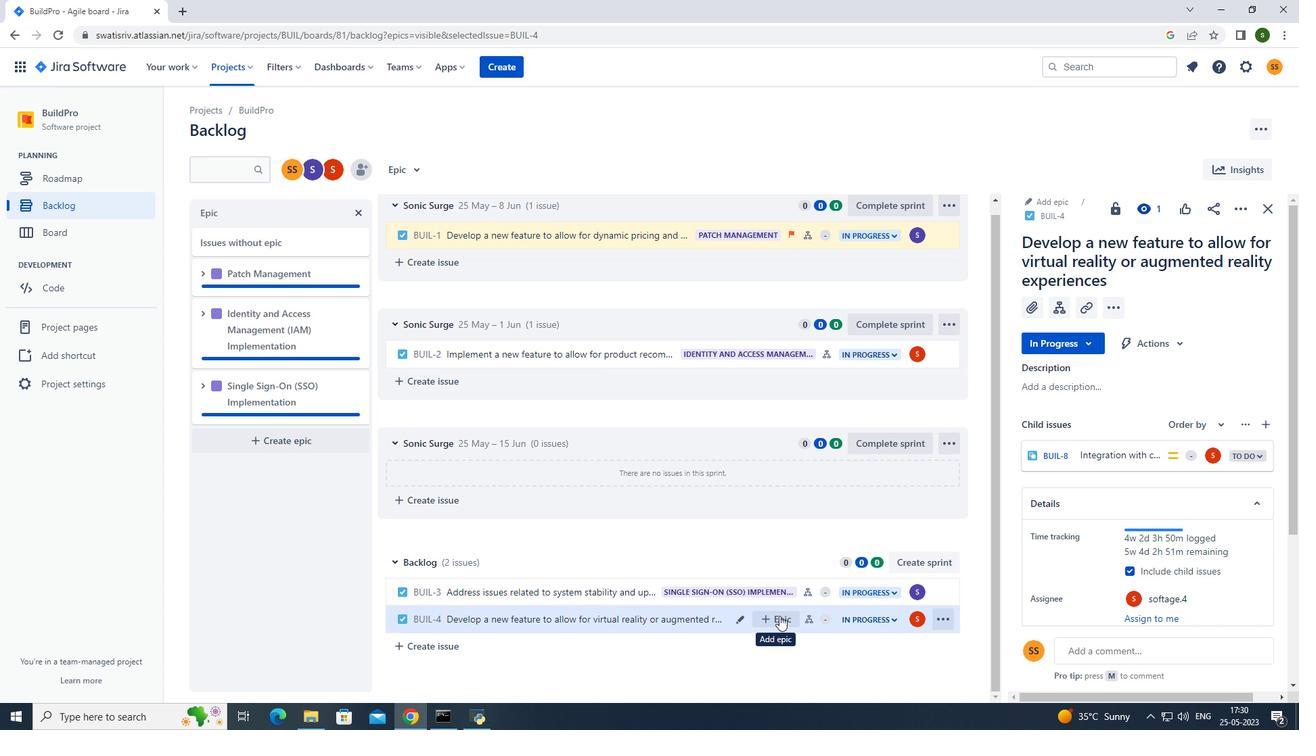 
Action: Mouse moved to (860, 606)
Screenshot: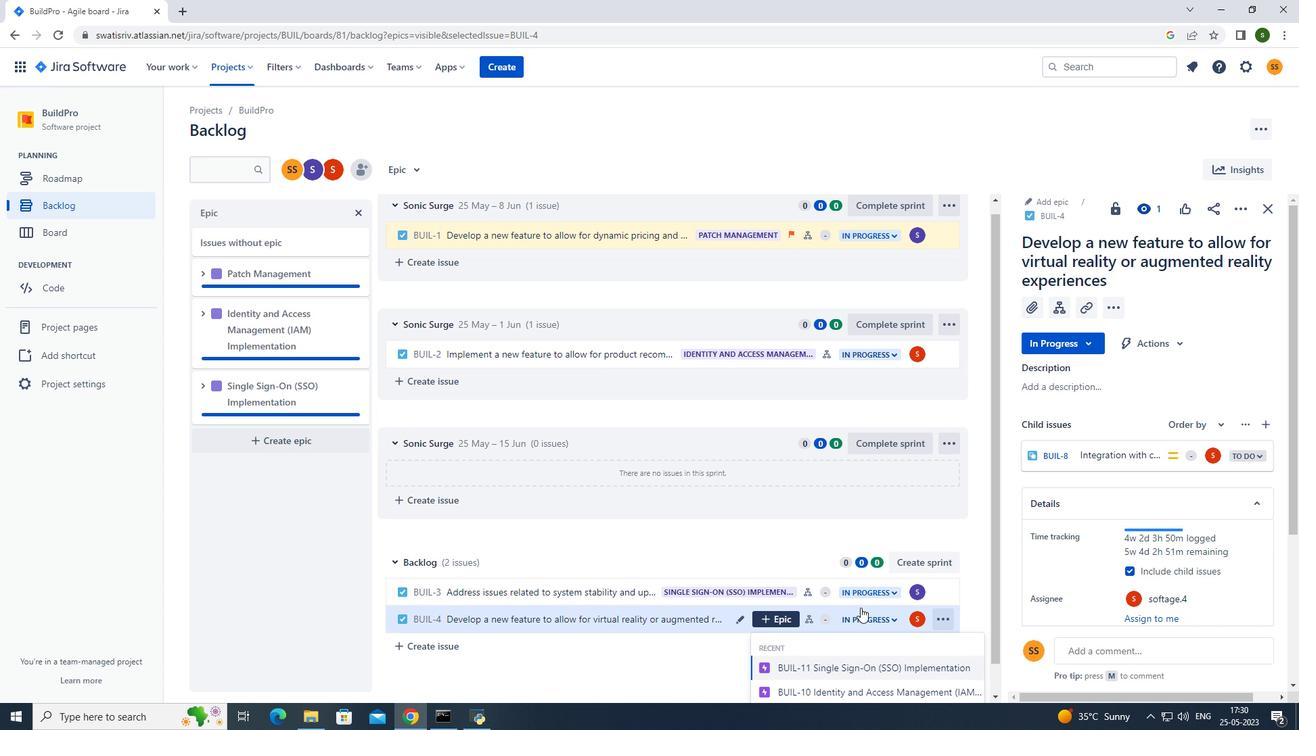 
Action: Mouse scrolled (860, 606) with delta (0, 0)
Screenshot: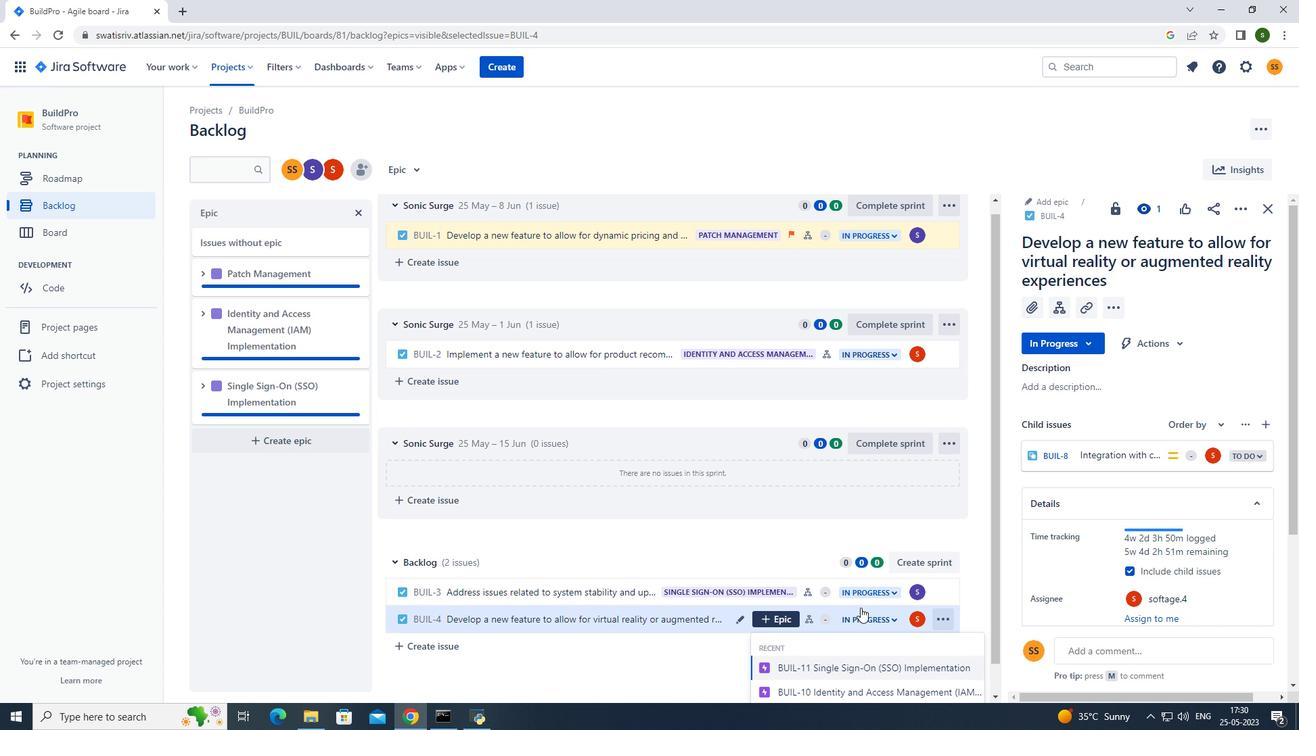 
Action: Mouse moved to (827, 686)
Screenshot: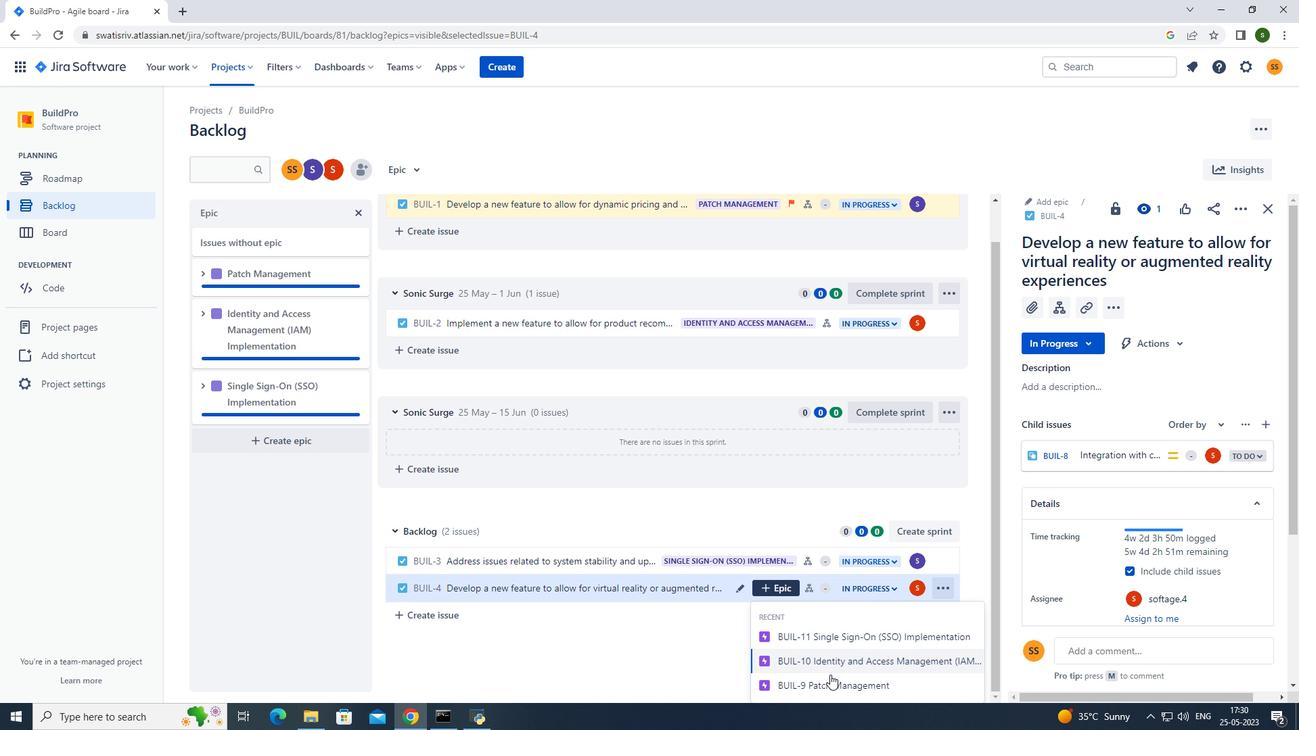 
Action: Mouse pressed left at (827, 686)
Screenshot: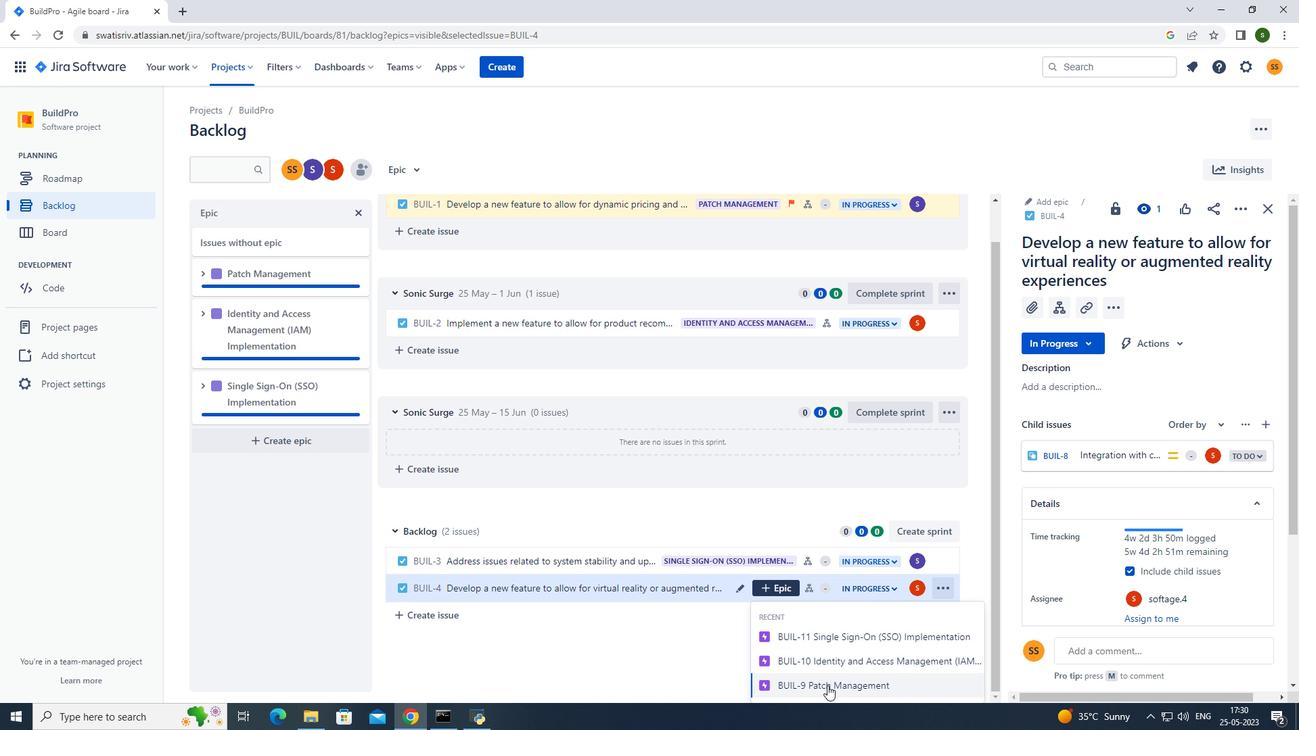 
Action: Mouse moved to (402, 160)
Screenshot: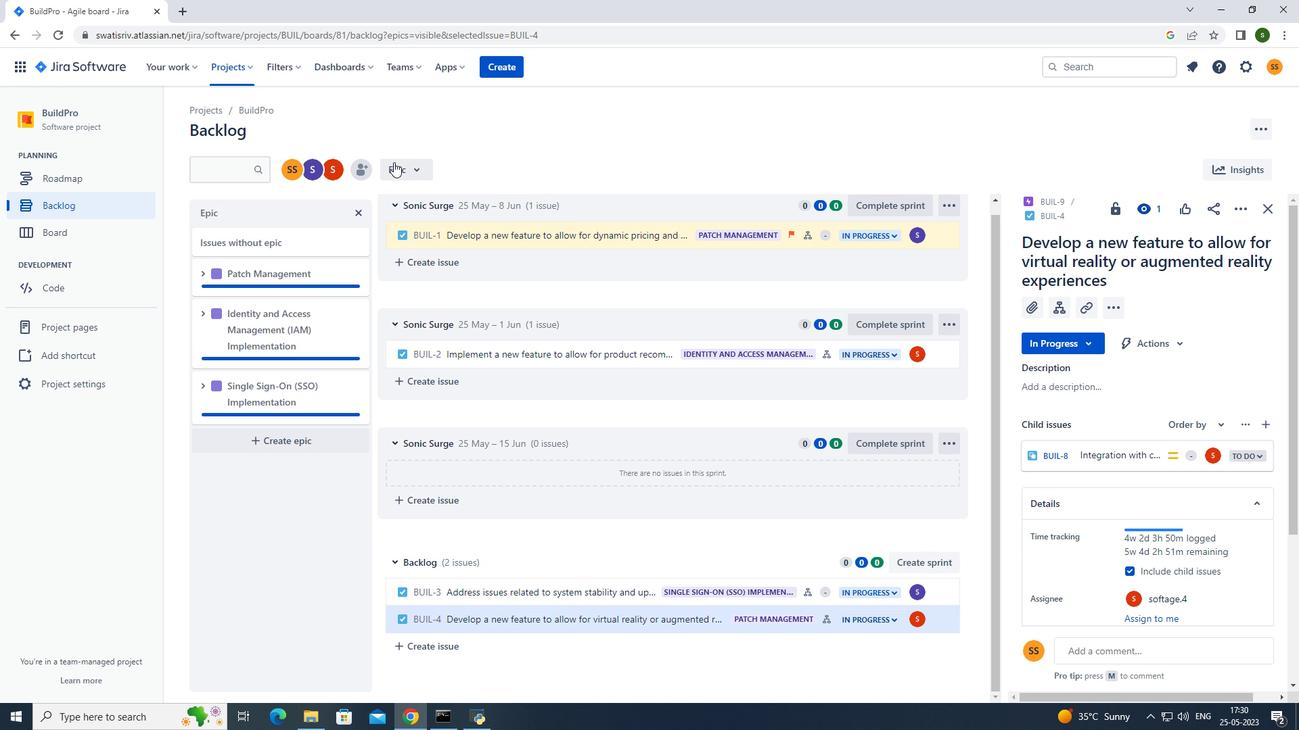 
Action: Mouse pressed left at (402, 160)
Screenshot: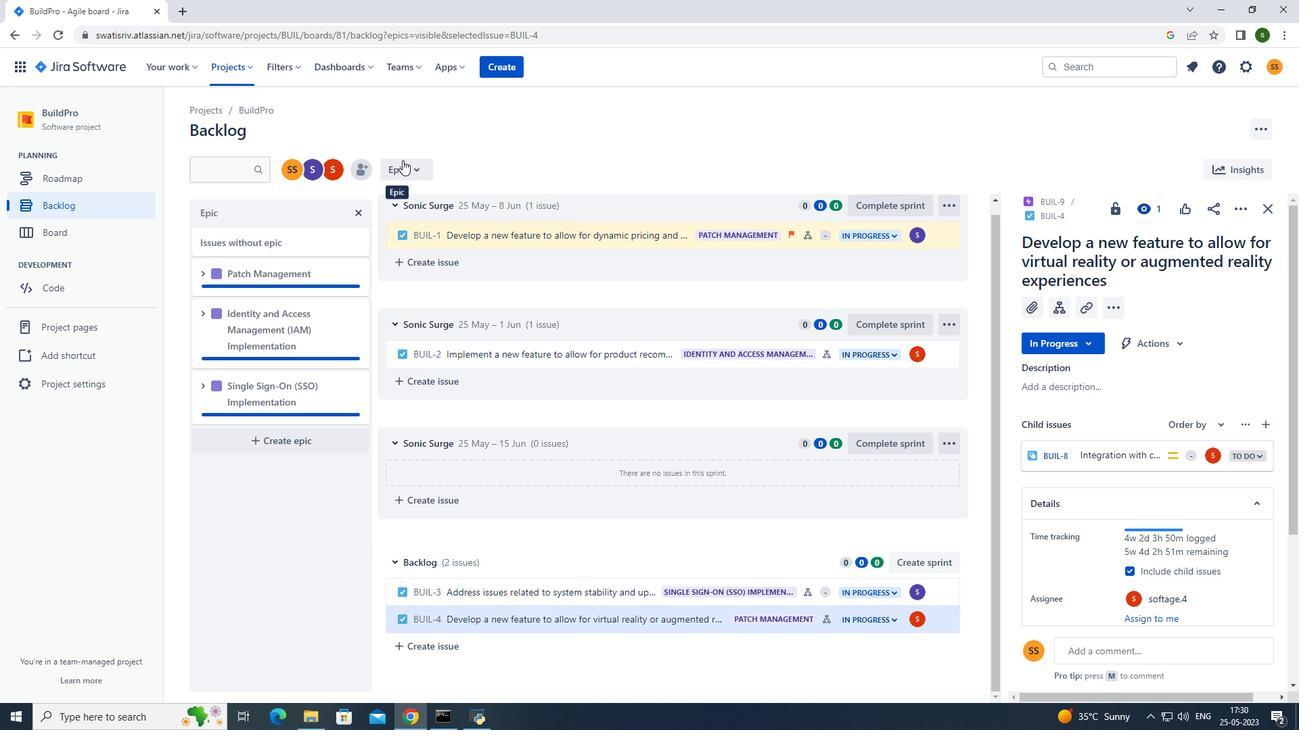 
Action: Mouse moved to (437, 227)
Screenshot: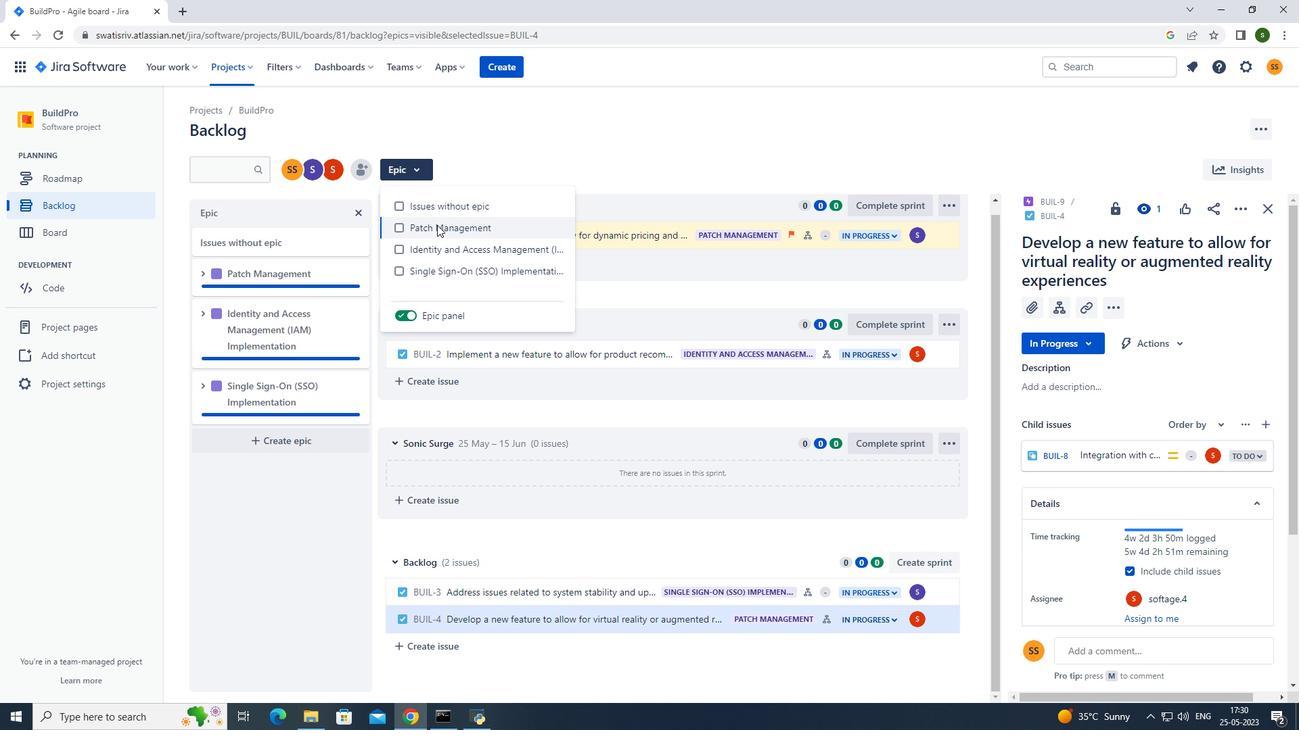 
Action: Mouse pressed left at (437, 227)
Screenshot: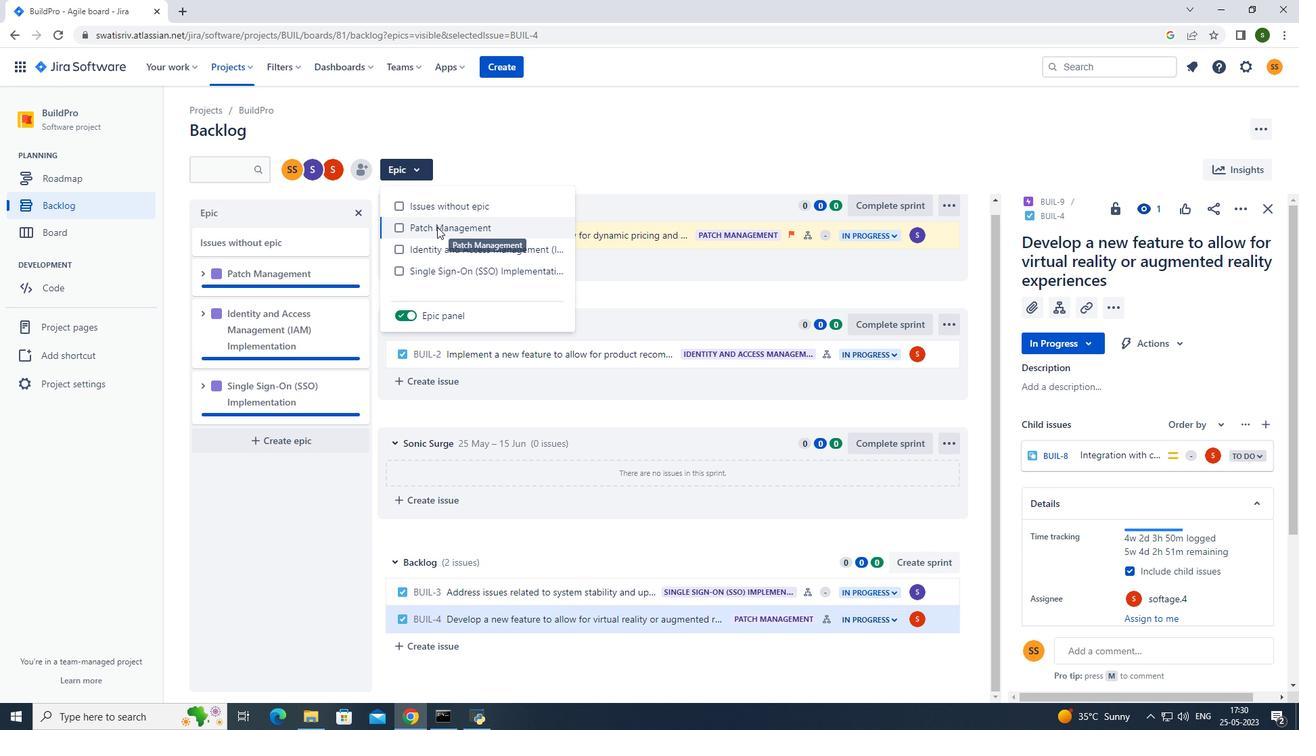 
Action: Mouse moved to (604, 159)
Screenshot: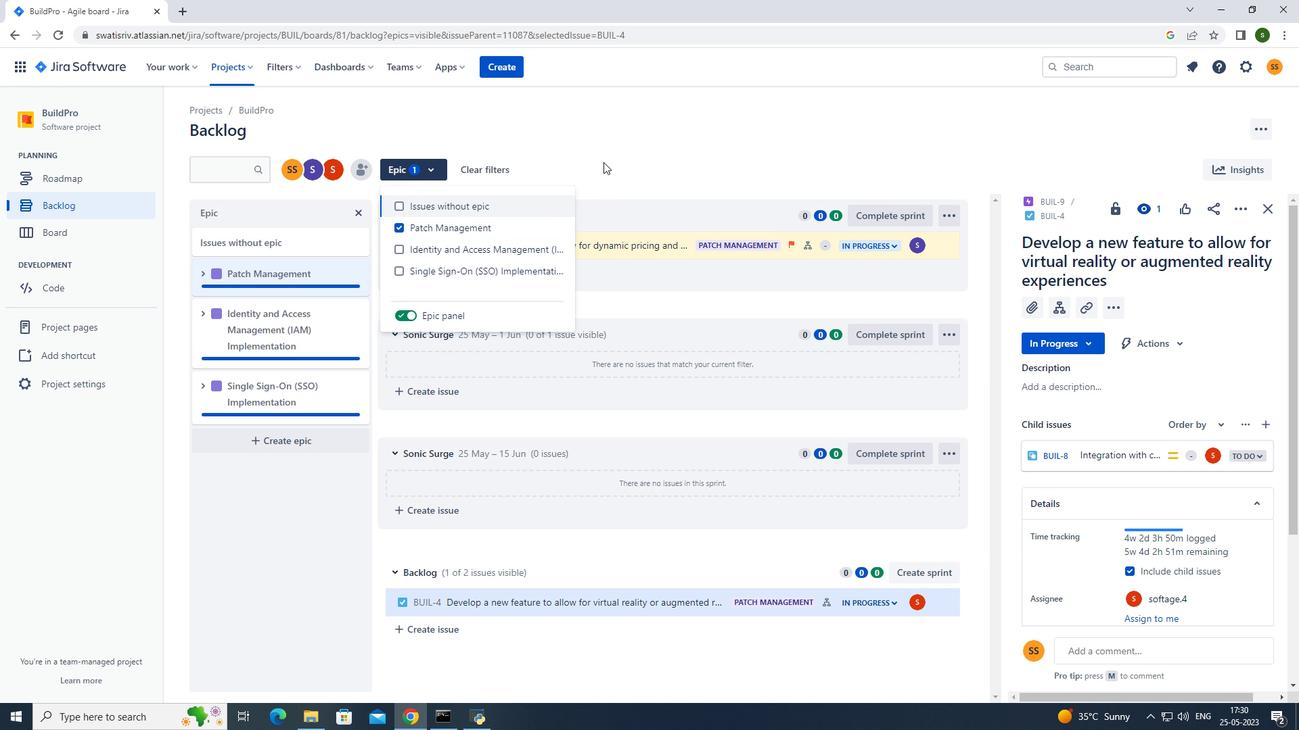 
Action: Mouse pressed left at (604, 159)
Screenshot: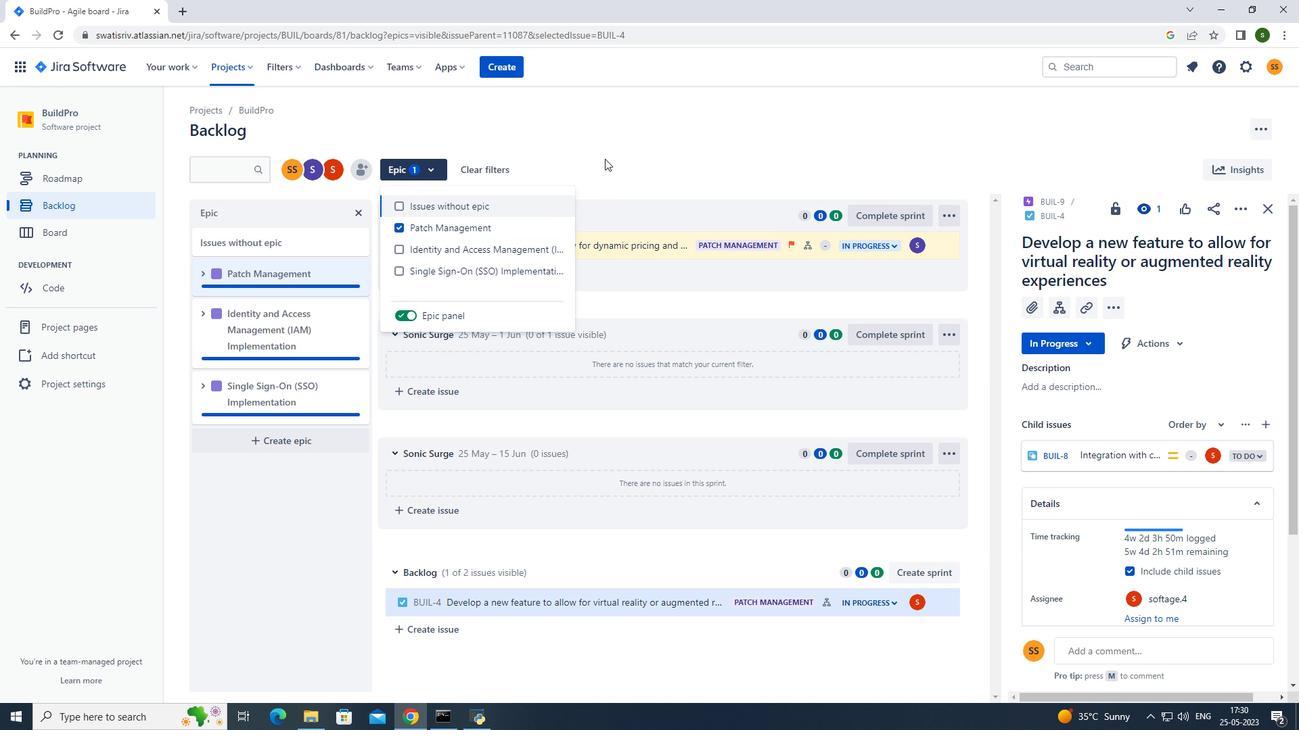 
Action: Mouse moved to (601, 158)
Screenshot: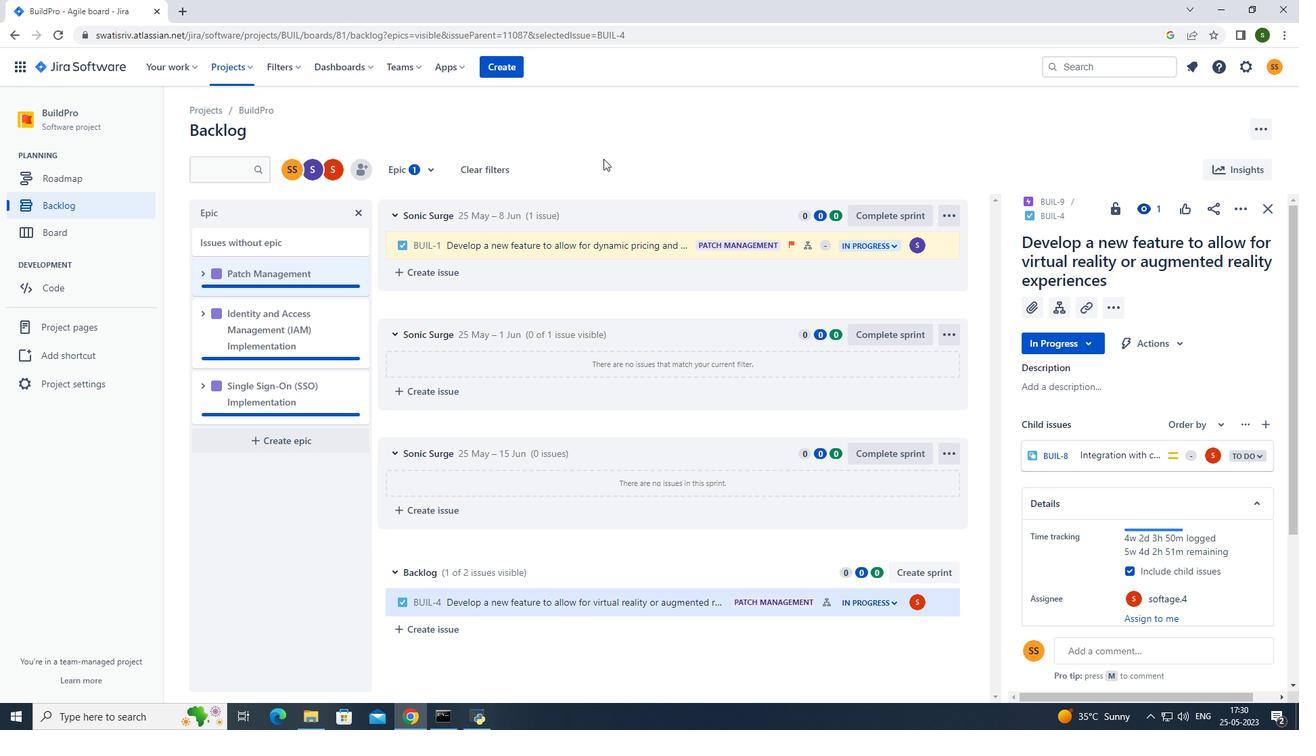 
